 Task: Find connections with filter location Basmat with filter topic #linkedincoachwith filter profile language German with filter current company Consulting Engineers Group Ltd. with filter school Swami Vivekanand Subharti University(SVSU) with filter industry Public Health with filter service category SupportTechnical Writing with filter keywords title Foreman
Action: Mouse moved to (634, 84)
Screenshot: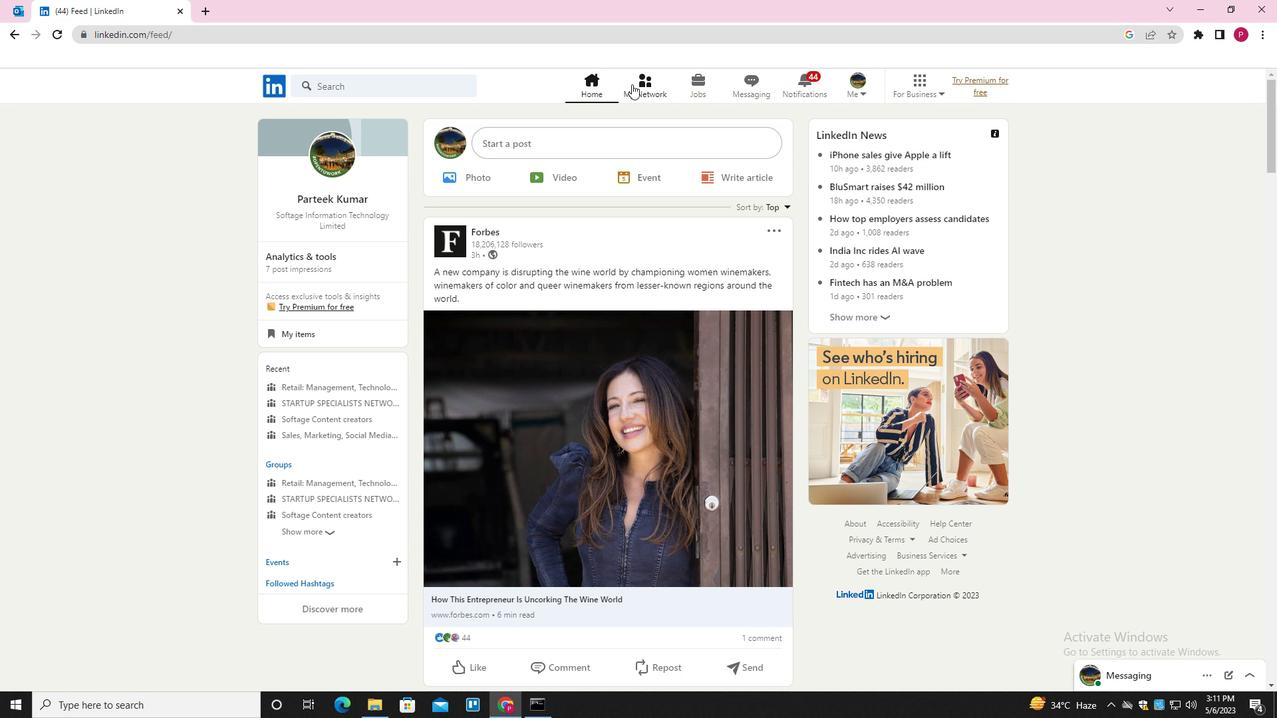 
Action: Mouse pressed left at (634, 84)
Screenshot: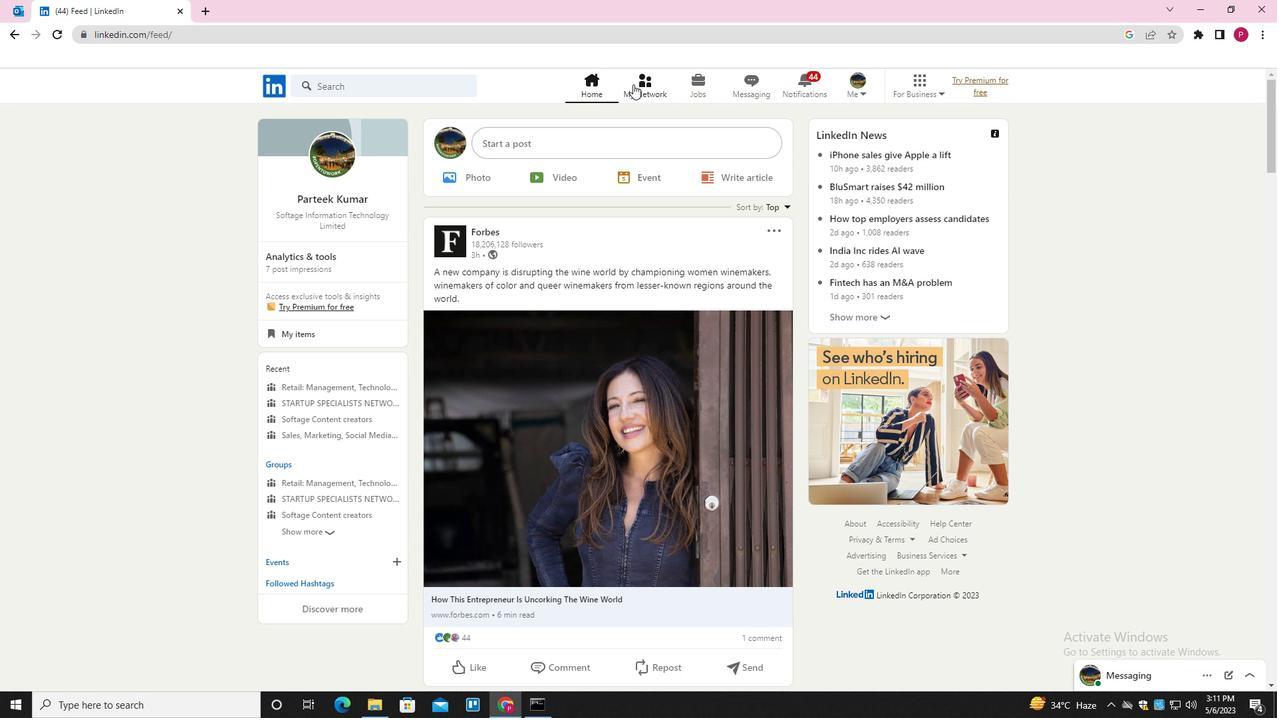 
Action: Mouse moved to (408, 151)
Screenshot: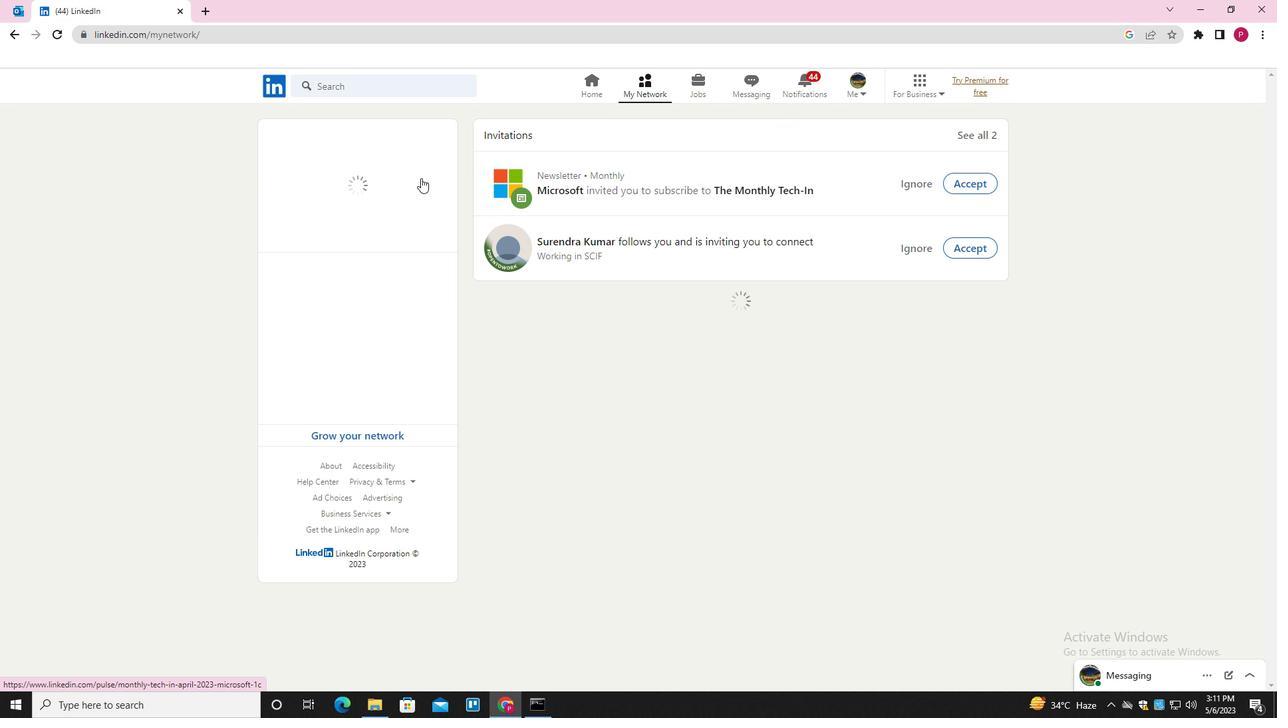 
Action: Mouse pressed left at (408, 151)
Screenshot: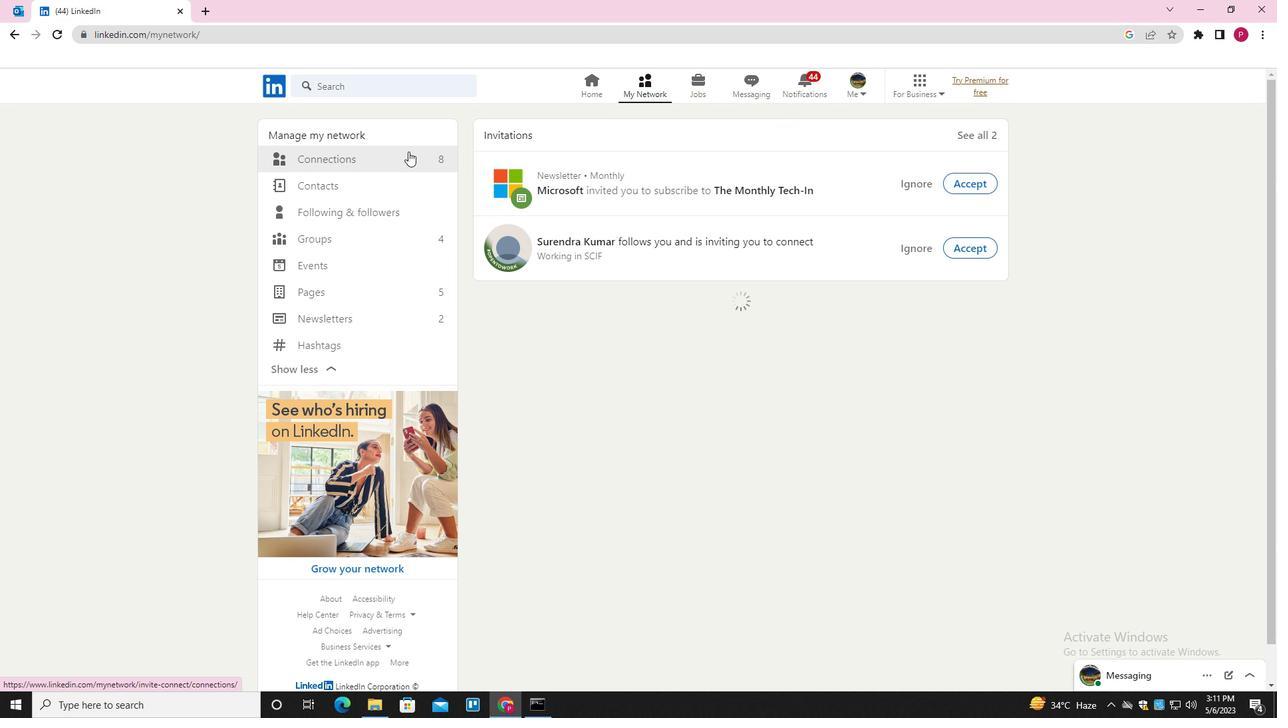 
Action: Mouse moved to (720, 159)
Screenshot: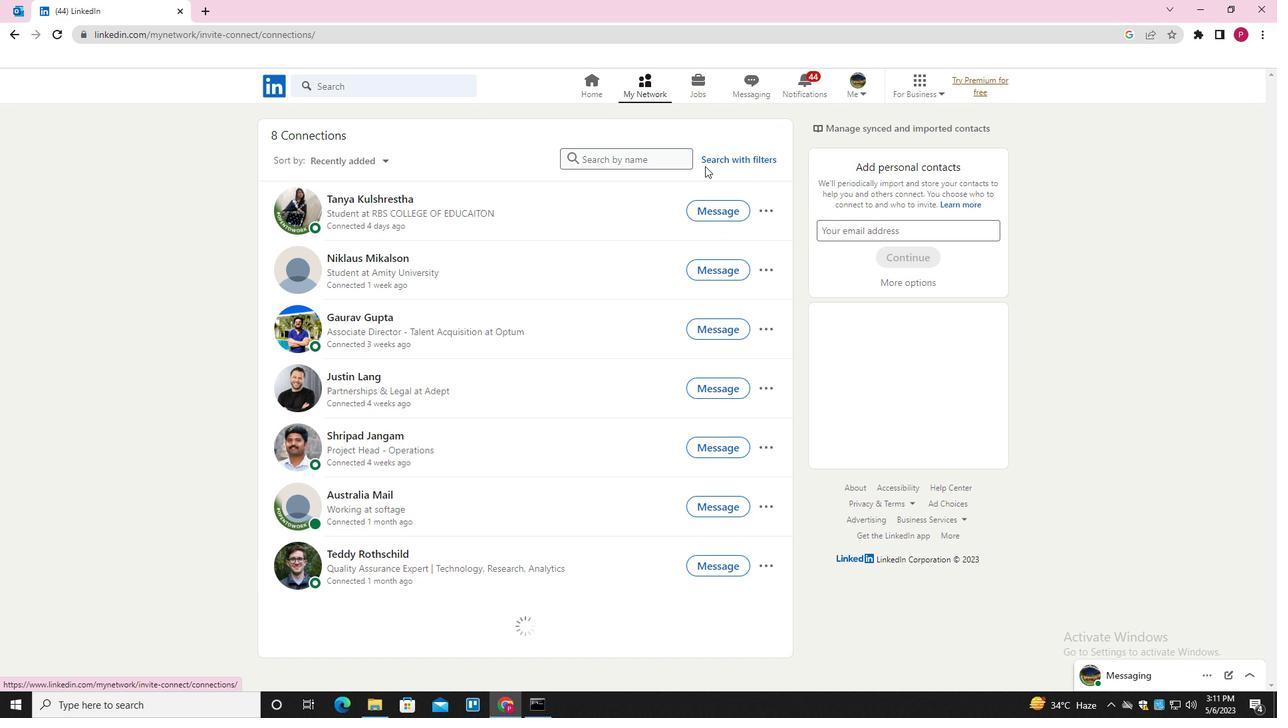 
Action: Mouse pressed left at (720, 159)
Screenshot: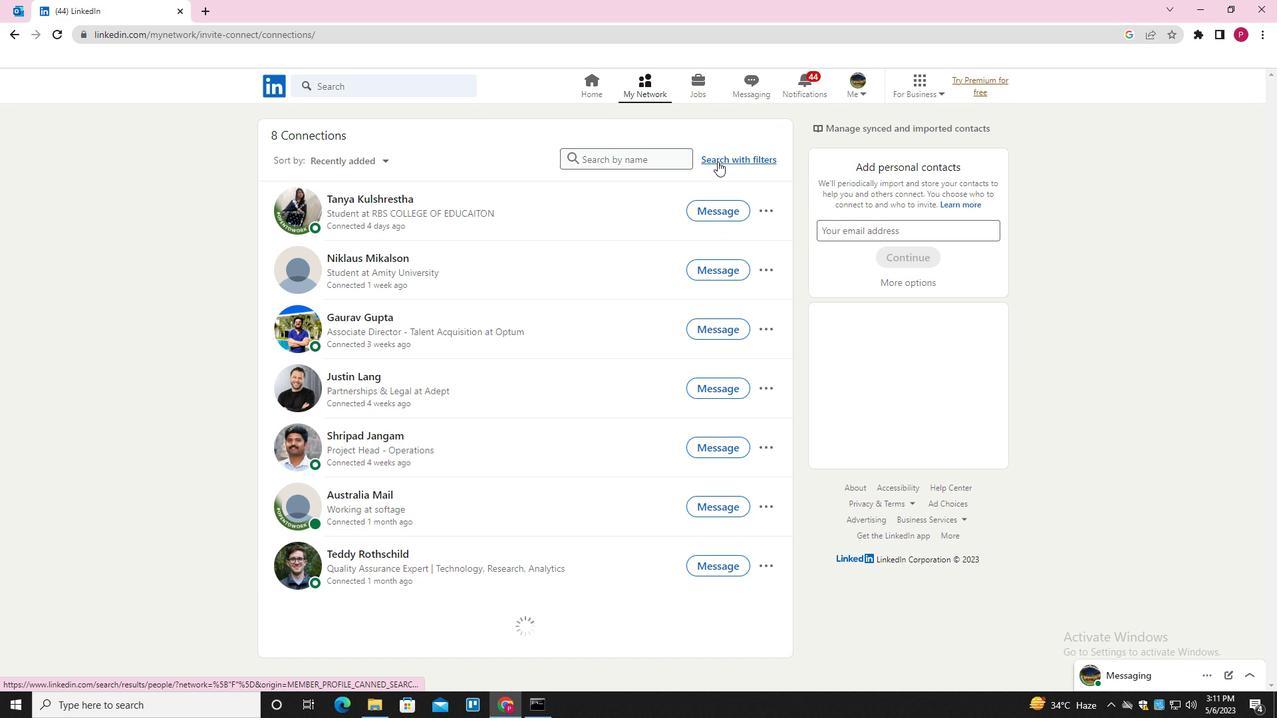 
Action: Mouse moved to (679, 124)
Screenshot: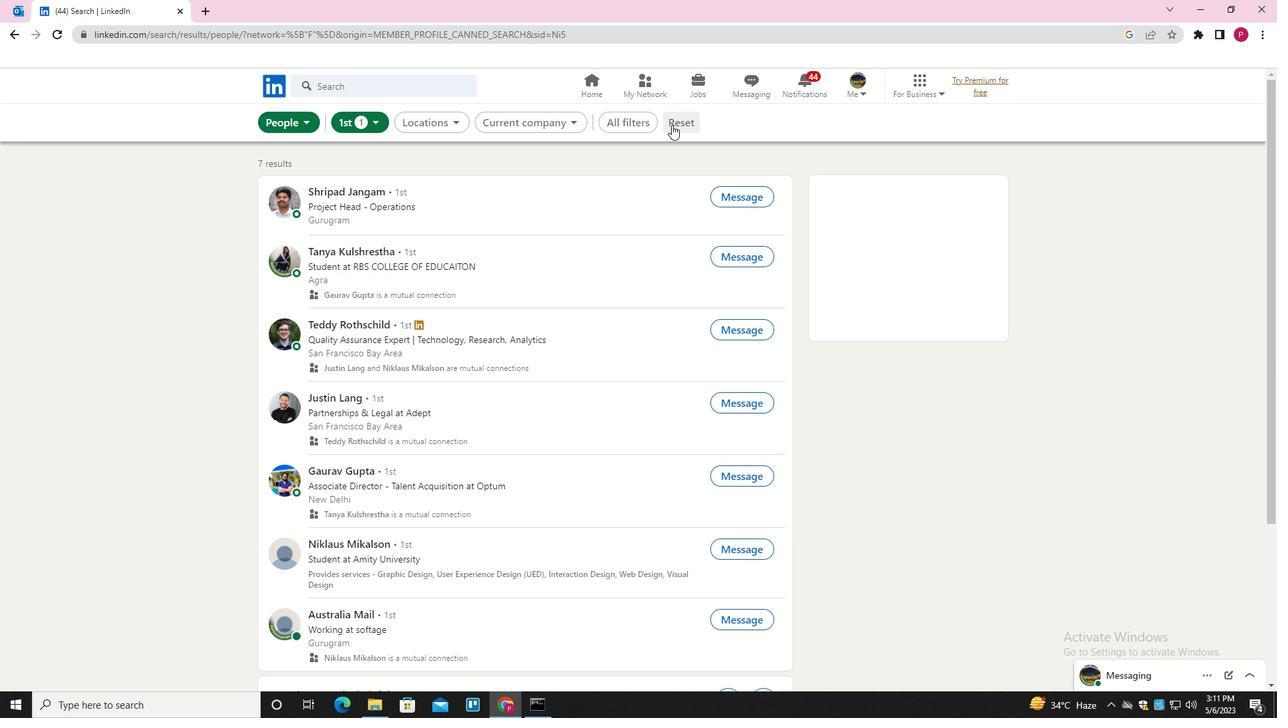 
Action: Mouse pressed left at (679, 124)
Screenshot: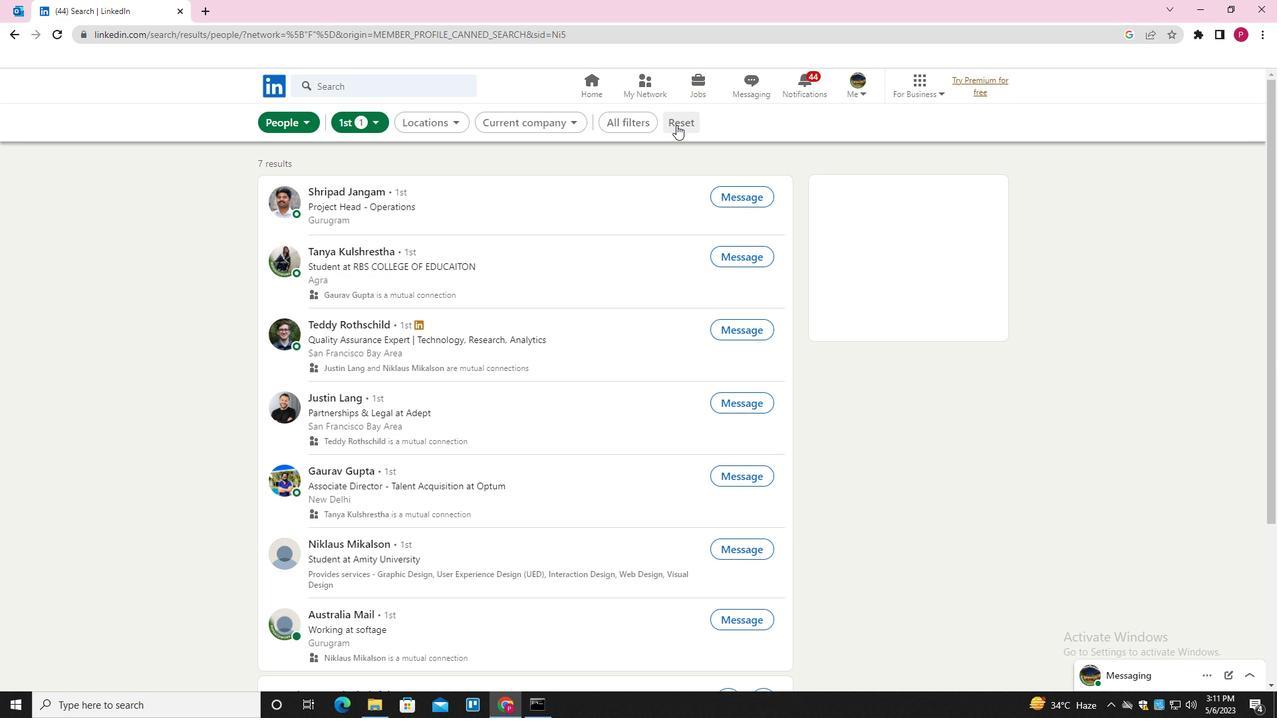 
Action: Mouse moved to (648, 123)
Screenshot: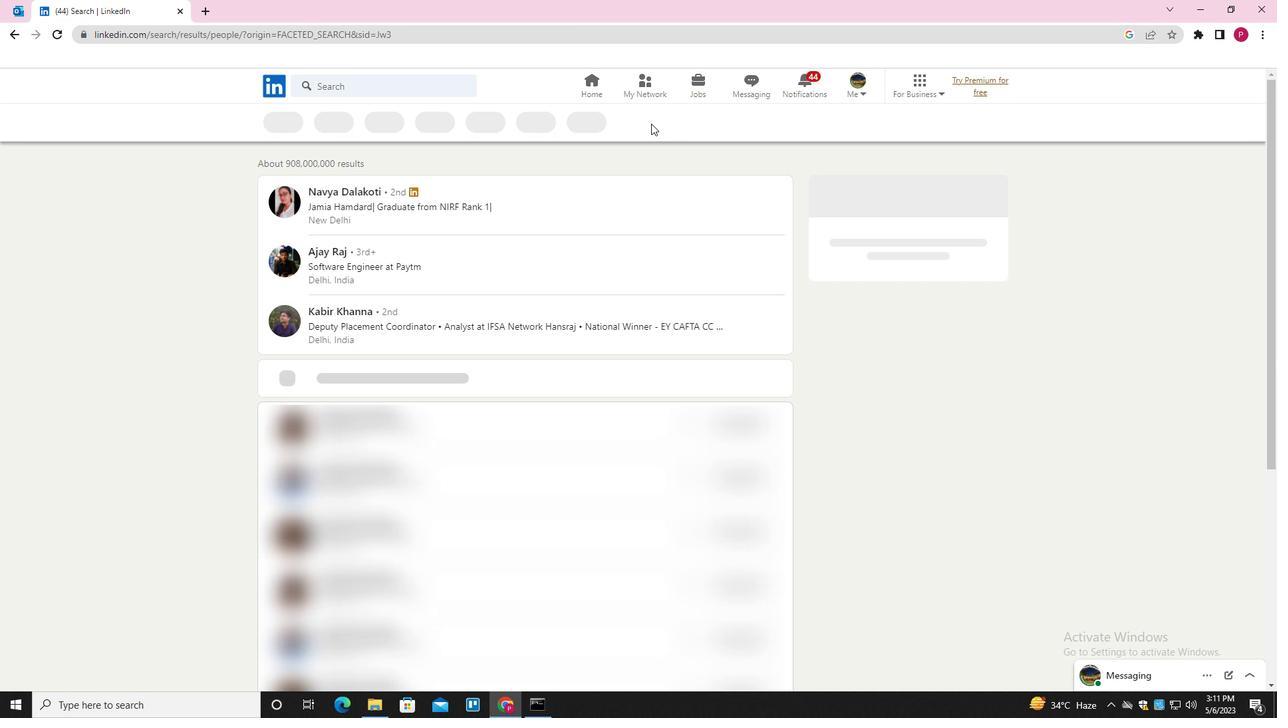 
Action: Mouse pressed left at (648, 123)
Screenshot: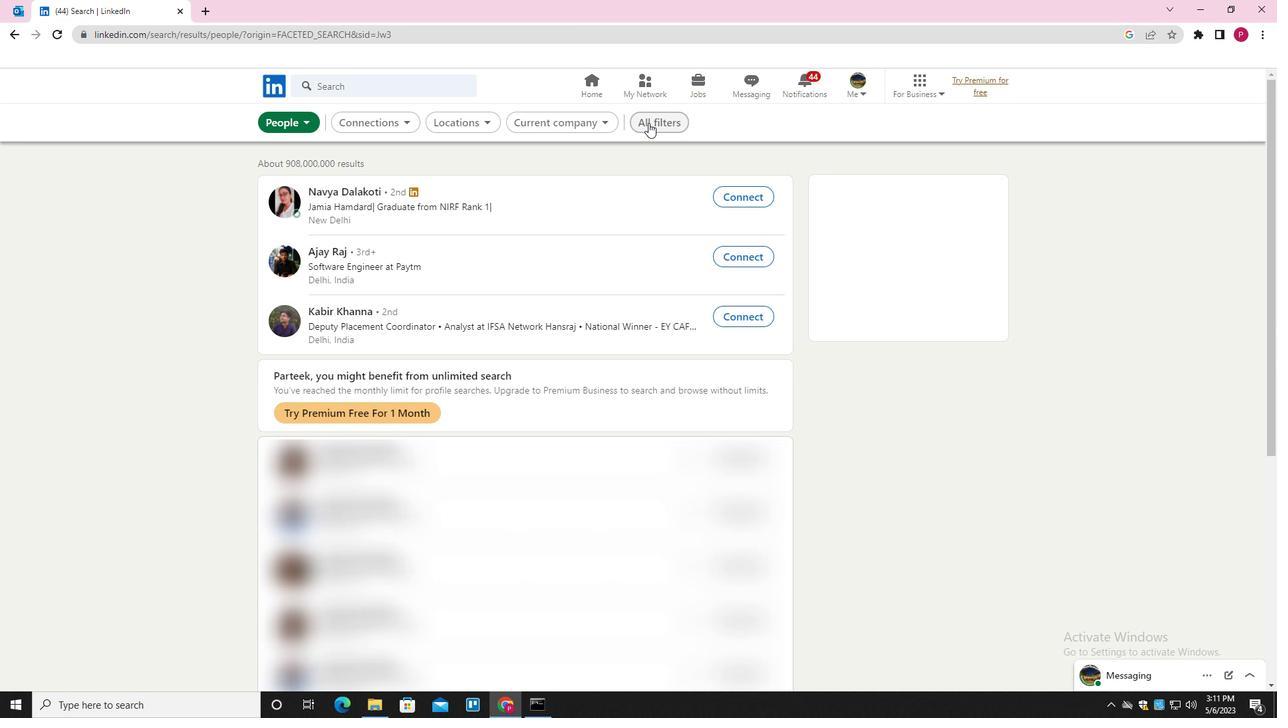 
Action: Mouse moved to (999, 364)
Screenshot: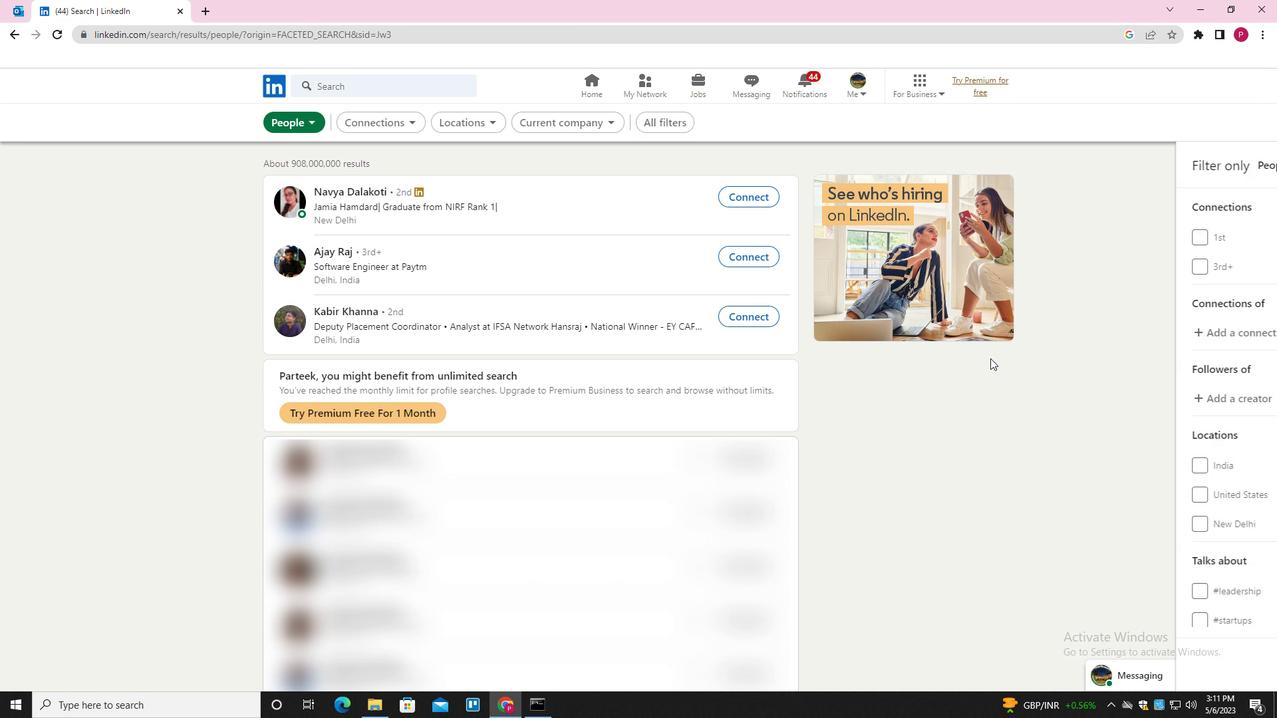 
Action: Mouse scrolled (999, 363) with delta (0, 0)
Screenshot: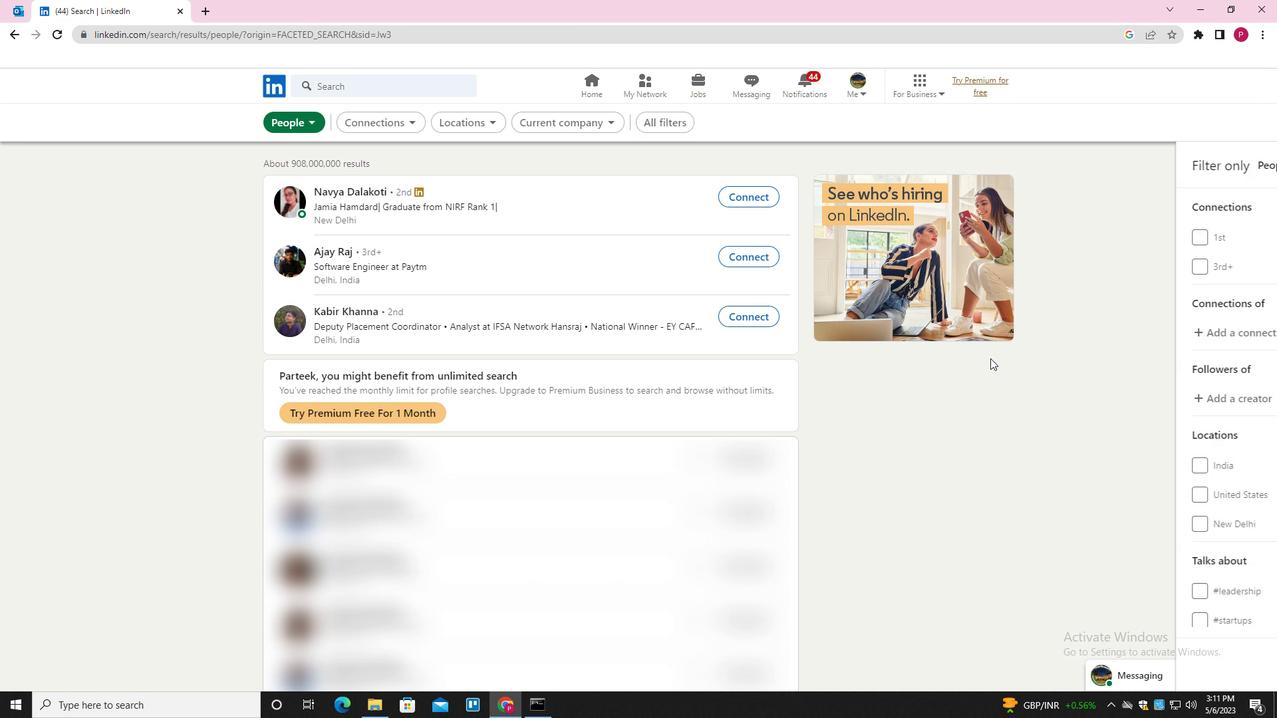 
Action: Mouse moved to (1025, 381)
Screenshot: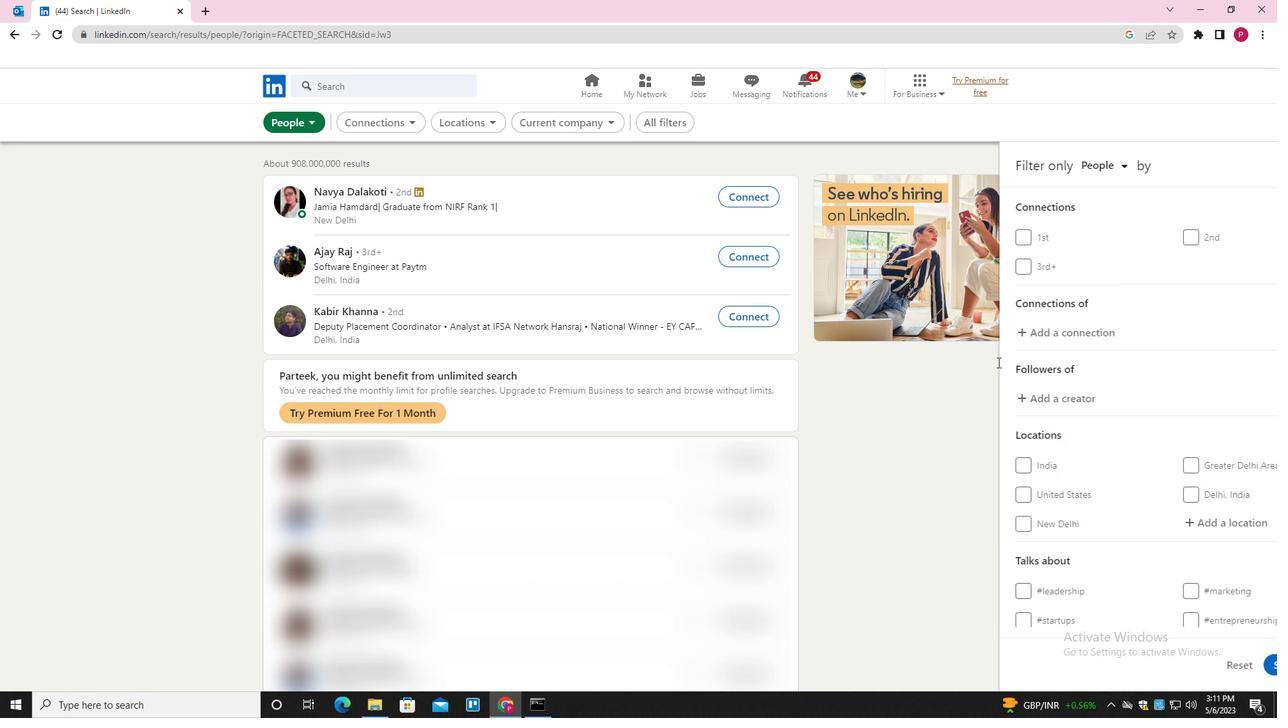 
Action: Mouse scrolled (1025, 380) with delta (0, 0)
Screenshot: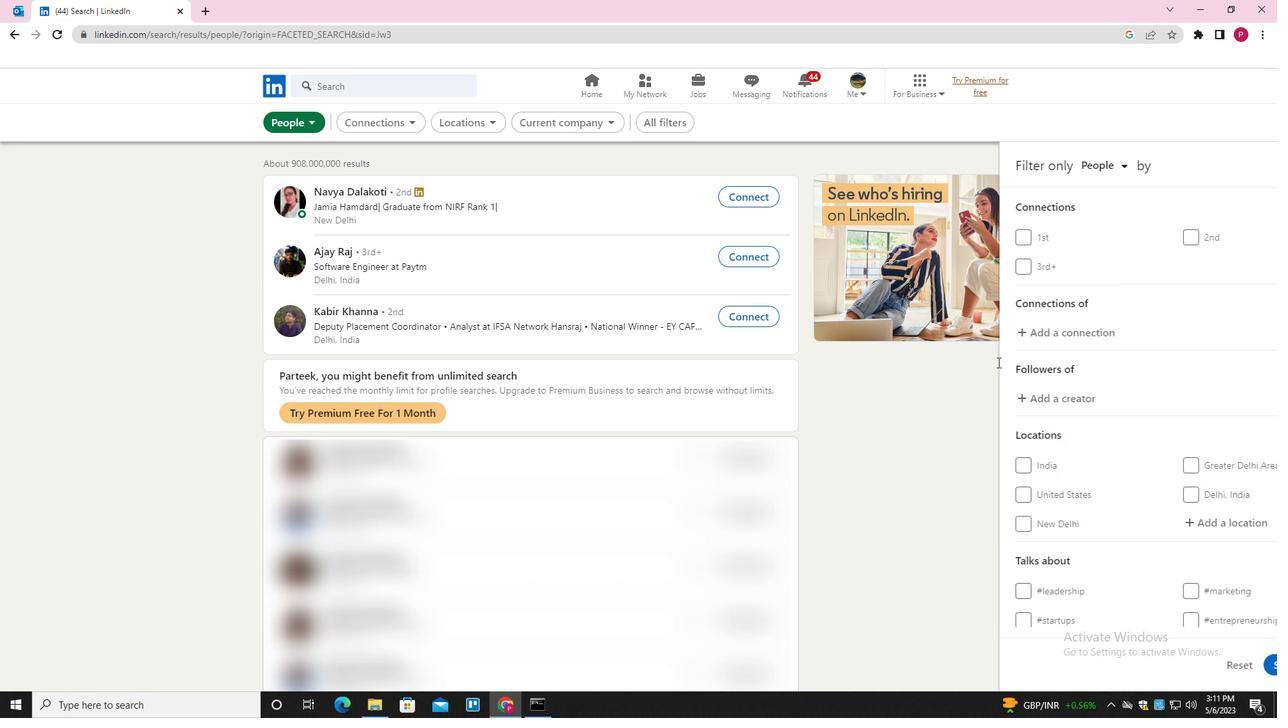 
Action: Mouse moved to (1039, 389)
Screenshot: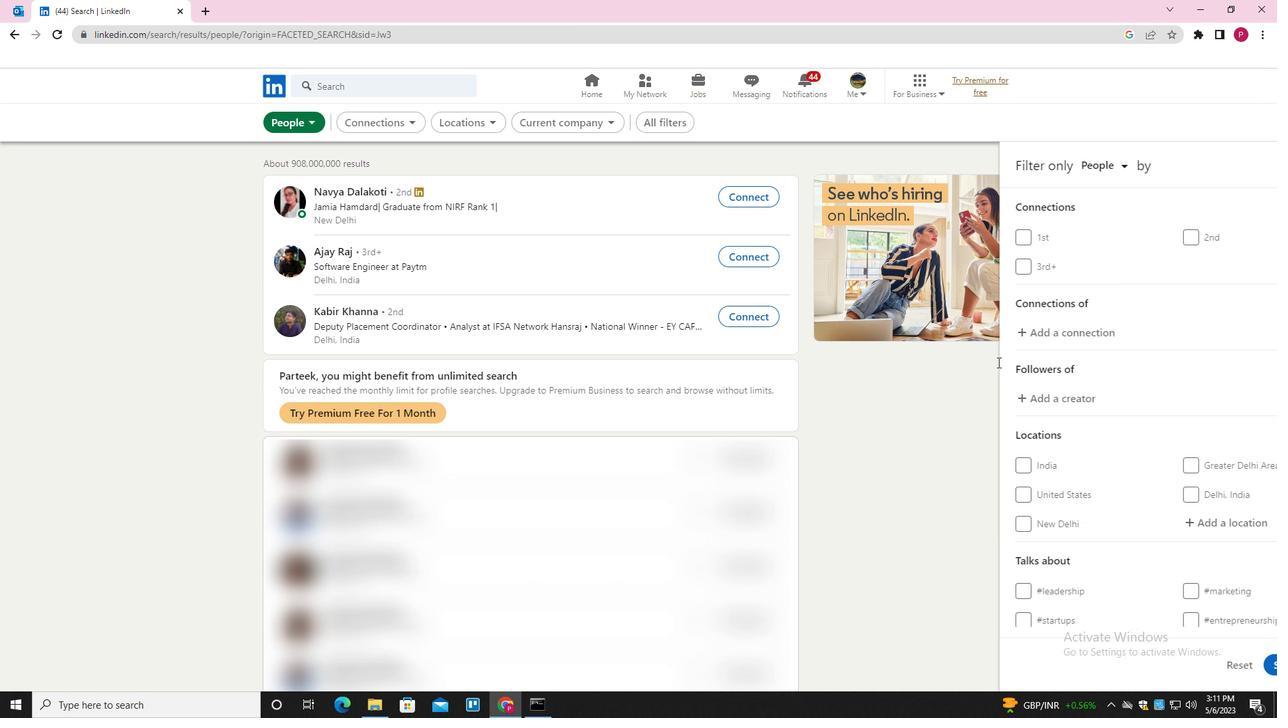 
Action: Mouse scrolled (1039, 388) with delta (0, 0)
Screenshot: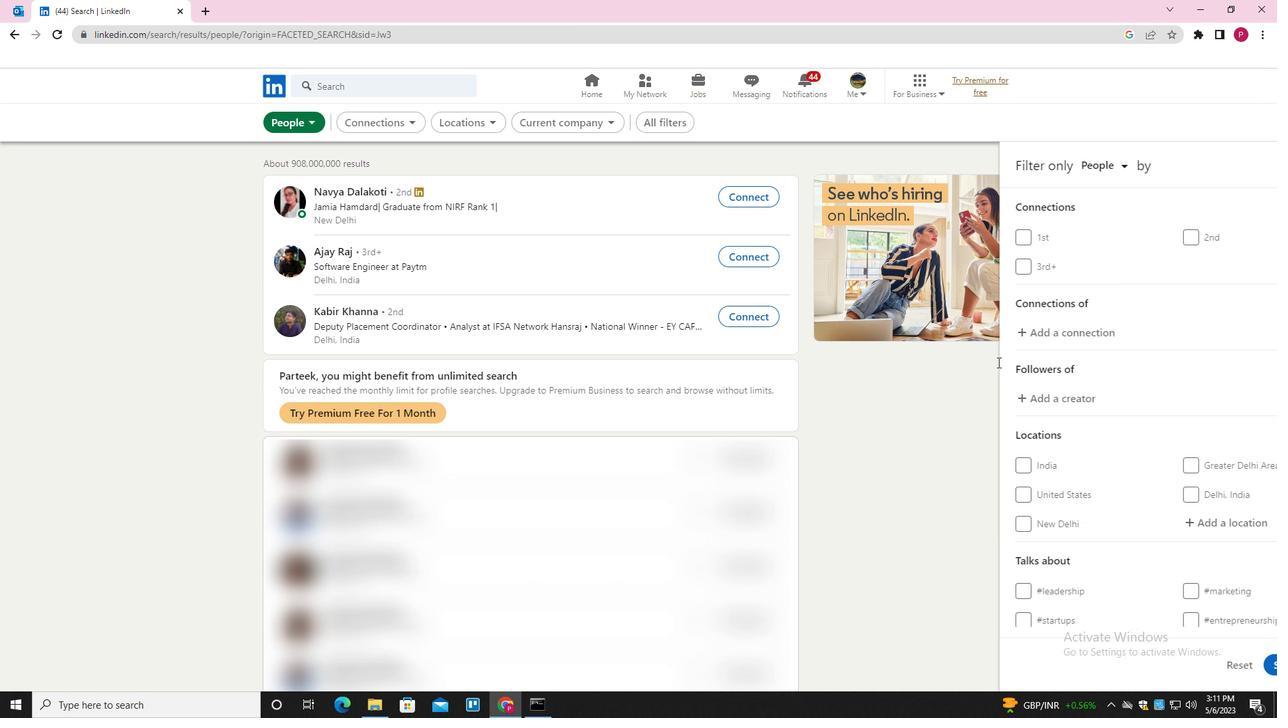
Action: Mouse moved to (1136, 330)
Screenshot: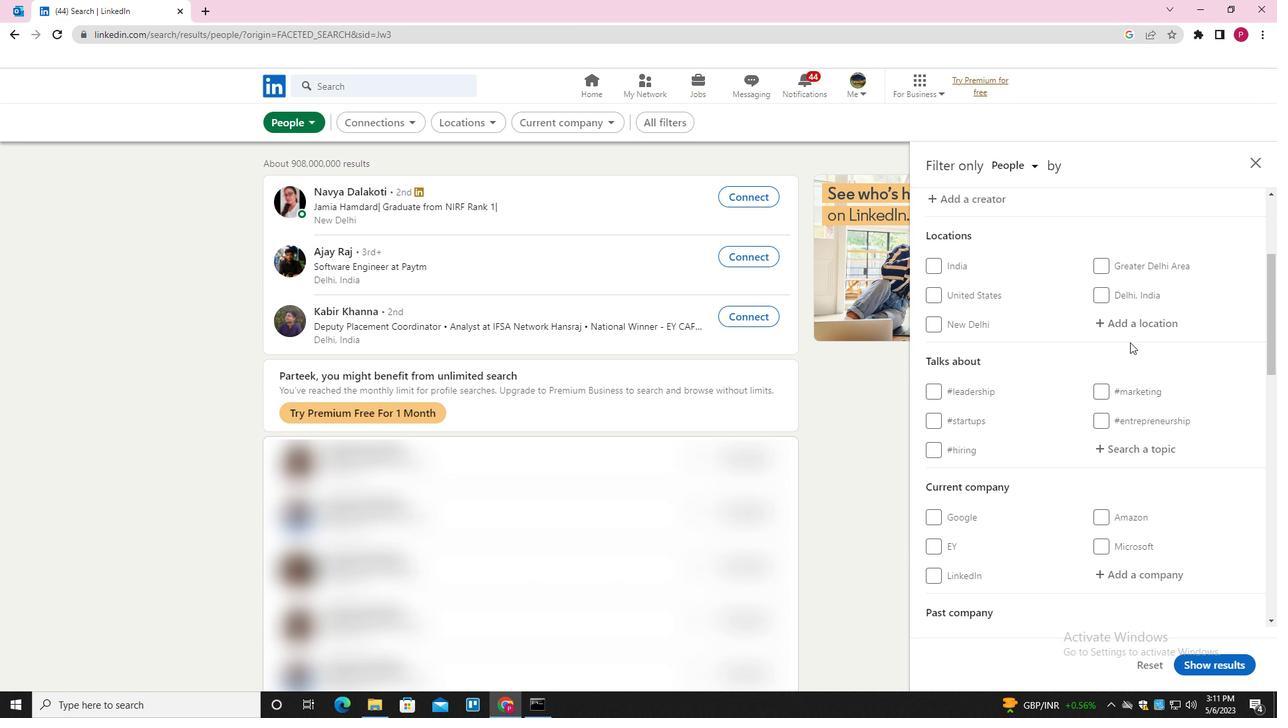 
Action: Mouse pressed left at (1136, 330)
Screenshot: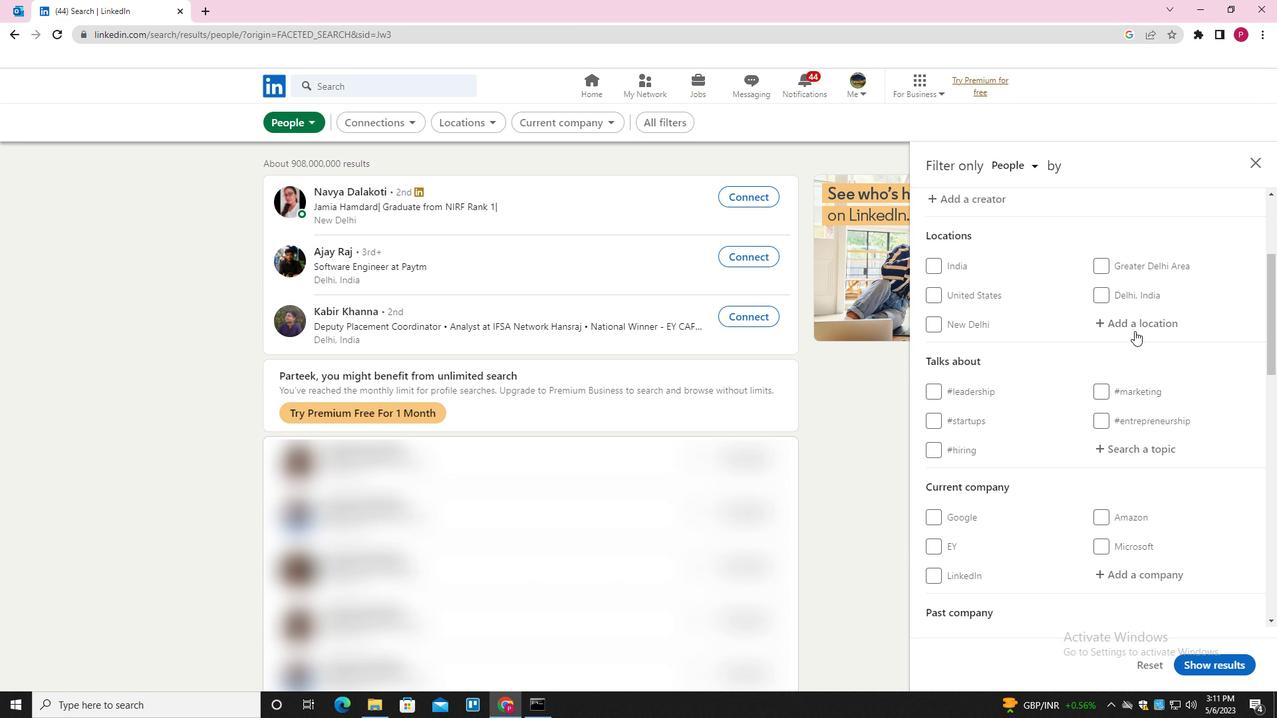 
Action: Key pressed <Key.shift>BASMAT<Key.down><Key.enter>
Screenshot: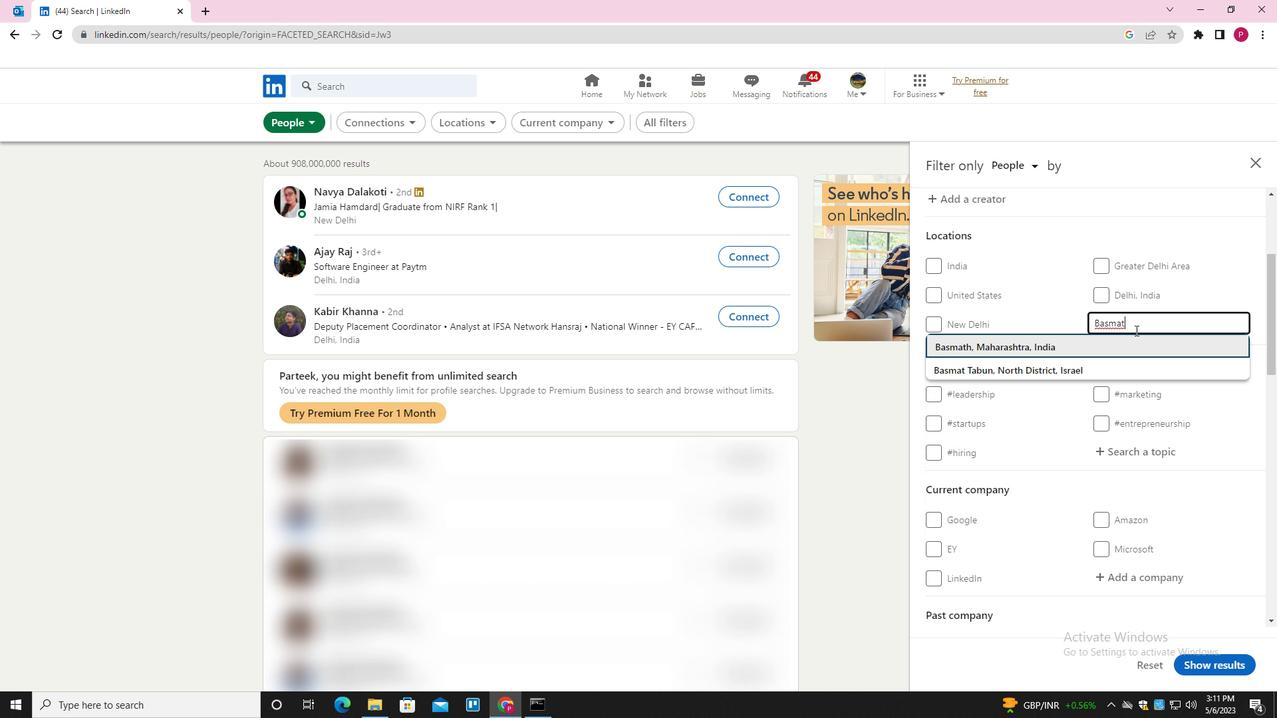 
Action: Mouse moved to (1106, 356)
Screenshot: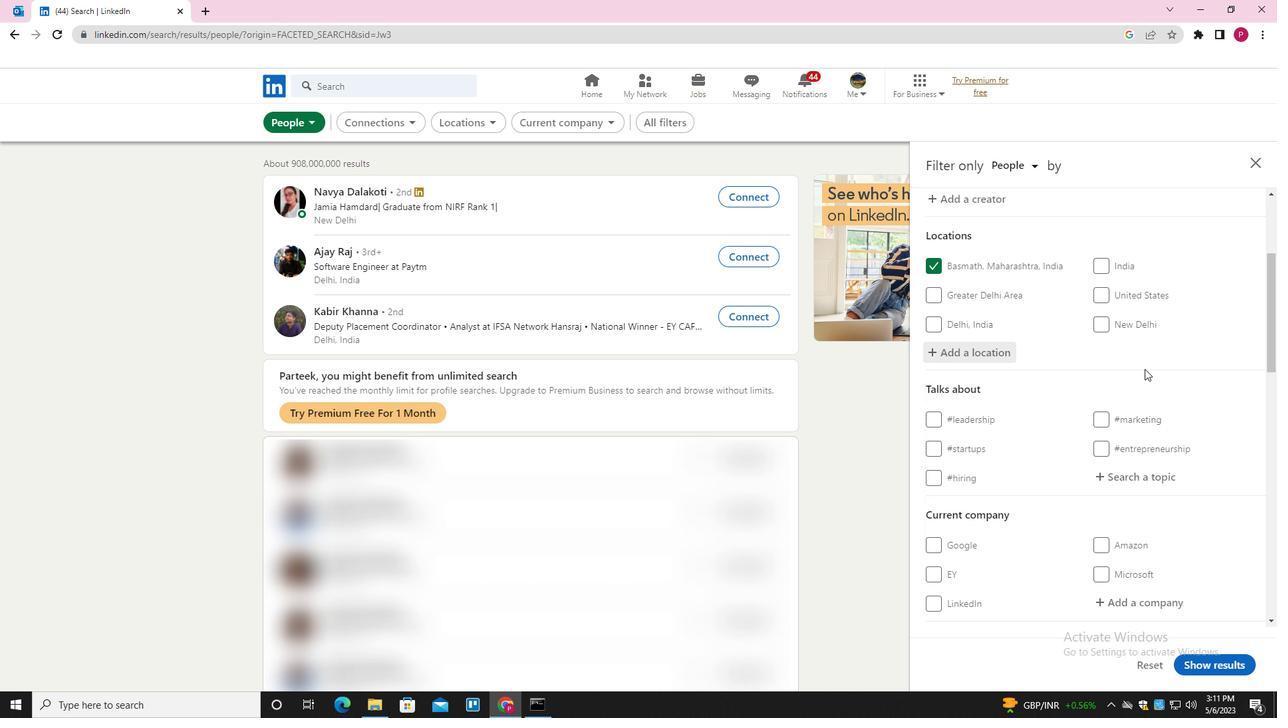 
Action: Mouse scrolled (1106, 356) with delta (0, 0)
Screenshot: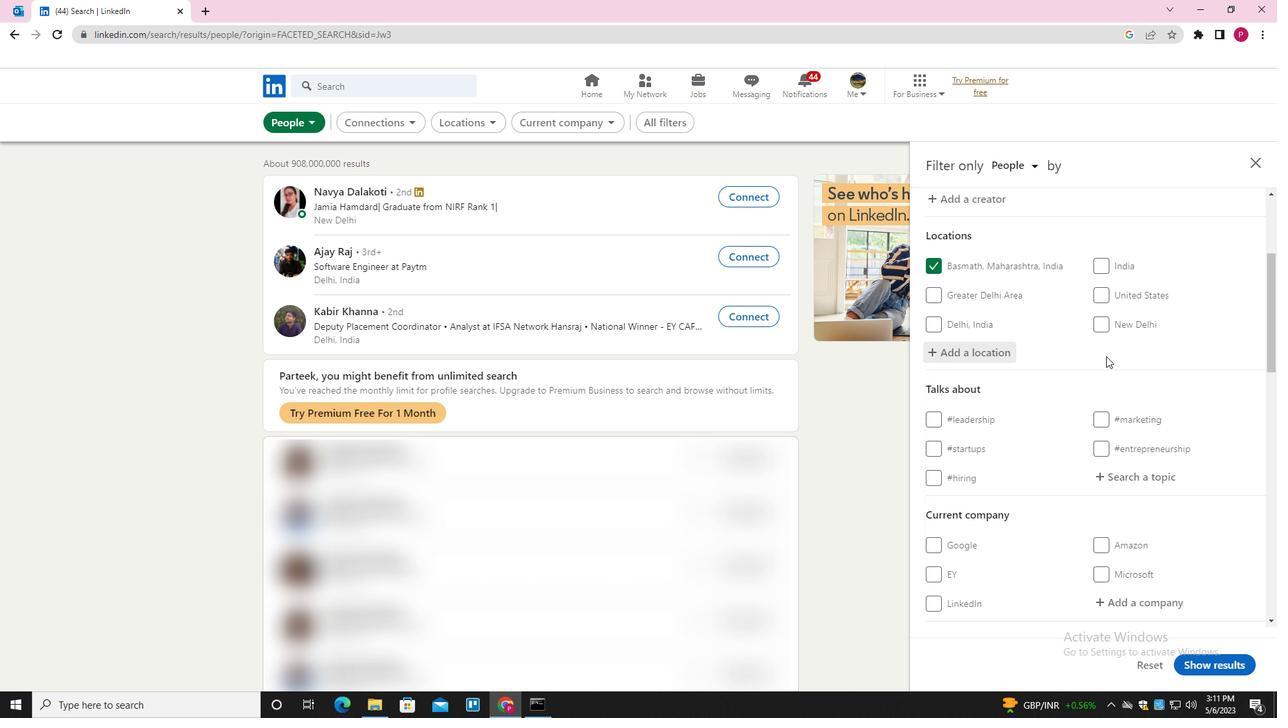 
Action: Mouse scrolled (1106, 356) with delta (0, 0)
Screenshot: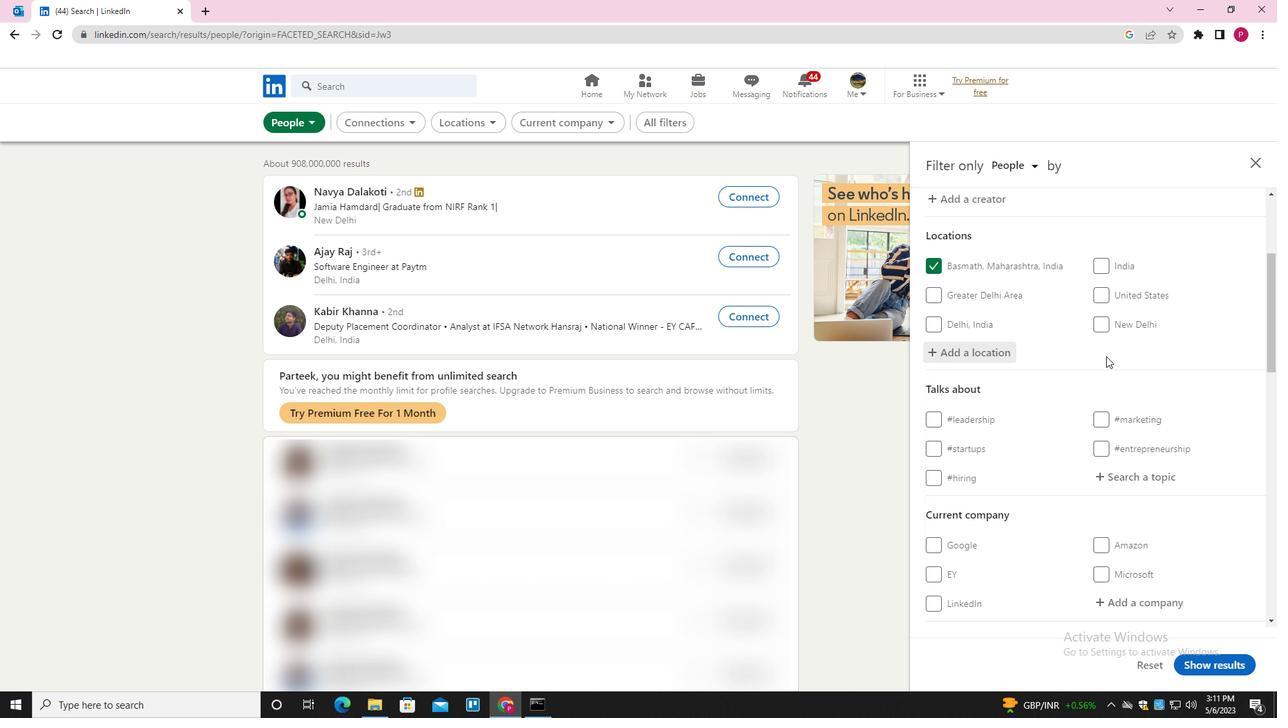 
Action: Mouse scrolled (1106, 356) with delta (0, 0)
Screenshot: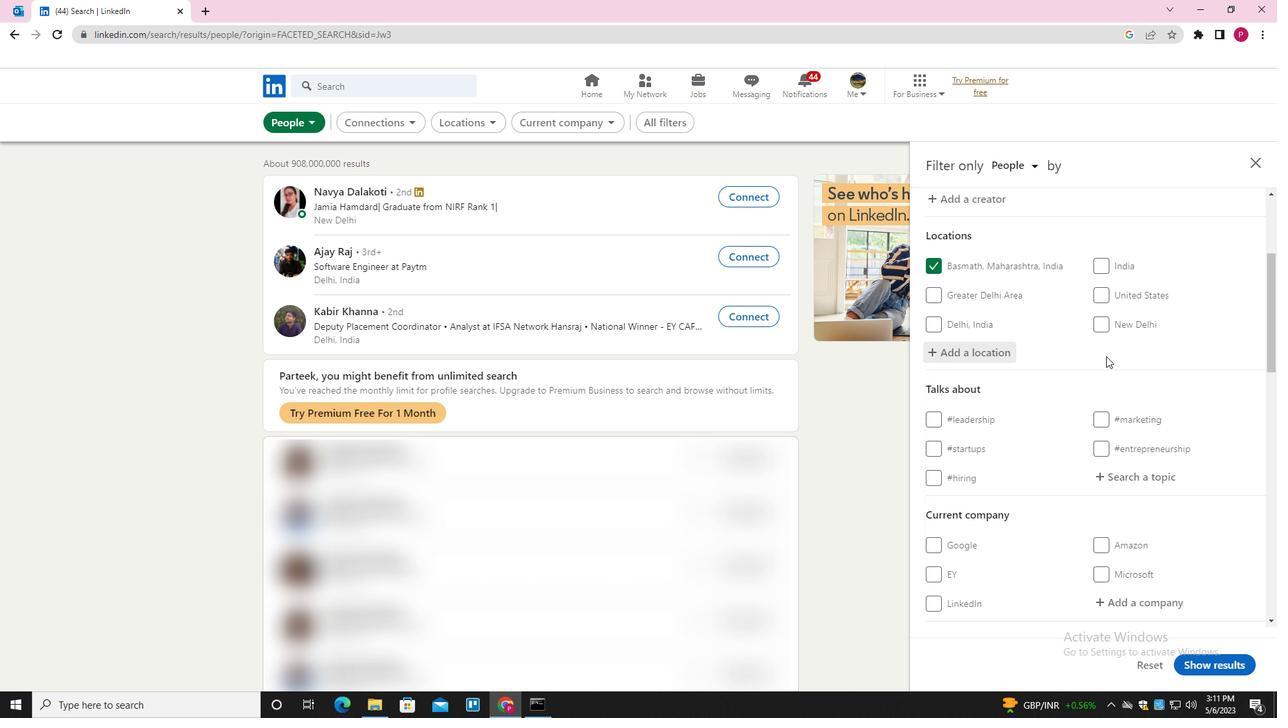 
Action: Mouse moved to (1142, 280)
Screenshot: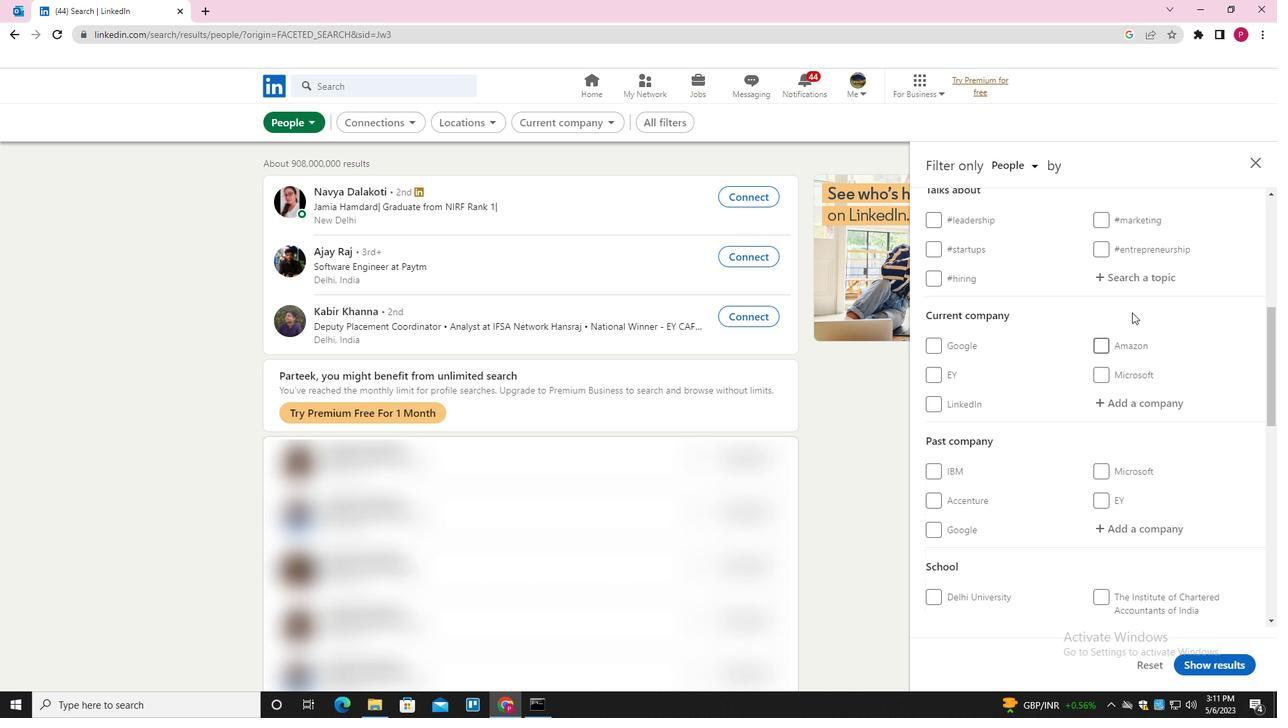 
Action: Mouse pressed left at (1142, 280)
Screenshot: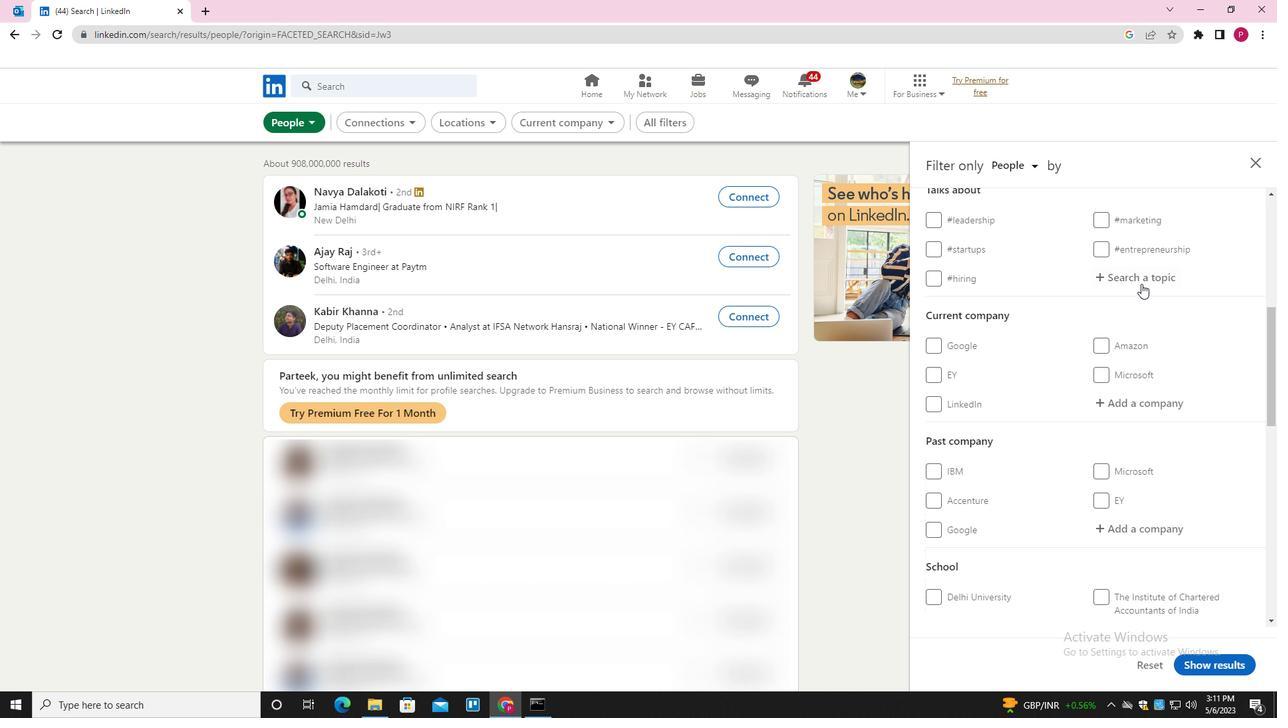 
Action: Key pressed LINKEDINCOACH<Key.down><Key.enter>
Screenshot: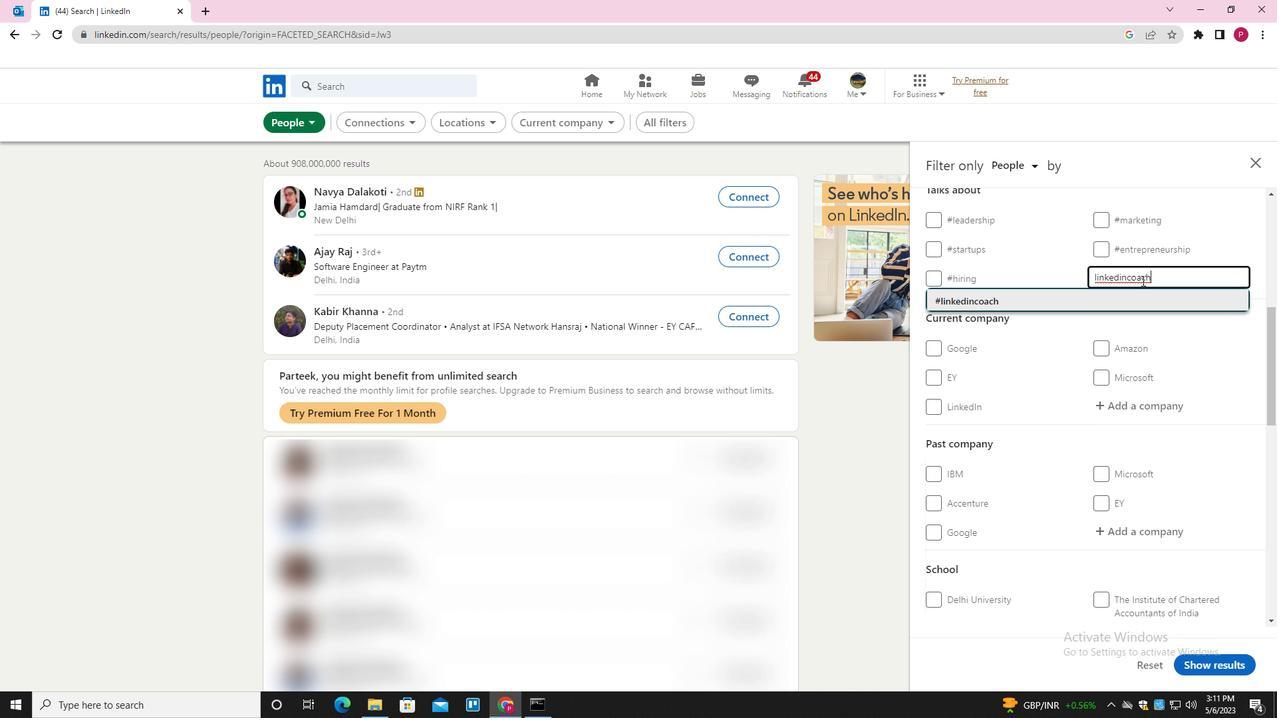 
Action: Mouse moved to (1035, 381)
Screenshot: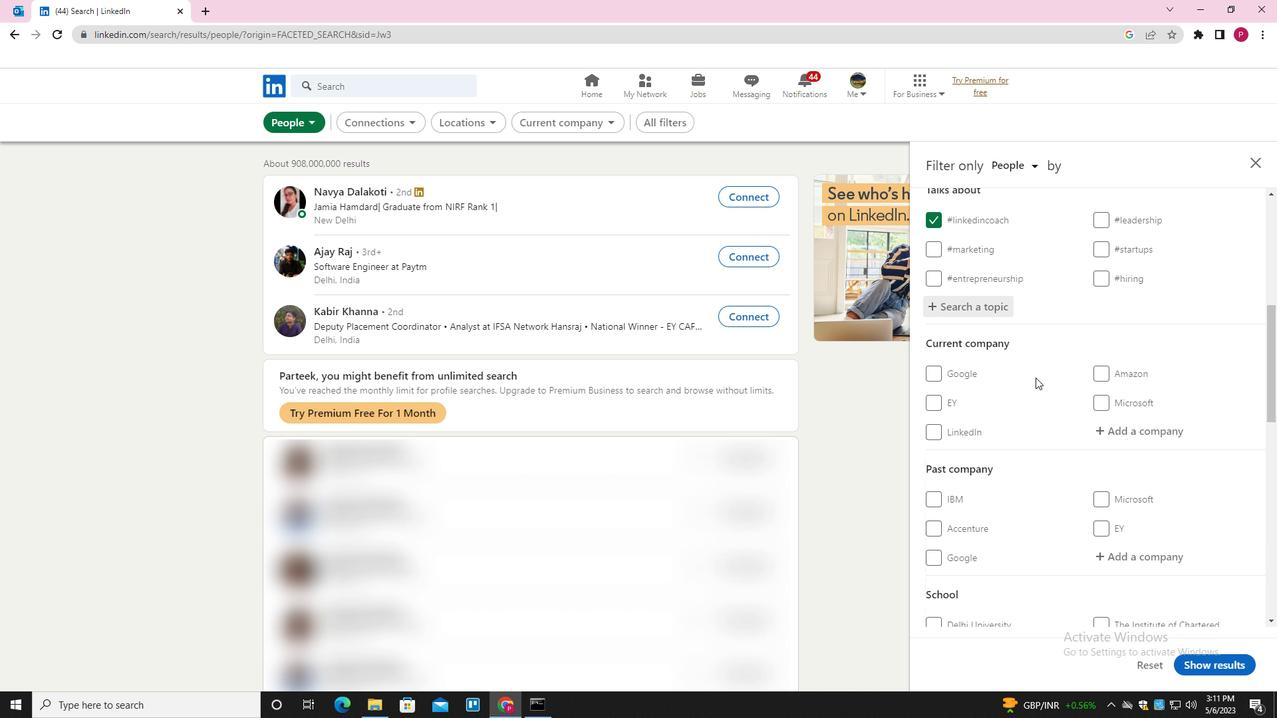 
Action: Mouse scrolled (1035, 380) with delta (0, 0)
Screenshot: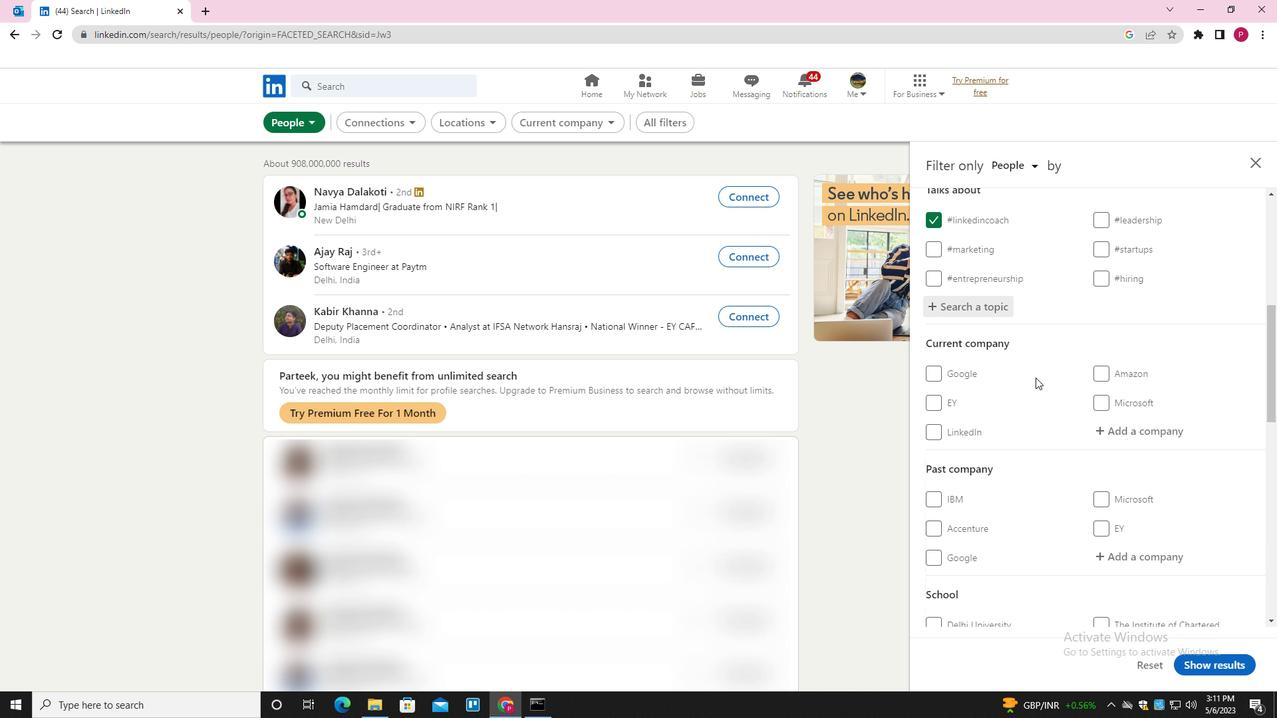 
Action: Mouse moved to (1035, 386)
Screenshot: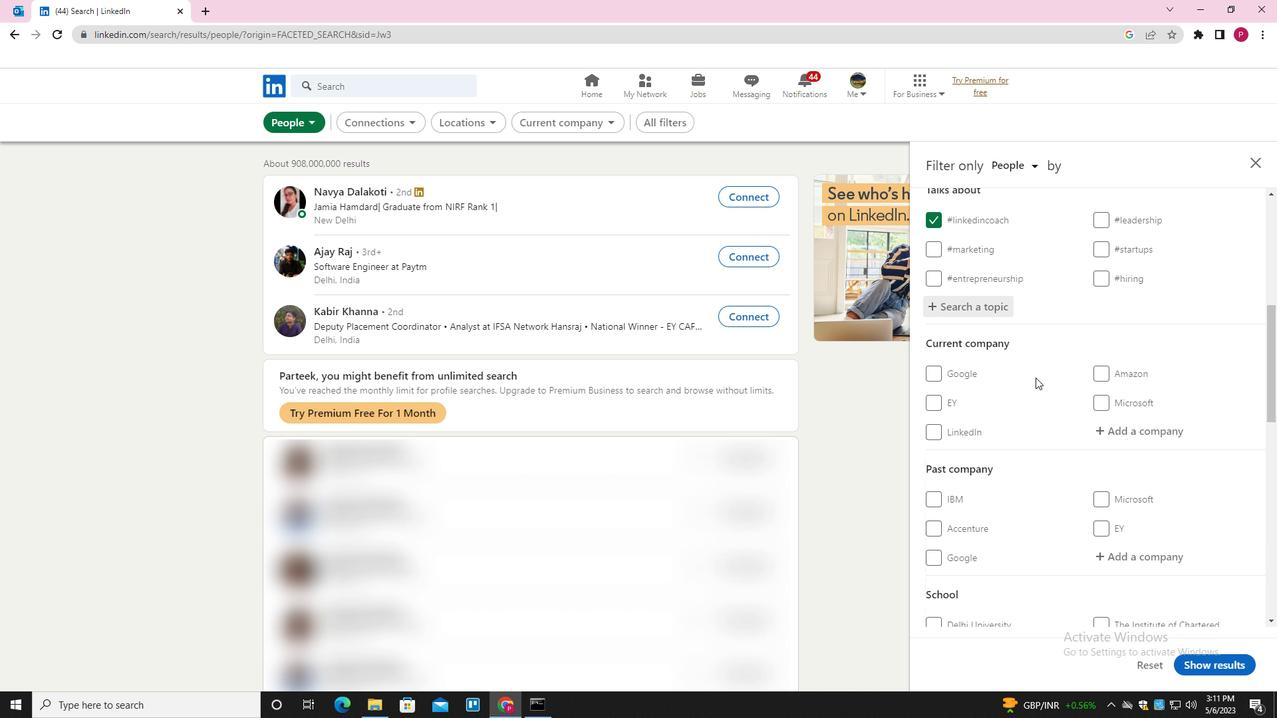 
Action: Mouse scrolled (1035, 385) with delta (0, 0)
Screenshot: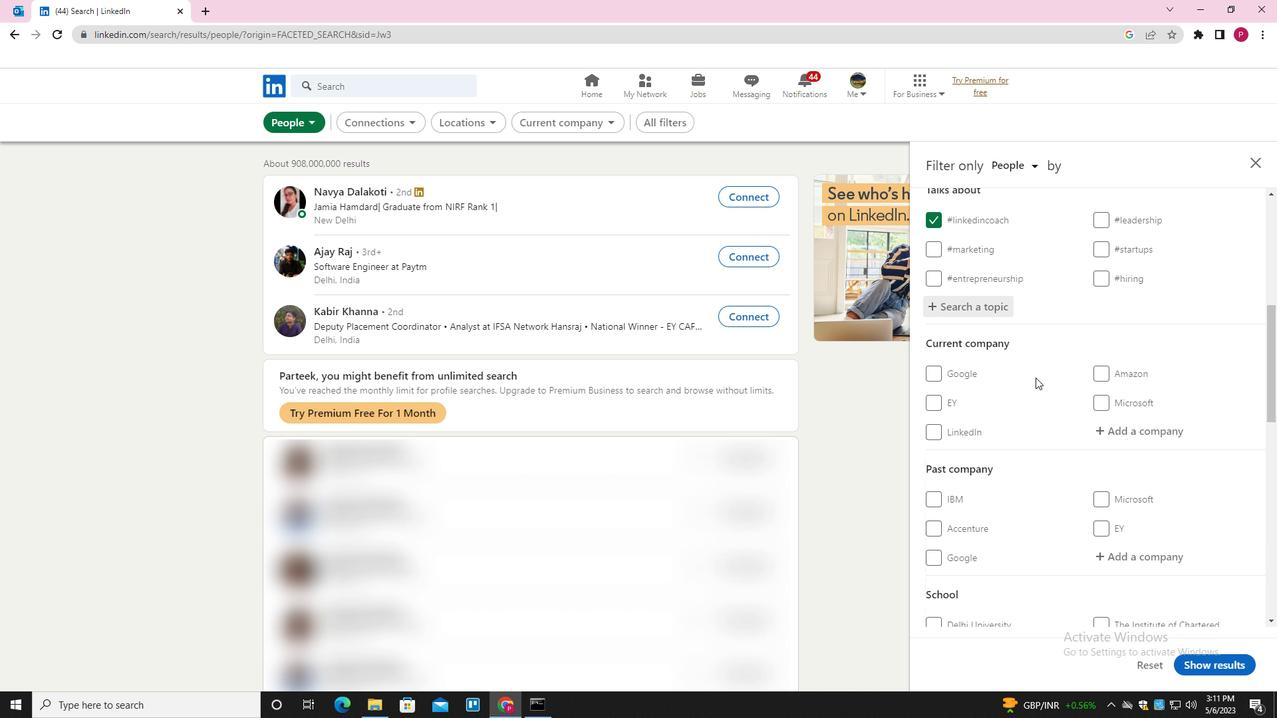 
Action: Mouse moved to (1035, 388)
Screenshot: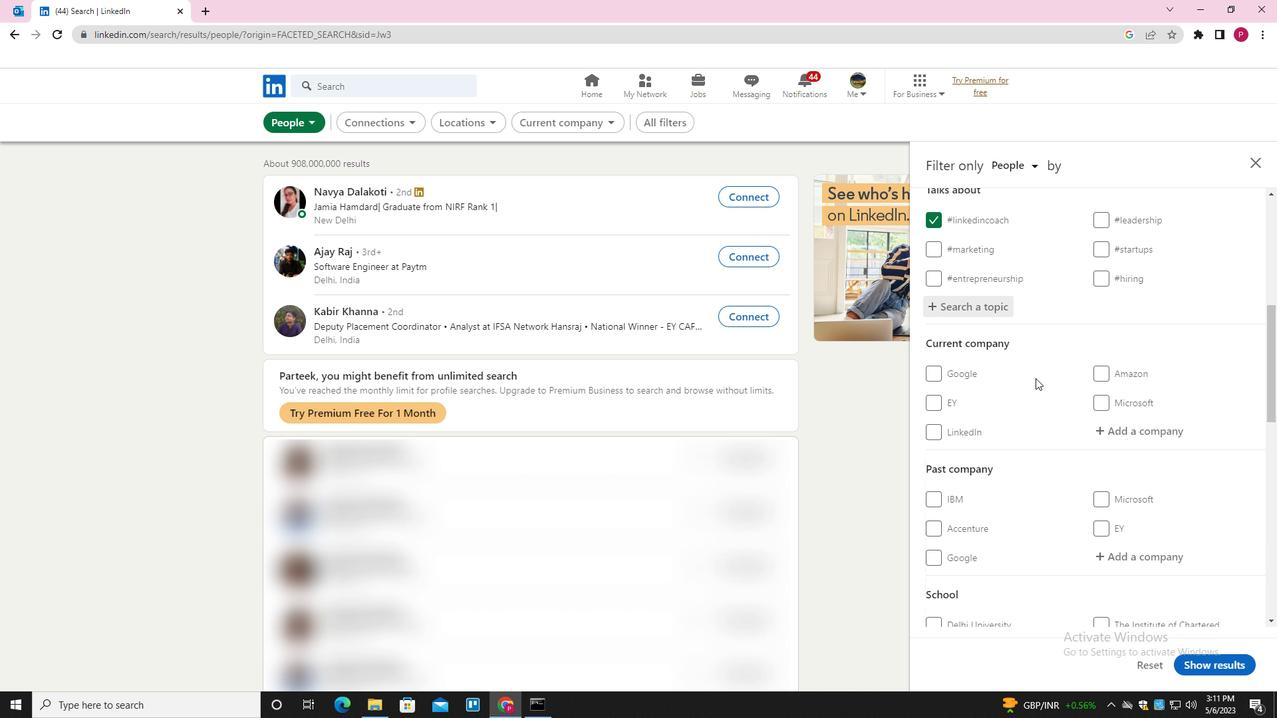 
Action: Mouse scrolled (1035, 388) with delta (0, 0)
Screenshot: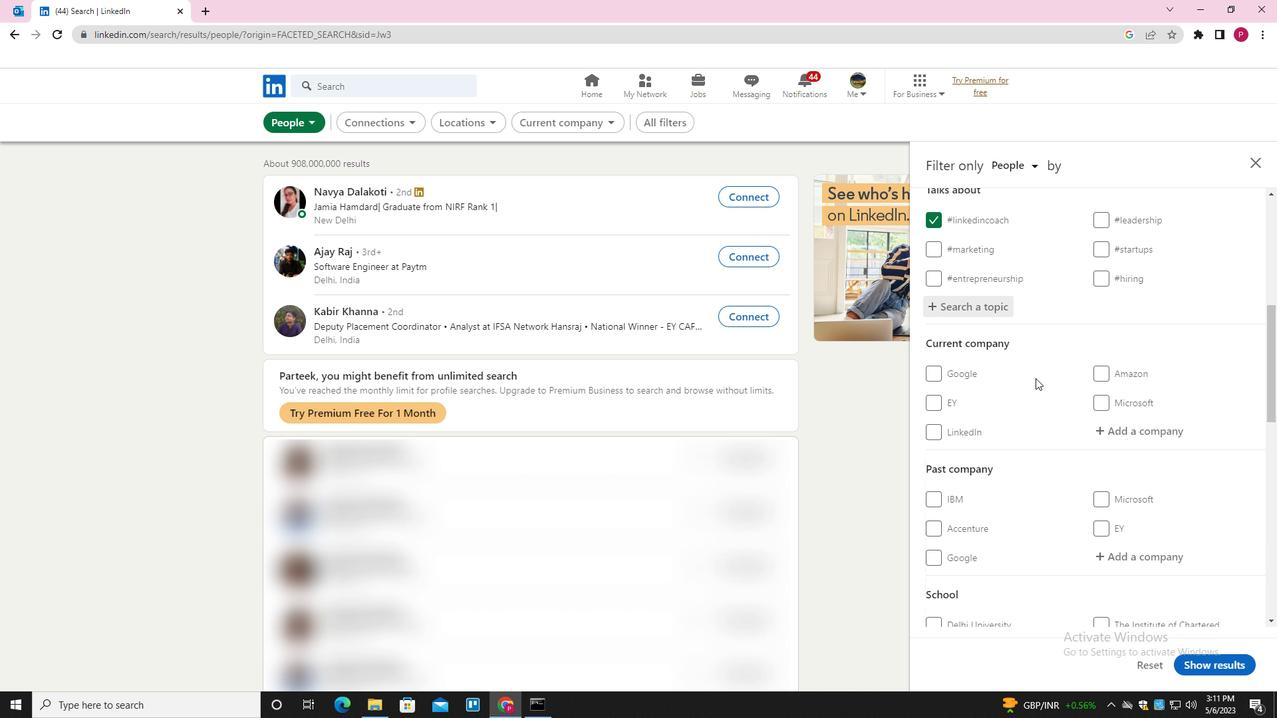 
Action: Mouse moved to (1035, 390)
Screenshot: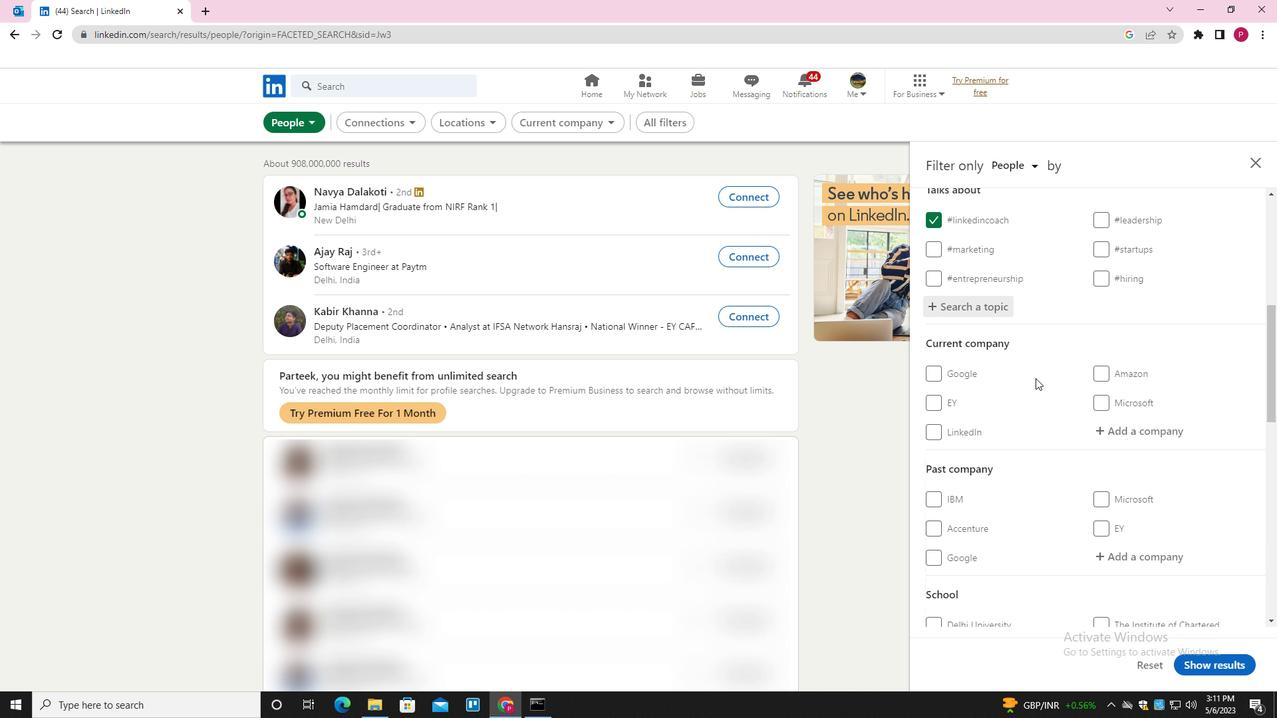 
Action: Mouse scrolled (1035, 390) with delta (0, 0)
Screenshot: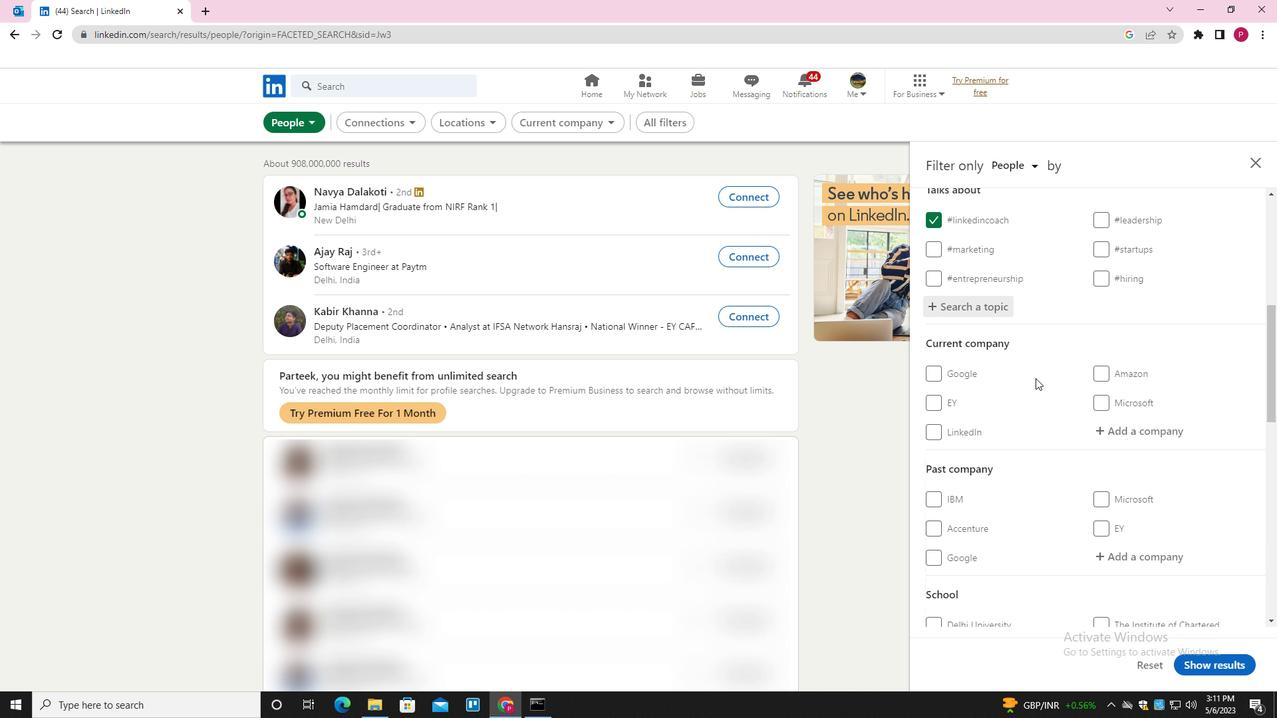 
Action: Mouse moved to (1036, 394)
Screenshot: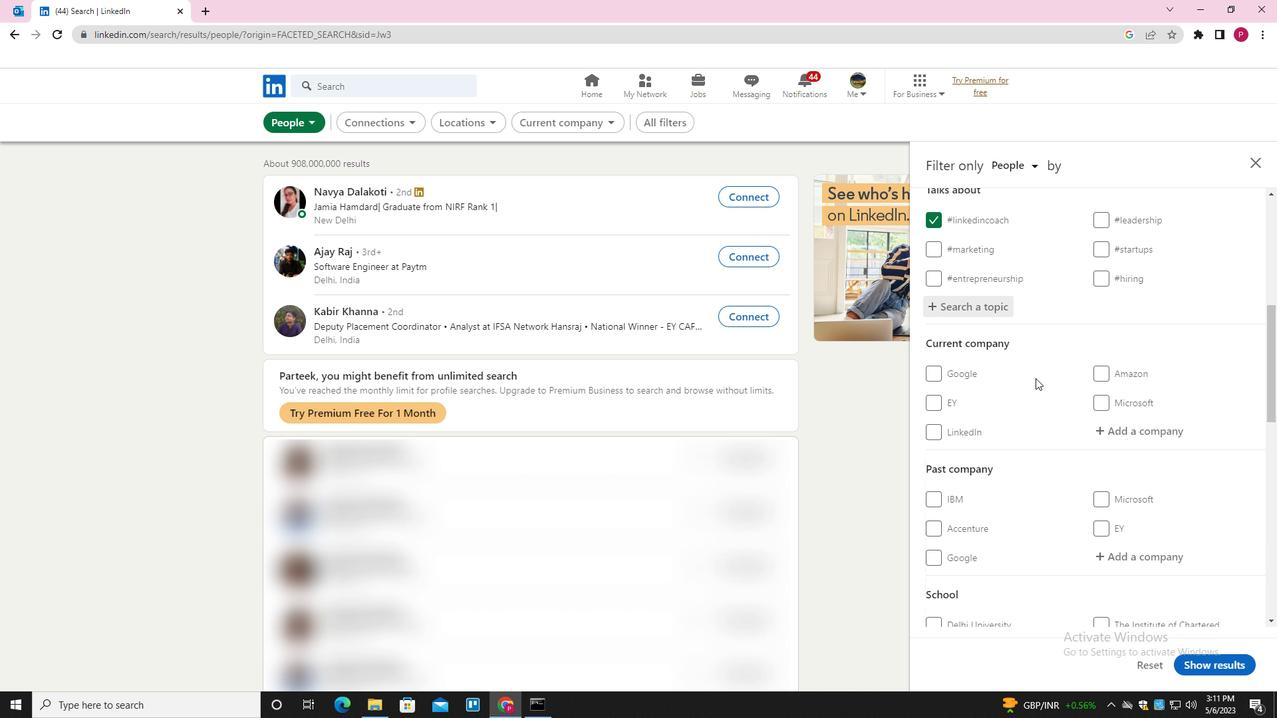 
Action: Mouse scrolled (1036, 394) with delta (0, 0)
Screenshot: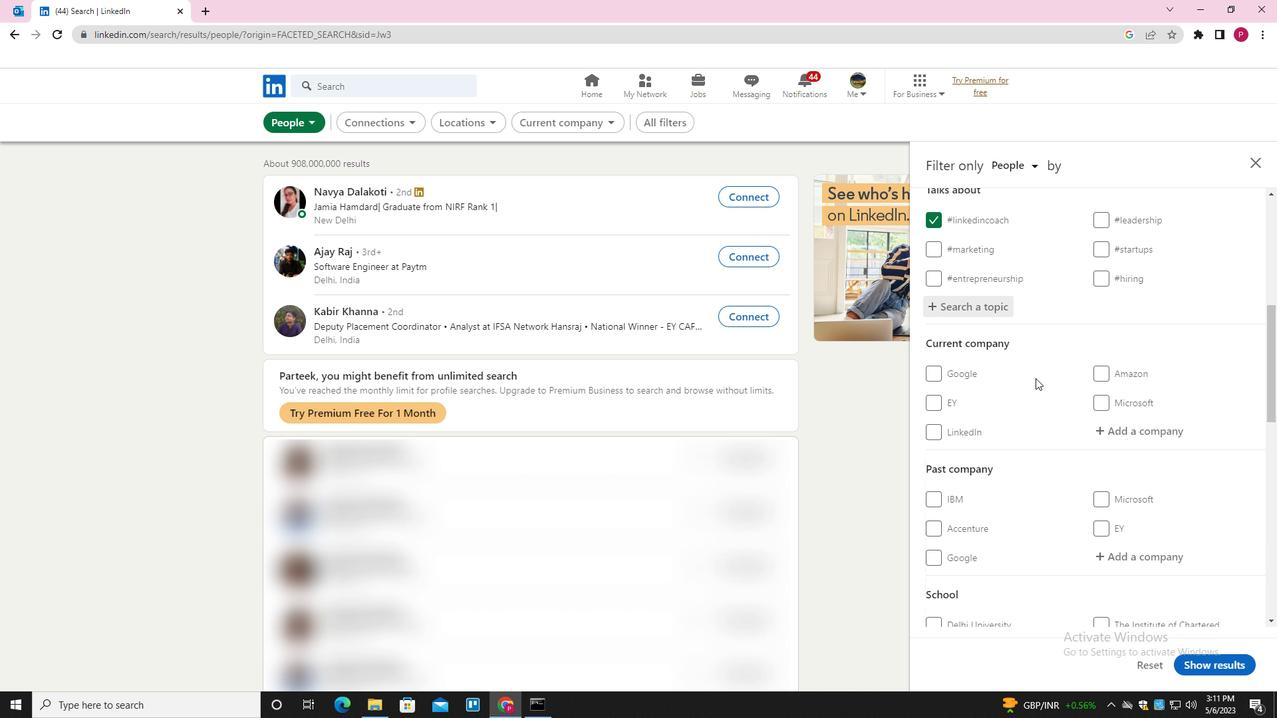 
Action: Mouse moved to (1036, 399)
Screenshot: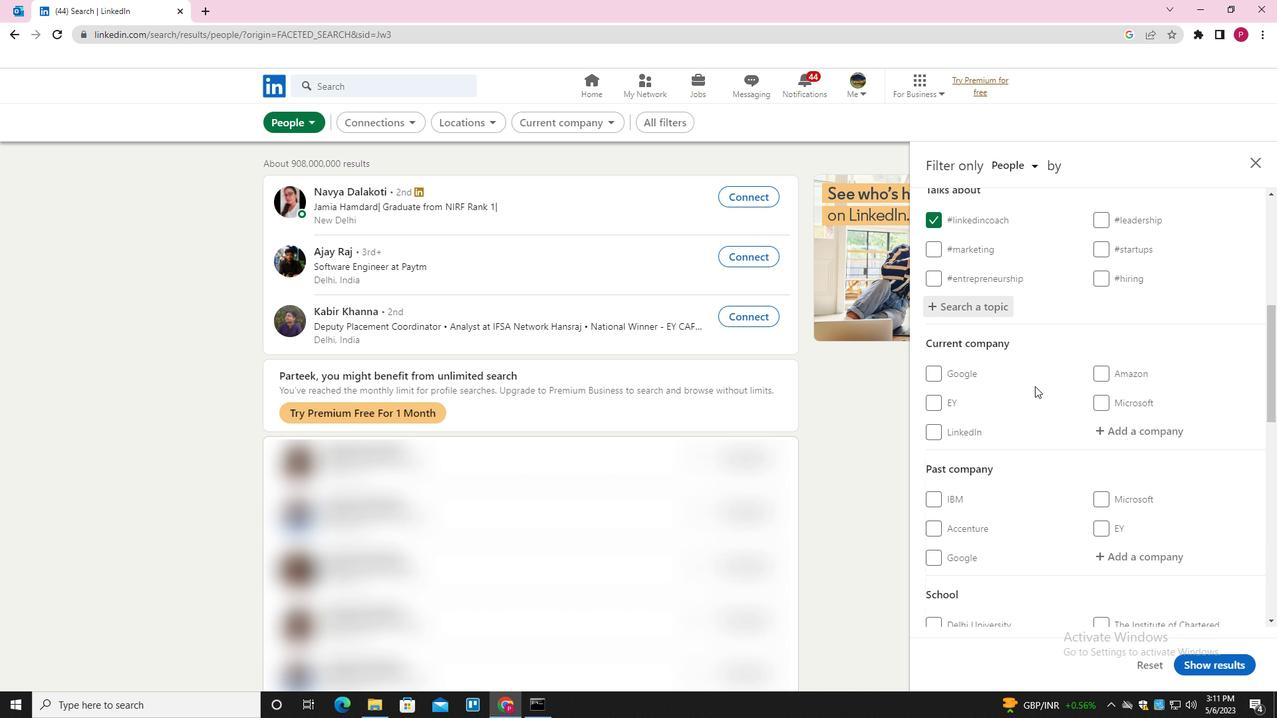 
Action: Mouse scrolled (1036, 398) with delta (0, 0)
Screenshot: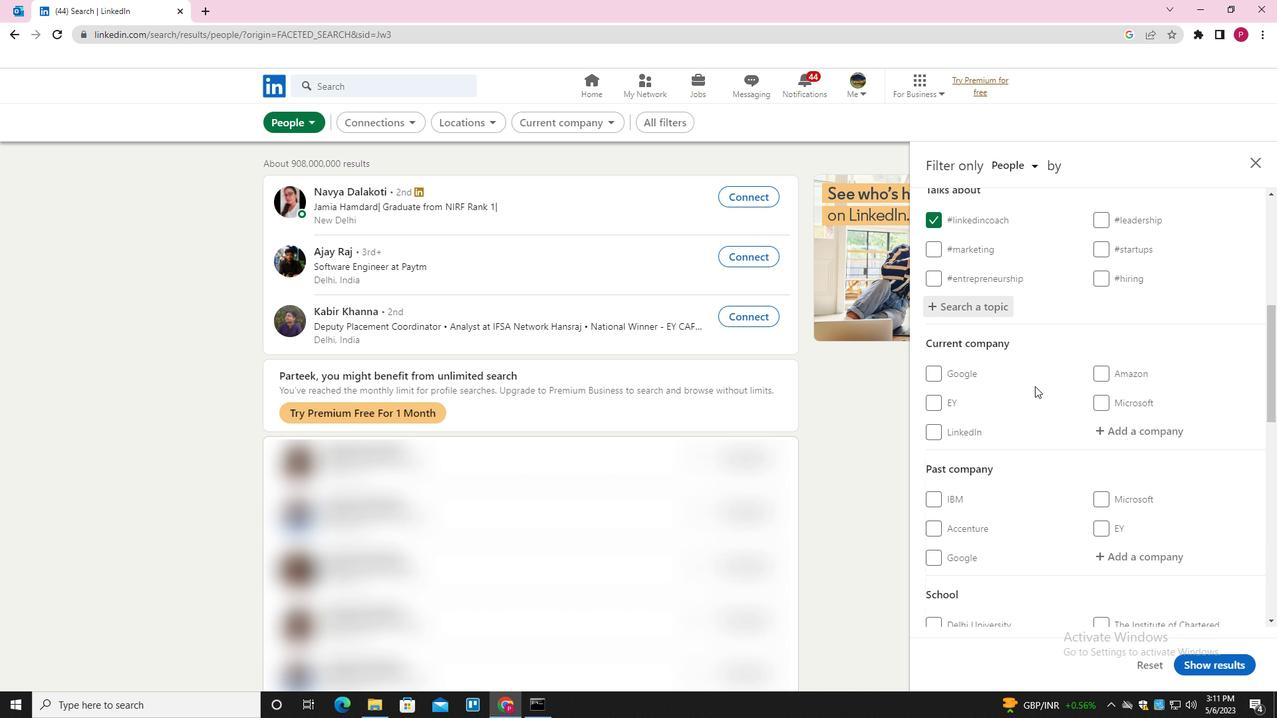 
Action: Mouse moved to (1035, 432)
Screenshot: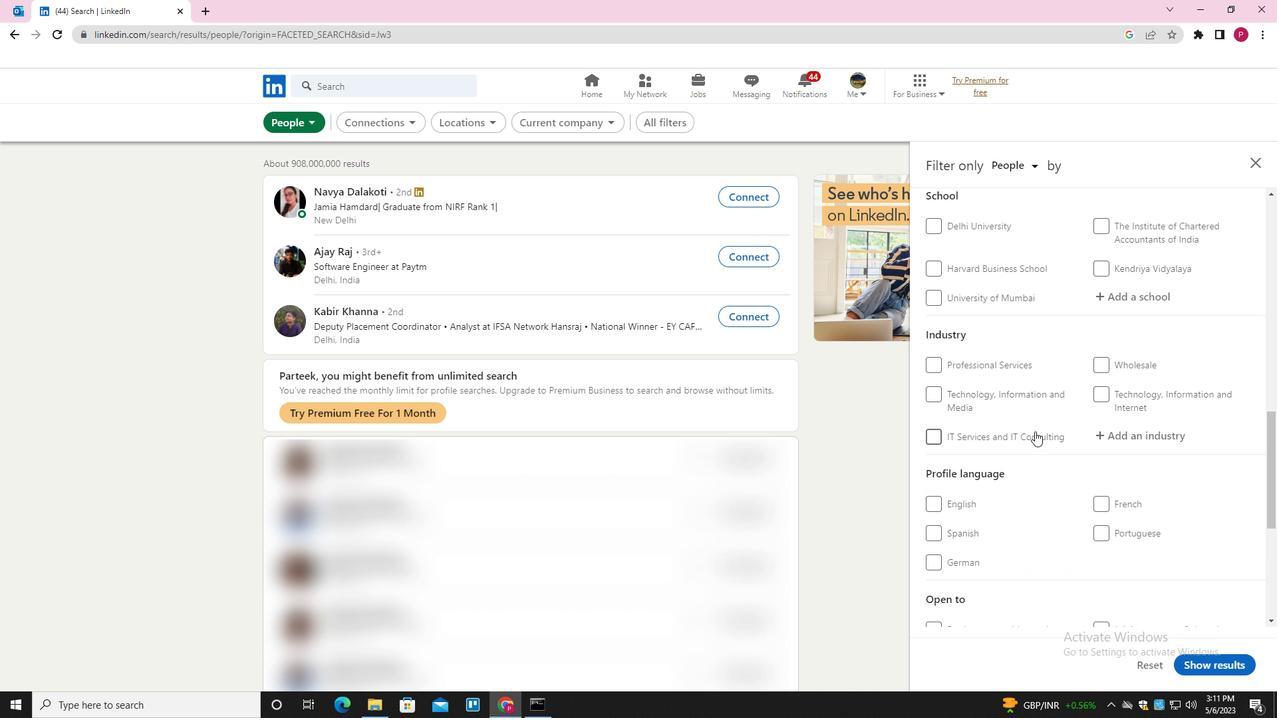 
Action: Mouse scrolled (1035, 431) with delta (0, 0)
Screenshot: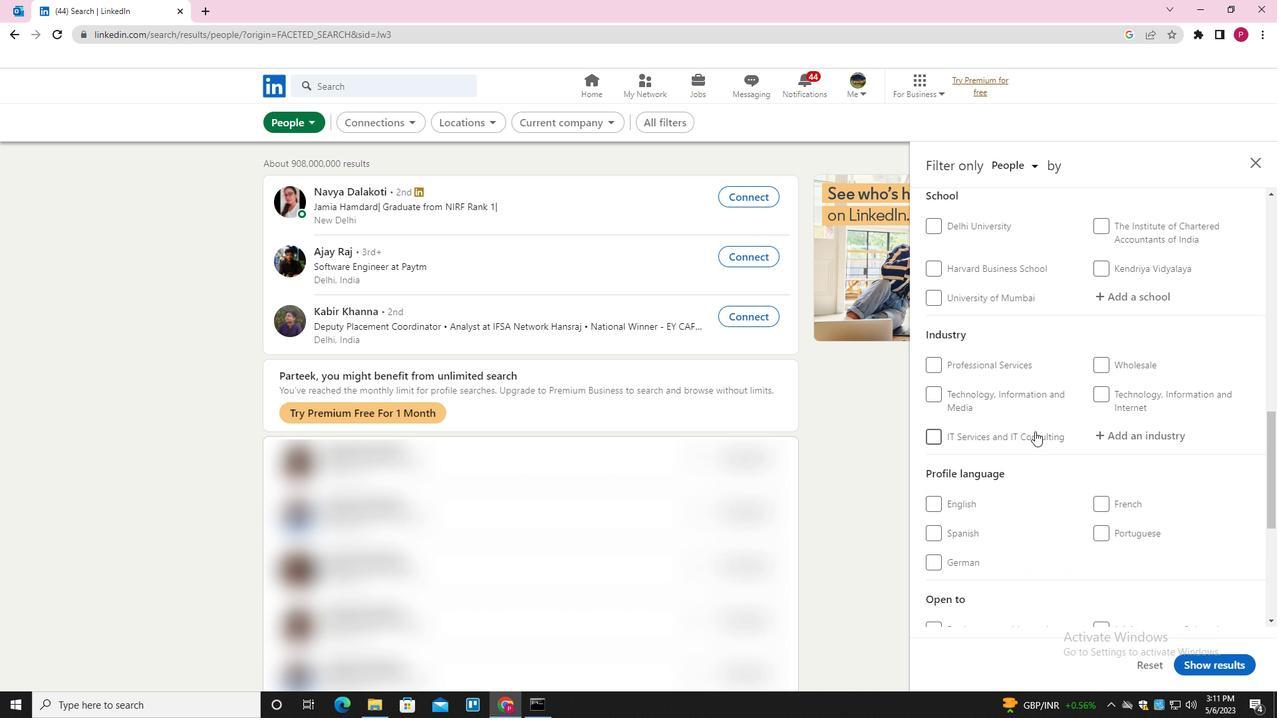 
Action: Mouse scrolled (1035, 431) with delta (0, 0)
Screenshot: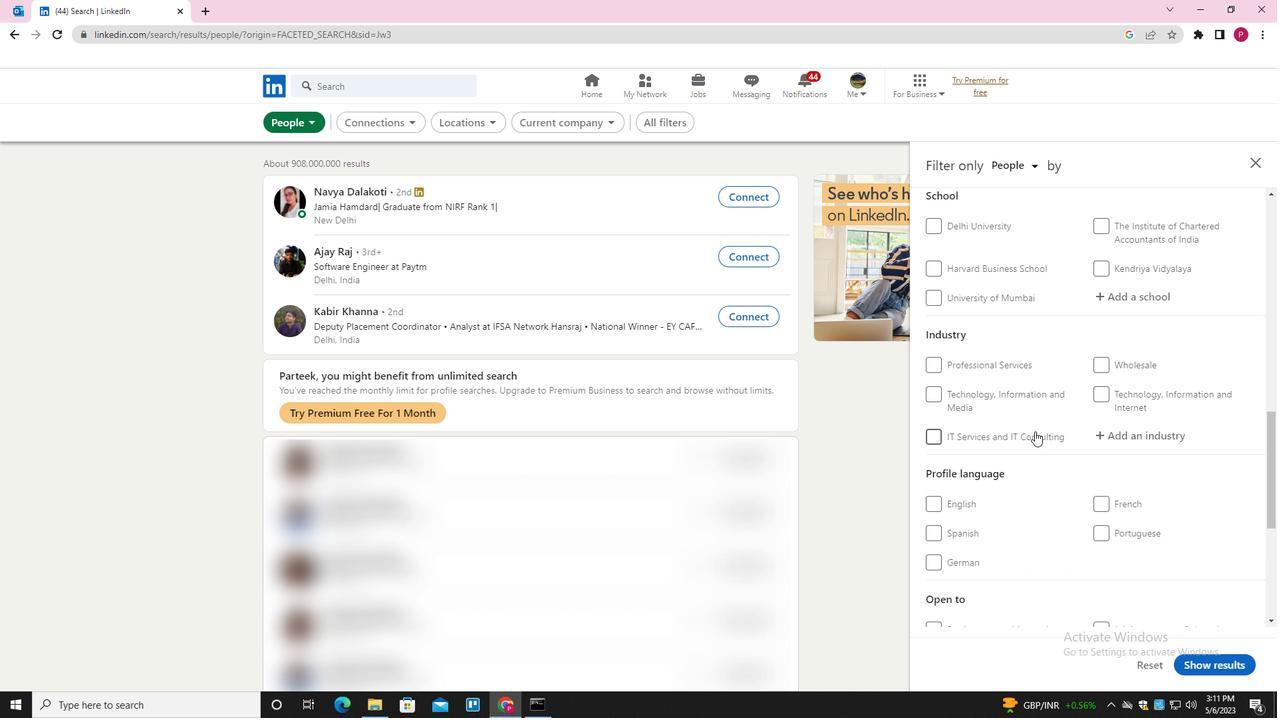 
Action: Mouse moved to (965, 427)
Screenshot: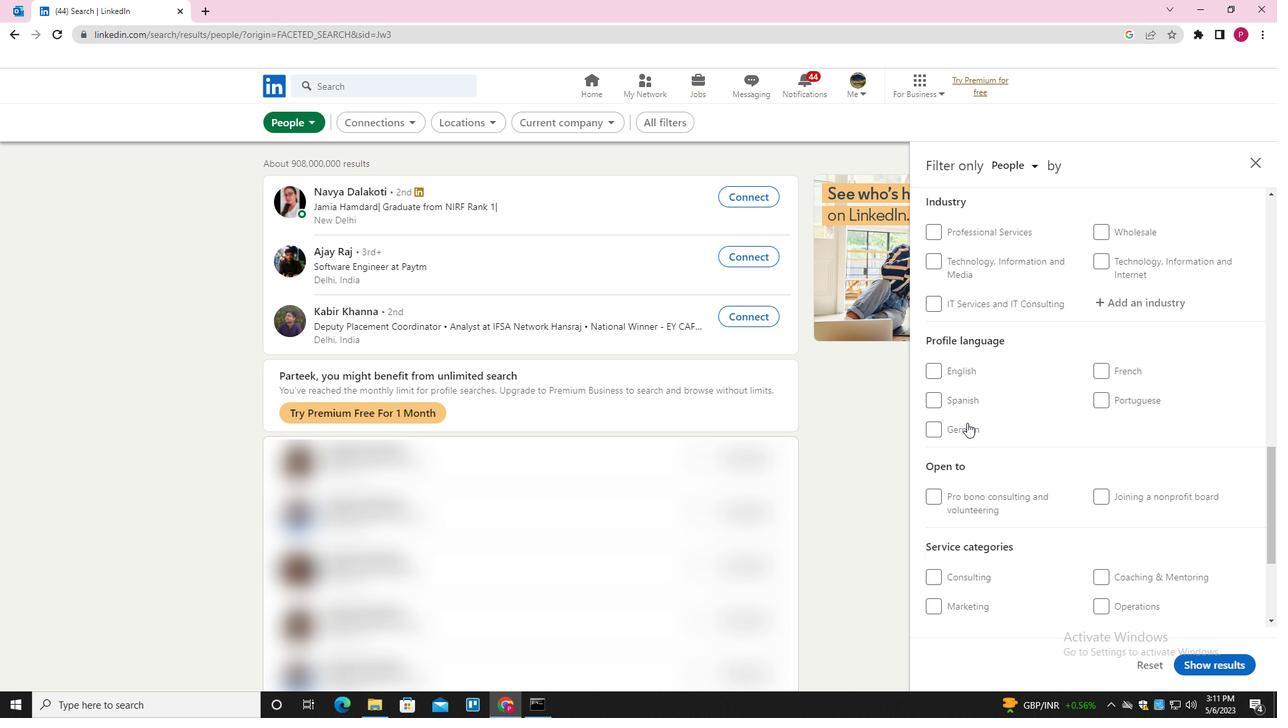 
Action: Mouse pressed left at (965, 427)
Screenshot: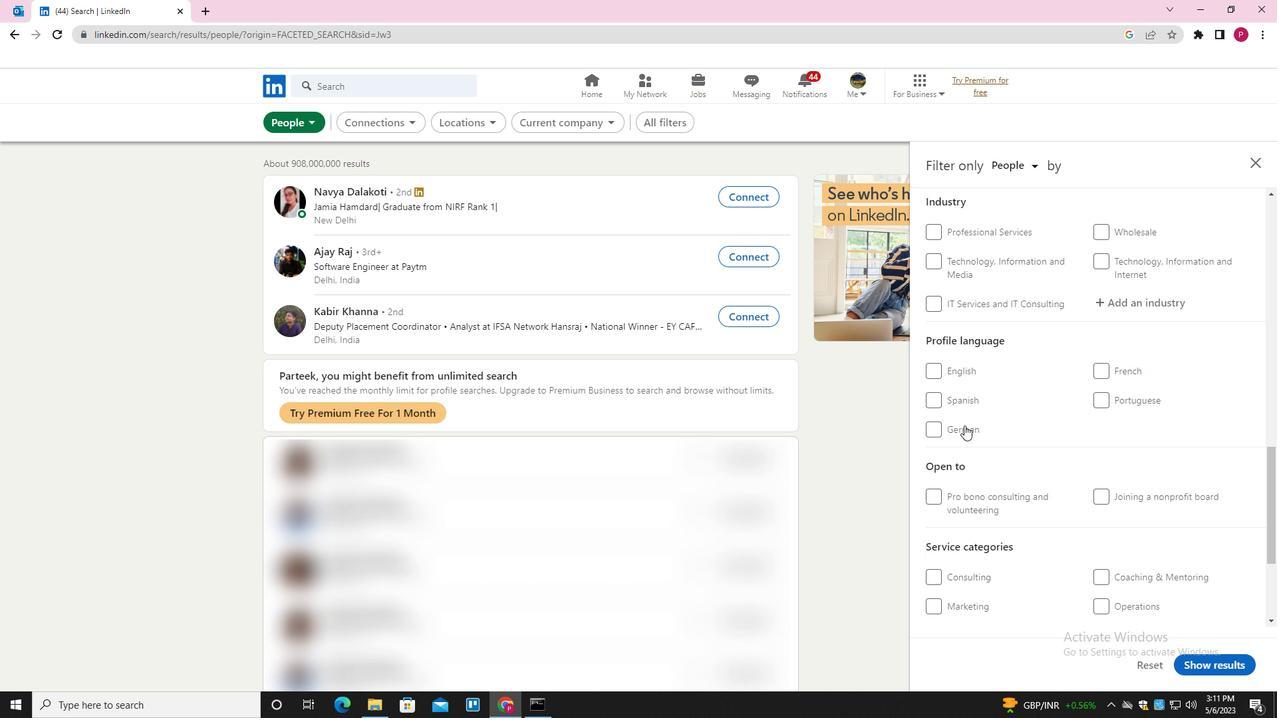 
Action: Mouse moved to (1037, 425)
Screenshot: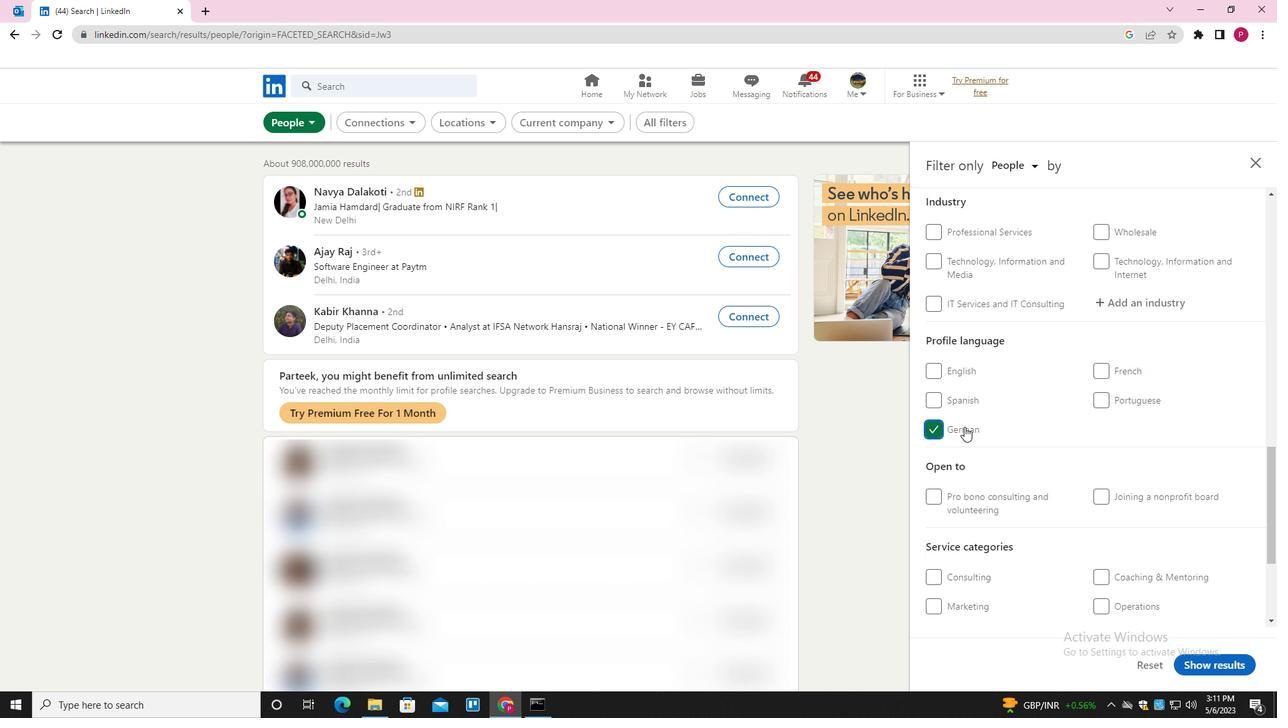 
Action: Mouse scrolled (1037, 426) with delta (0, 0)
Screenshot: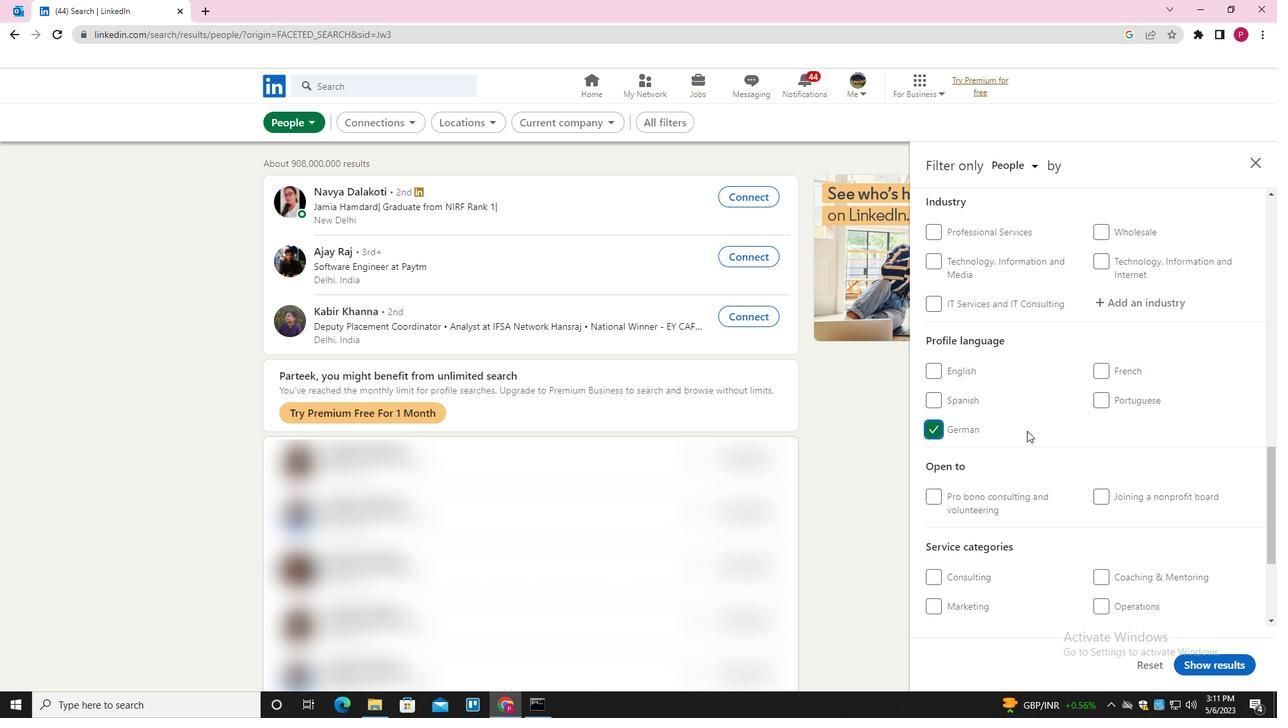 
Action: Mouse scrolled (1037, 426) with delta (0, 0)
Screenshot: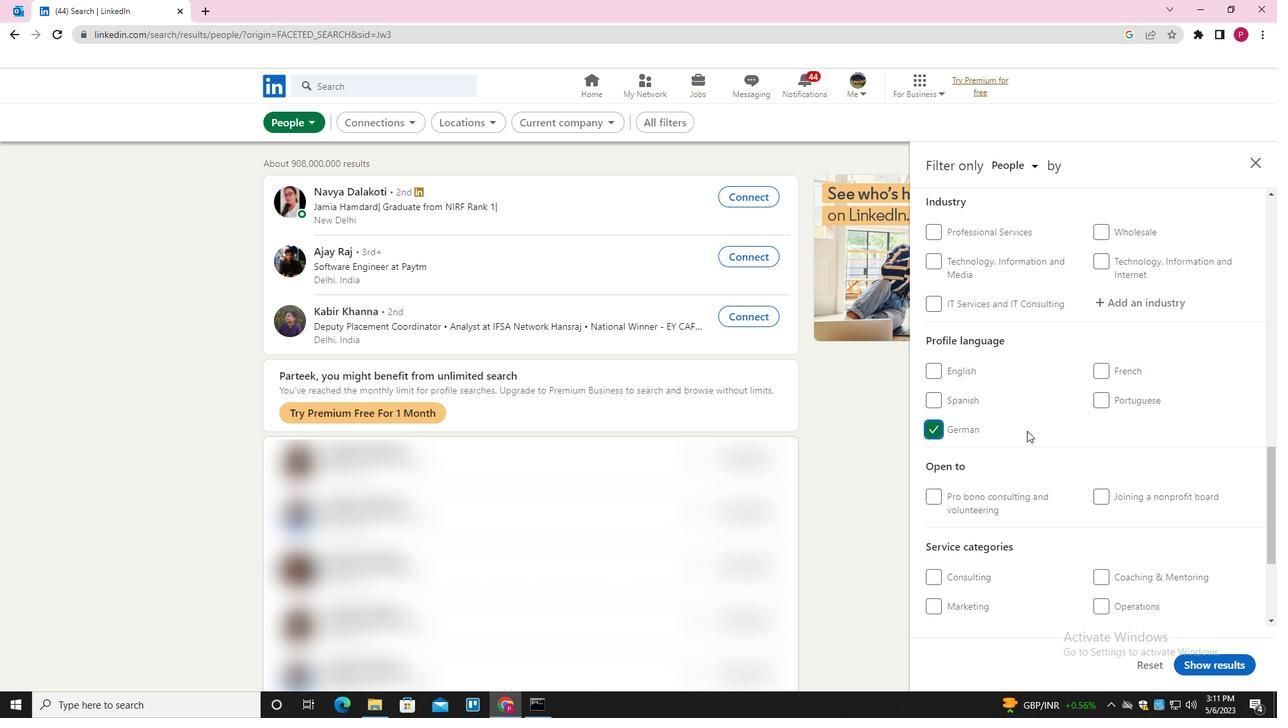 
Action: Mouse scrolled (1037, 426) with delta (0, 0)
Screenshot: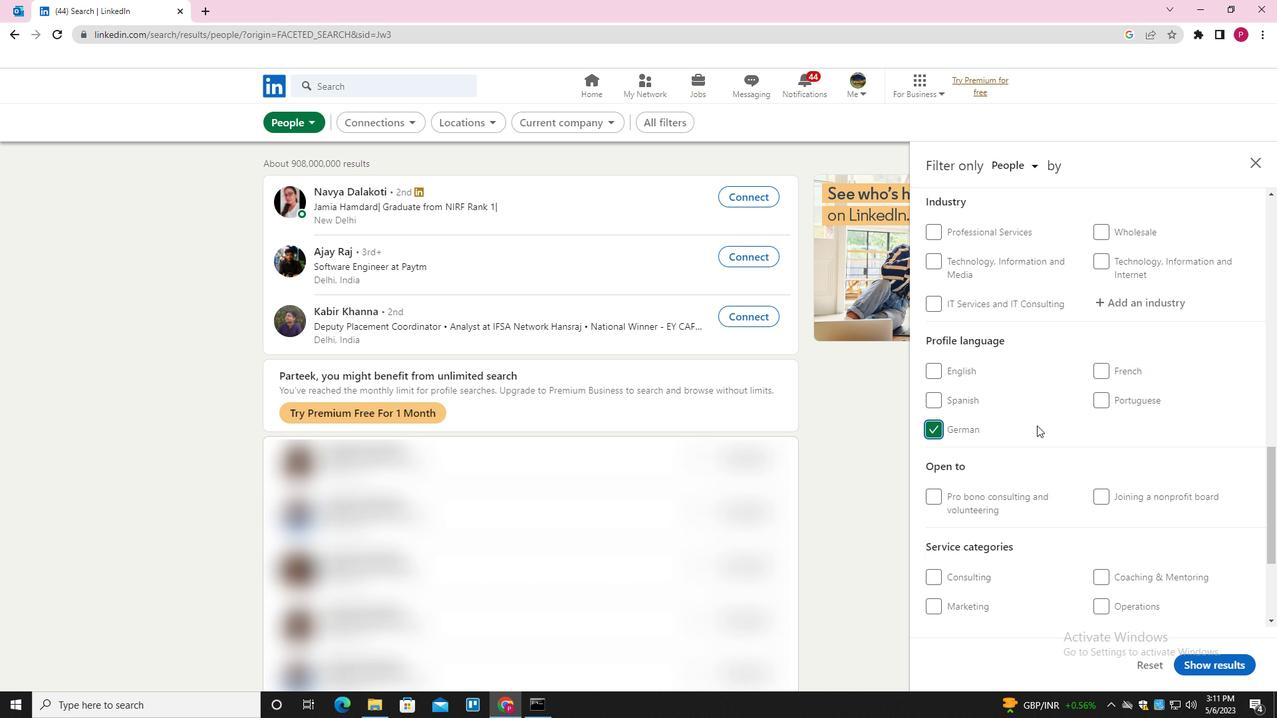 
Action: Mouse scrolled (1037, 426) with delta (0, 0)
Screenshot: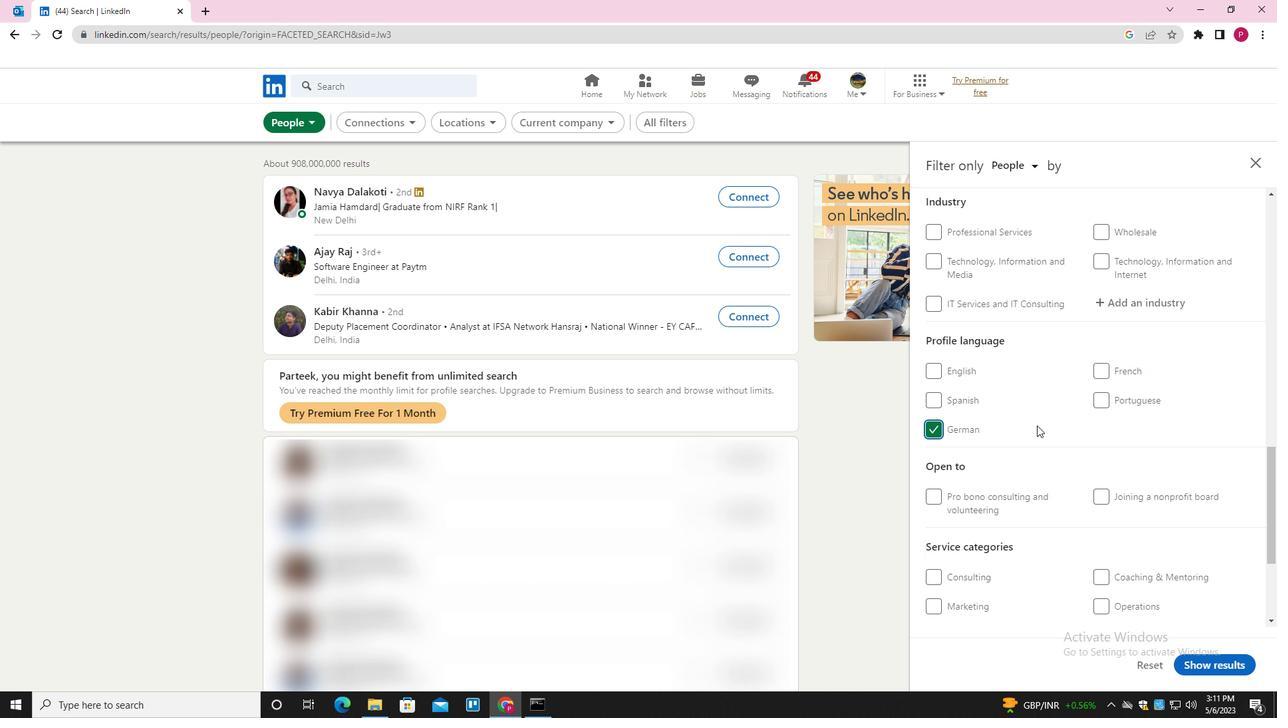 
Action: Mouse scrolled (1037, 426) with delta (0, 0)
Screenshot: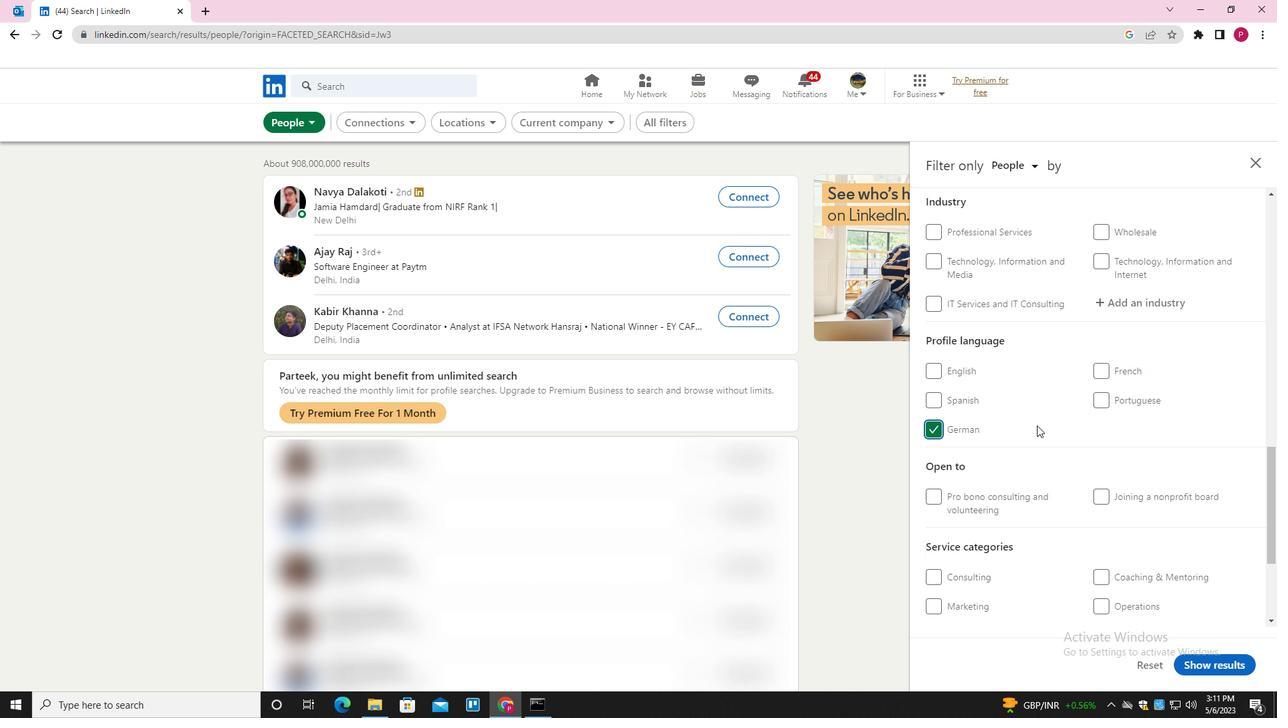 
Action: Mouse scrolled (1037, 426) with delta (0, 0)
Screenshot: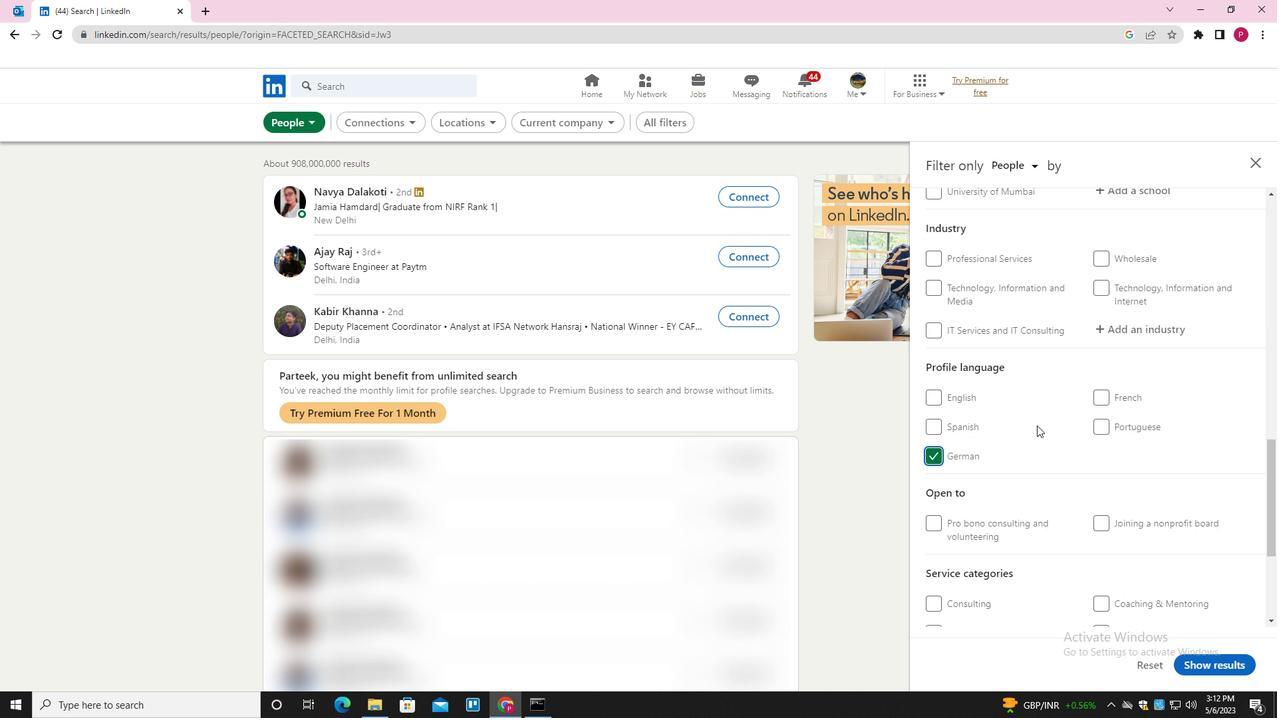 
Action: Mouse moved to (1141, 297)
Screenshot: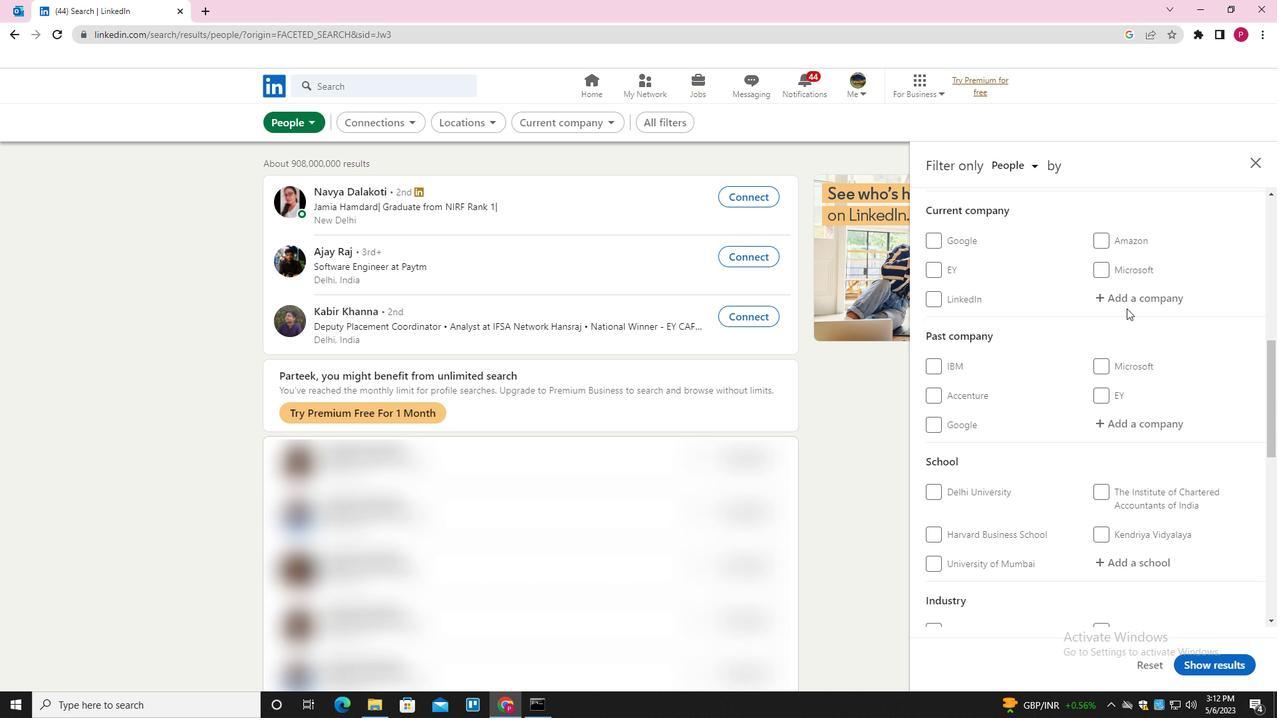 
Action: Mouse pressed left at (1141, 297)
Screenshot: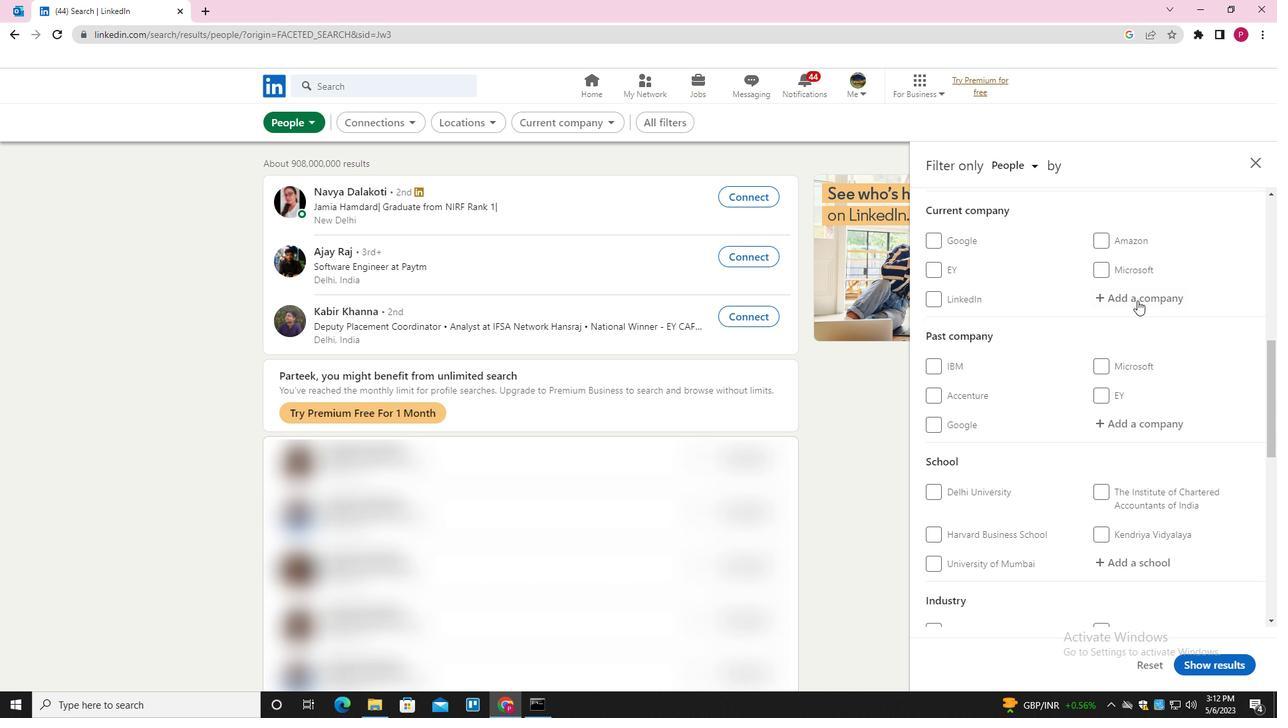 
Action: Key pressed <Key.shift>CONSULTING<Key.space><Key.shift><Key.shift><Key.shift><Key.shift><Key.shift>ENGINEERS<Key.space><Key.down><Key.enter>
Screenshot: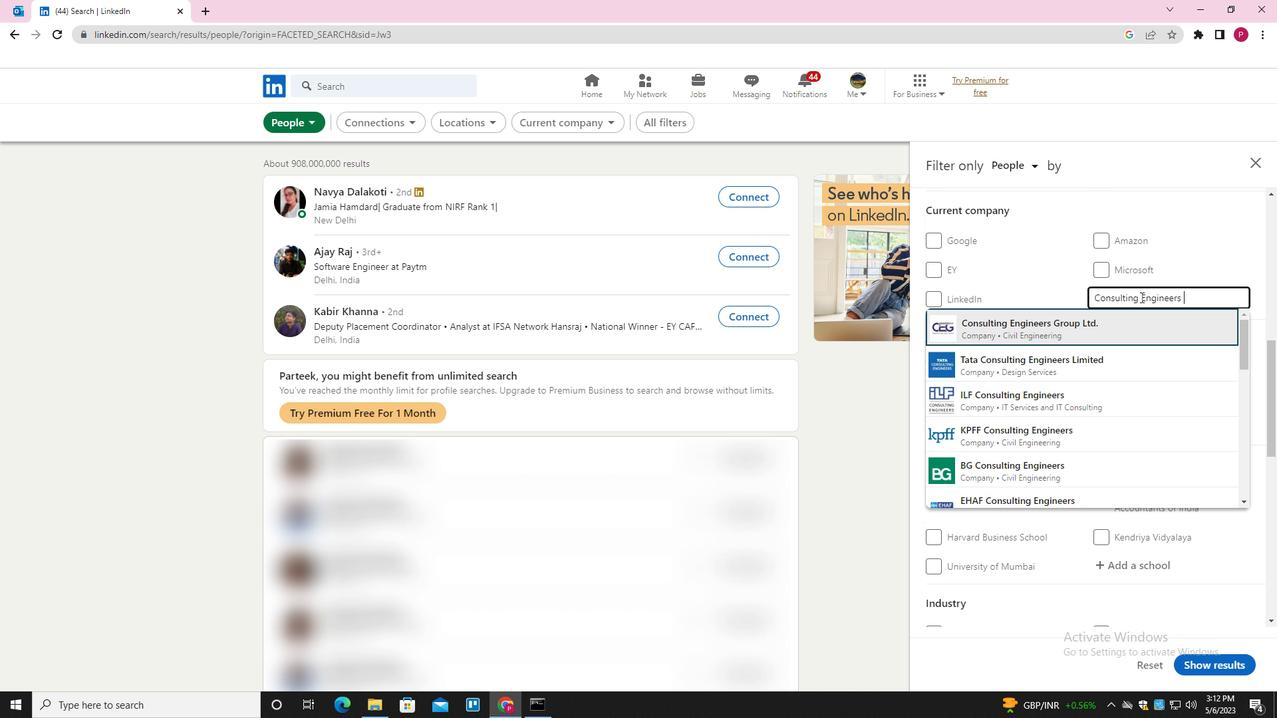 
Action: Mouse moved to (1082, 380)
Screenshot: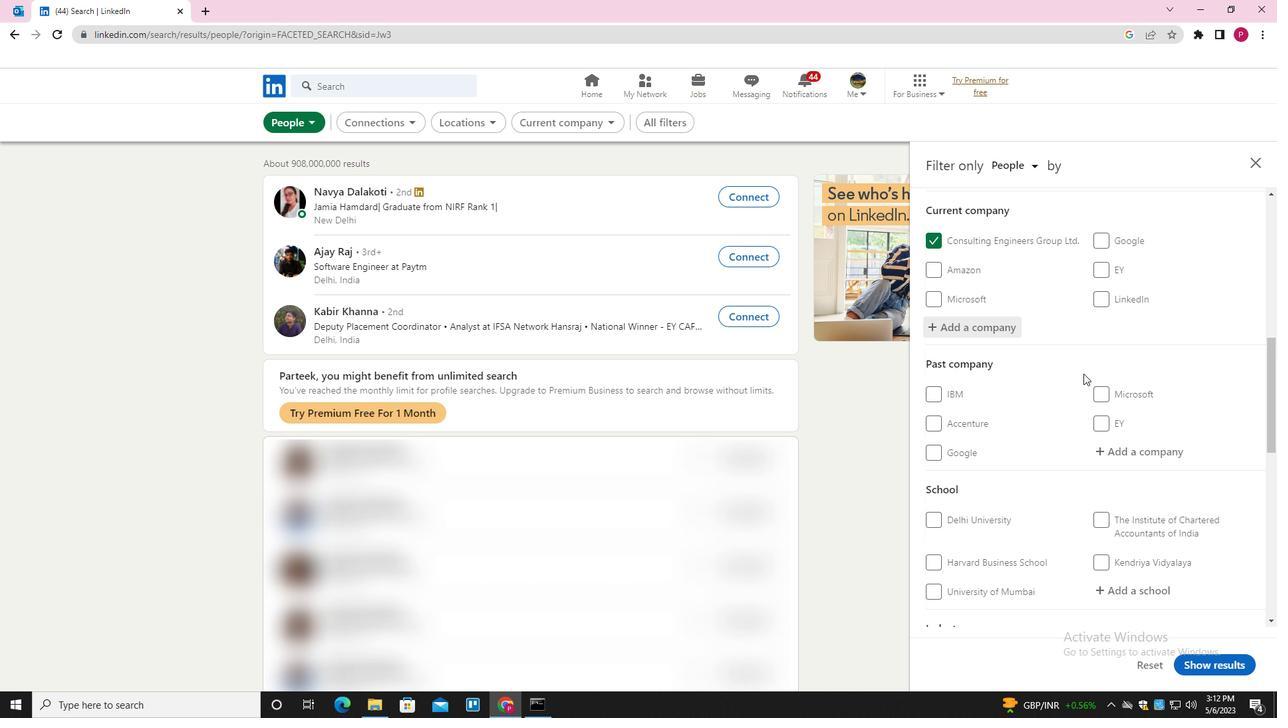 
Action: Mouse scrolled (1082, 379) with delta (0, 0)
Screenshot: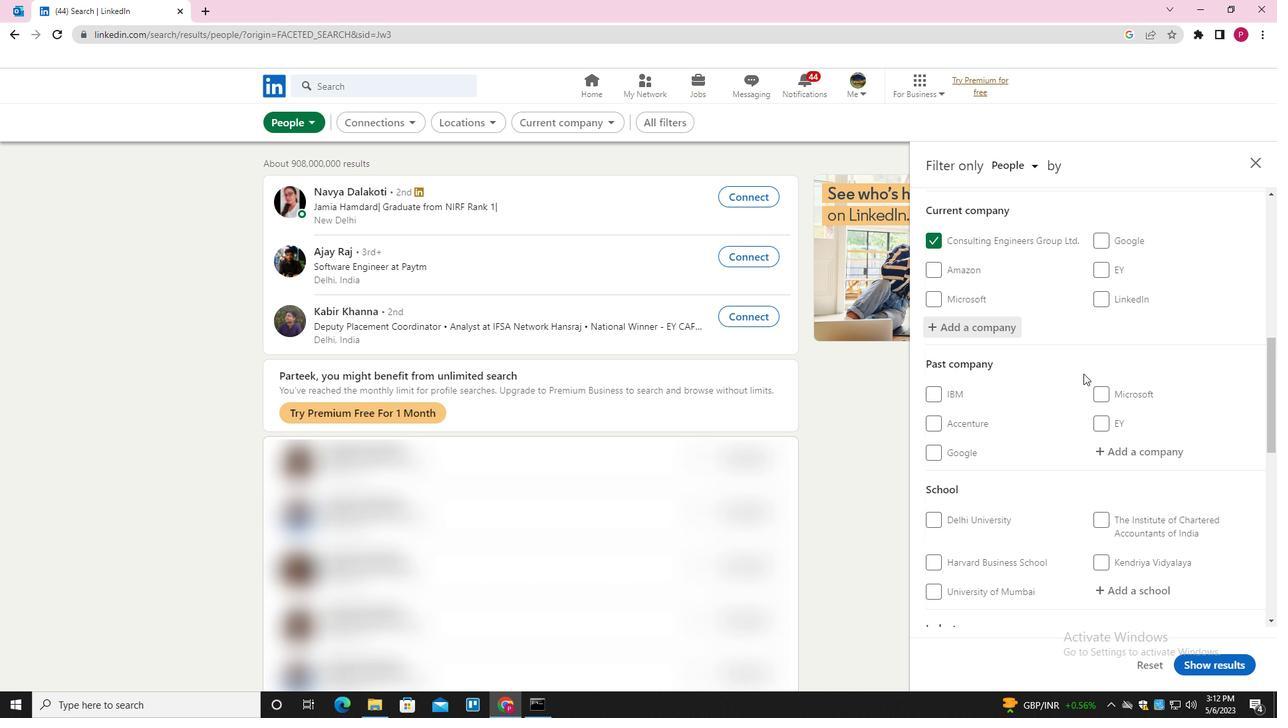 
Action: Mouse moved to (1082, 381)
Screenshot: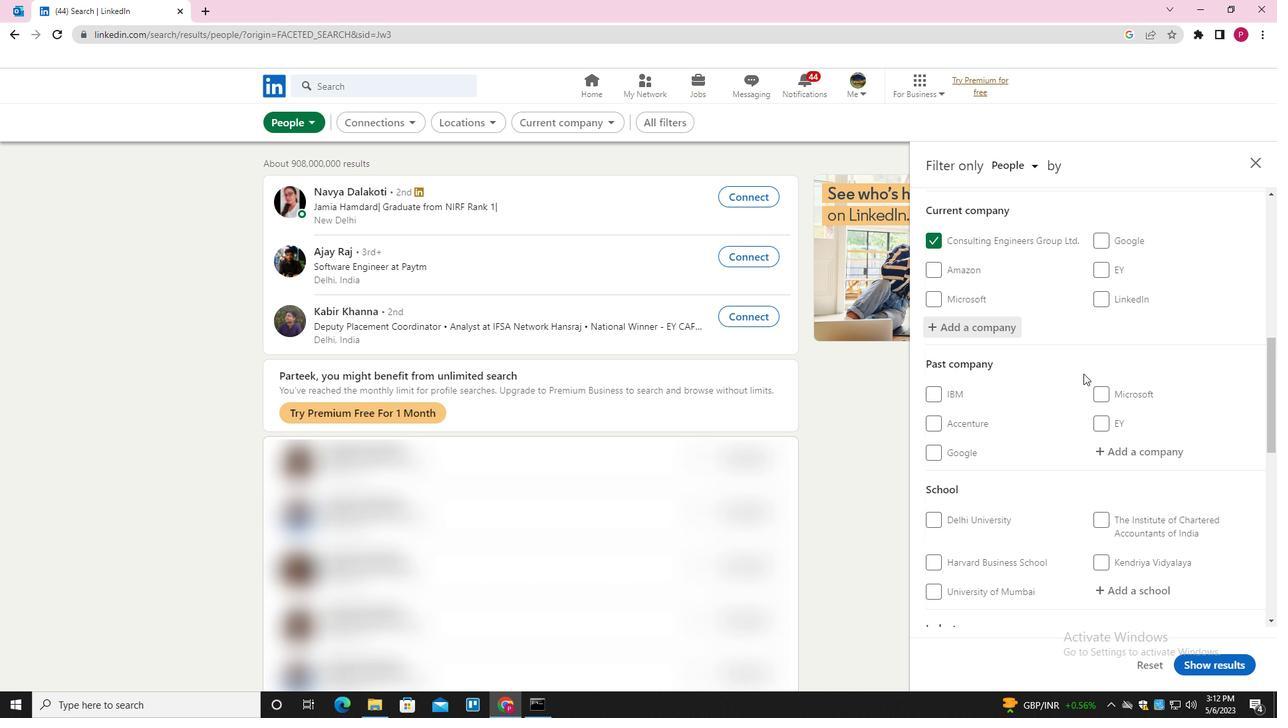 
Action: Mouse scrolled (1082, 380) with delta (0, 0)
Screenshot: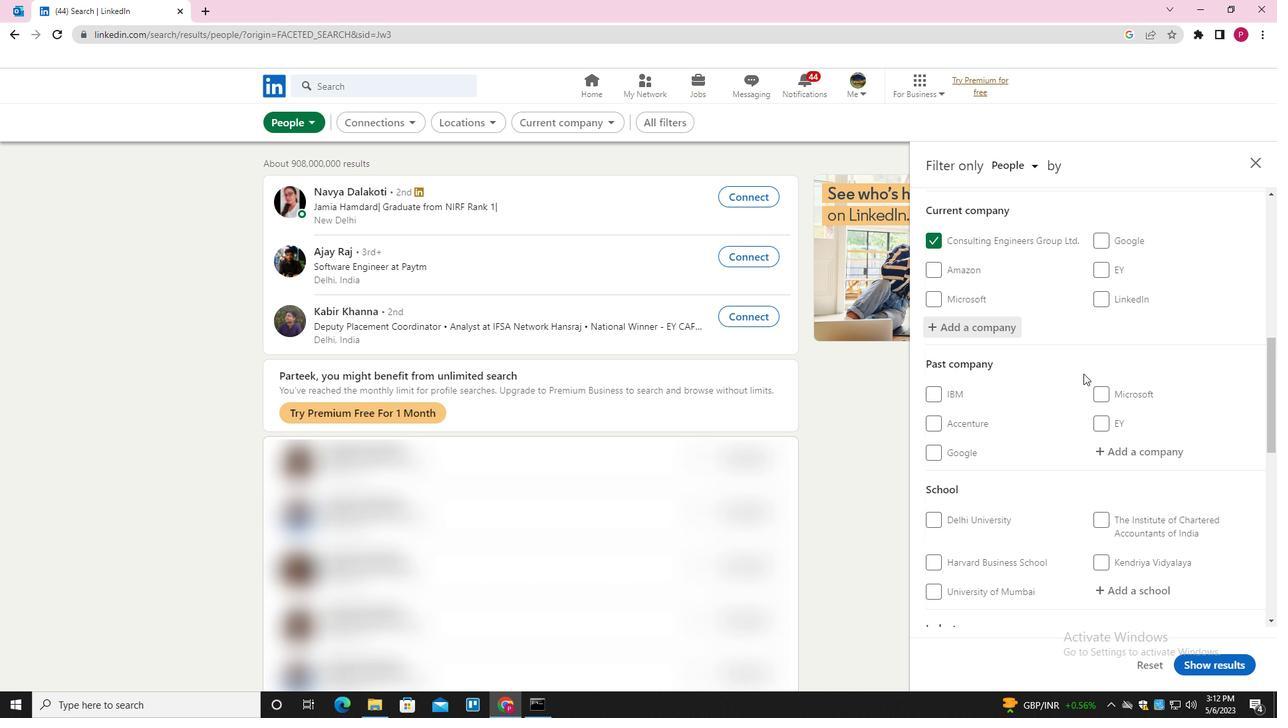 
Action: Mouse moved to (1082, 382)
Screenshot: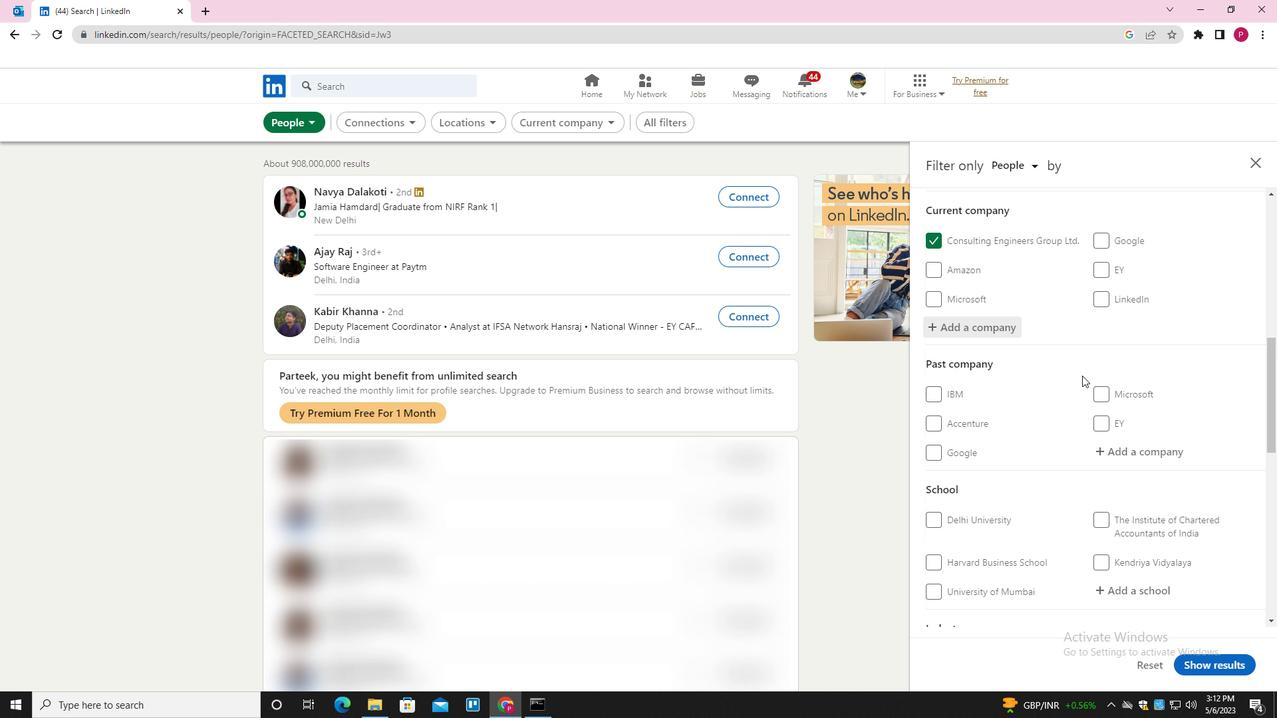
Action: Mouse scrolled (1082, 381) with delta (0, 0)
Screenshot: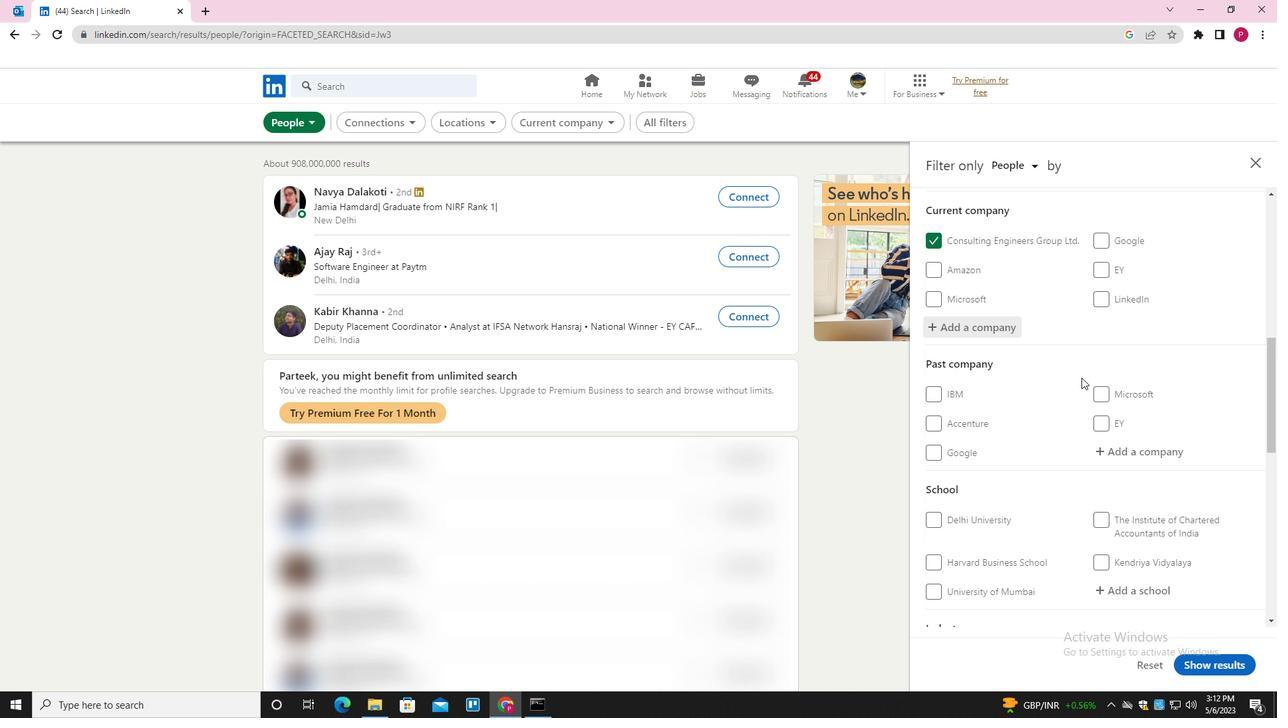 
Action: Mouse moved to (1082, 383)
Screenshot: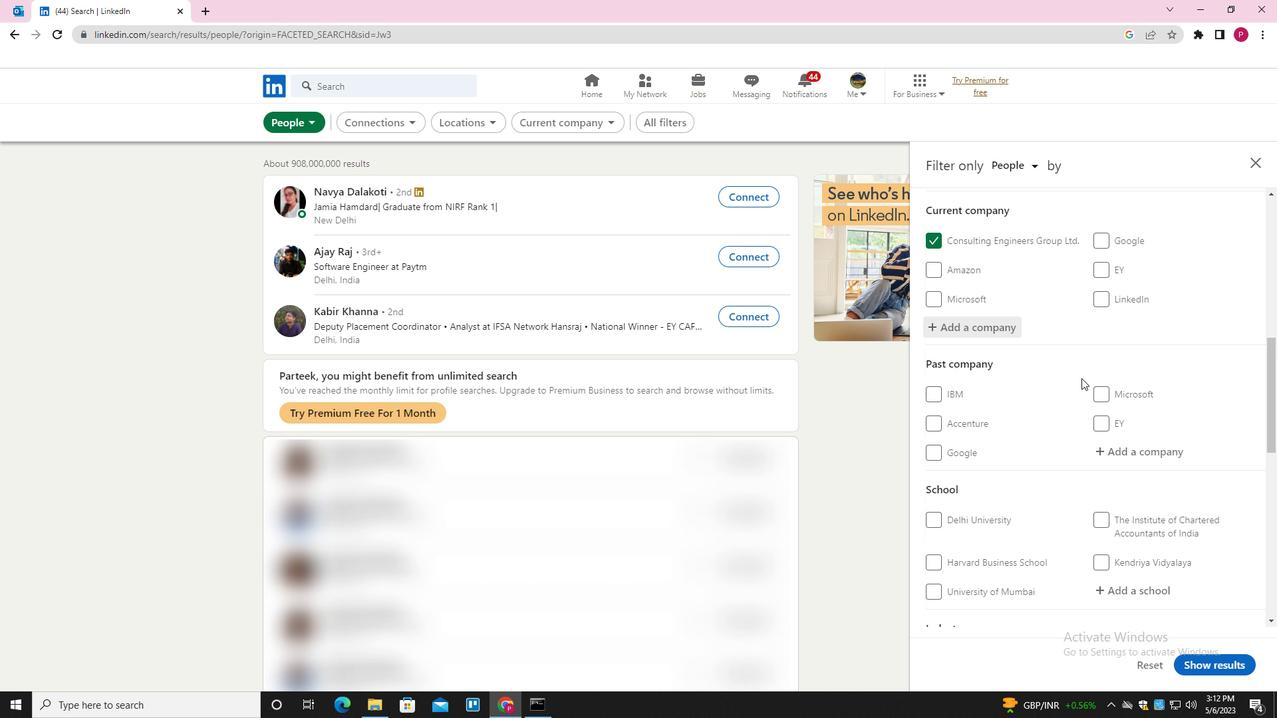 
Action: Mouse scrolled (1082, 382) with delta (0, 0)
Screenshot: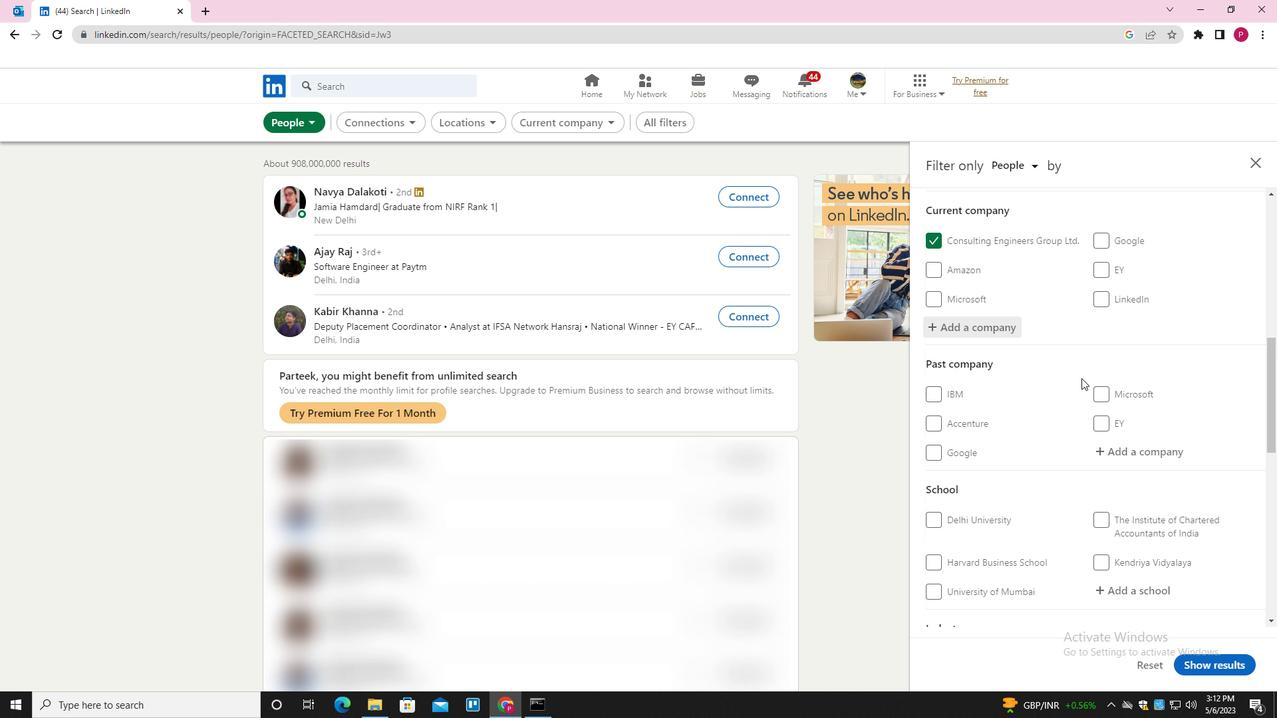
Action: Mouse moved to (1138, 324)
Screenshot: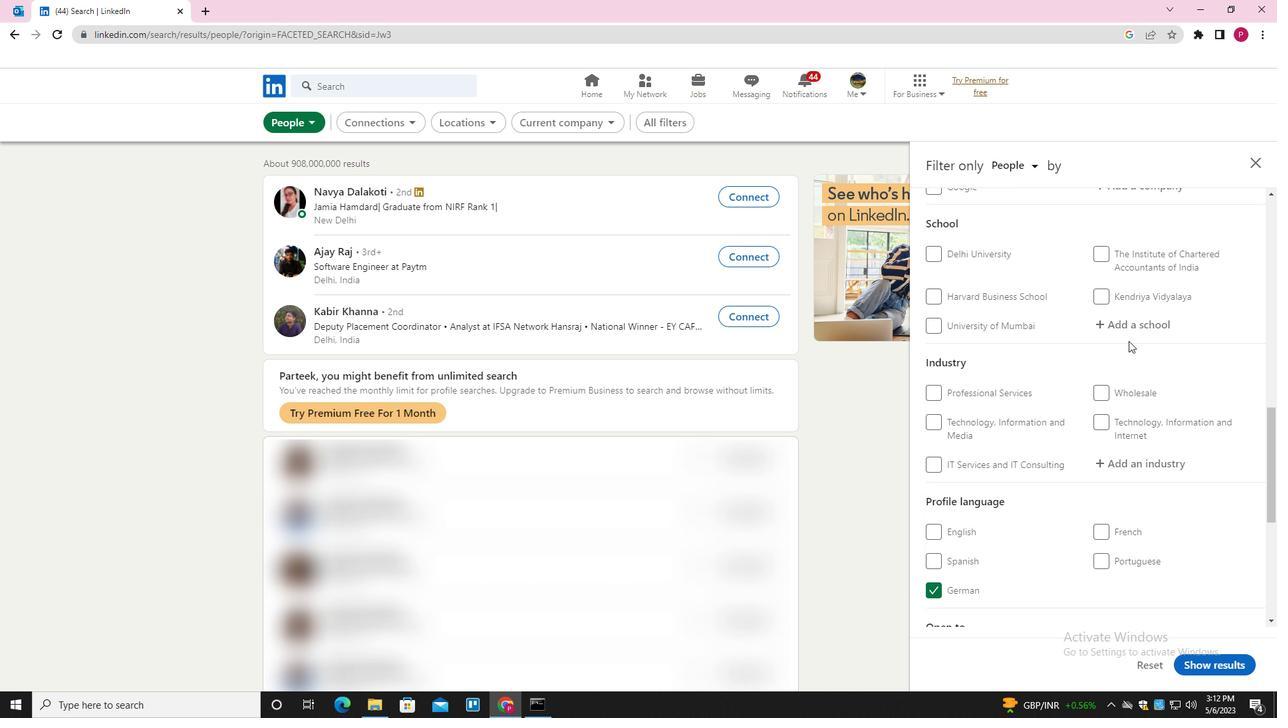 
Action: Mouse pressed left at (1138, 324)
Screenshot: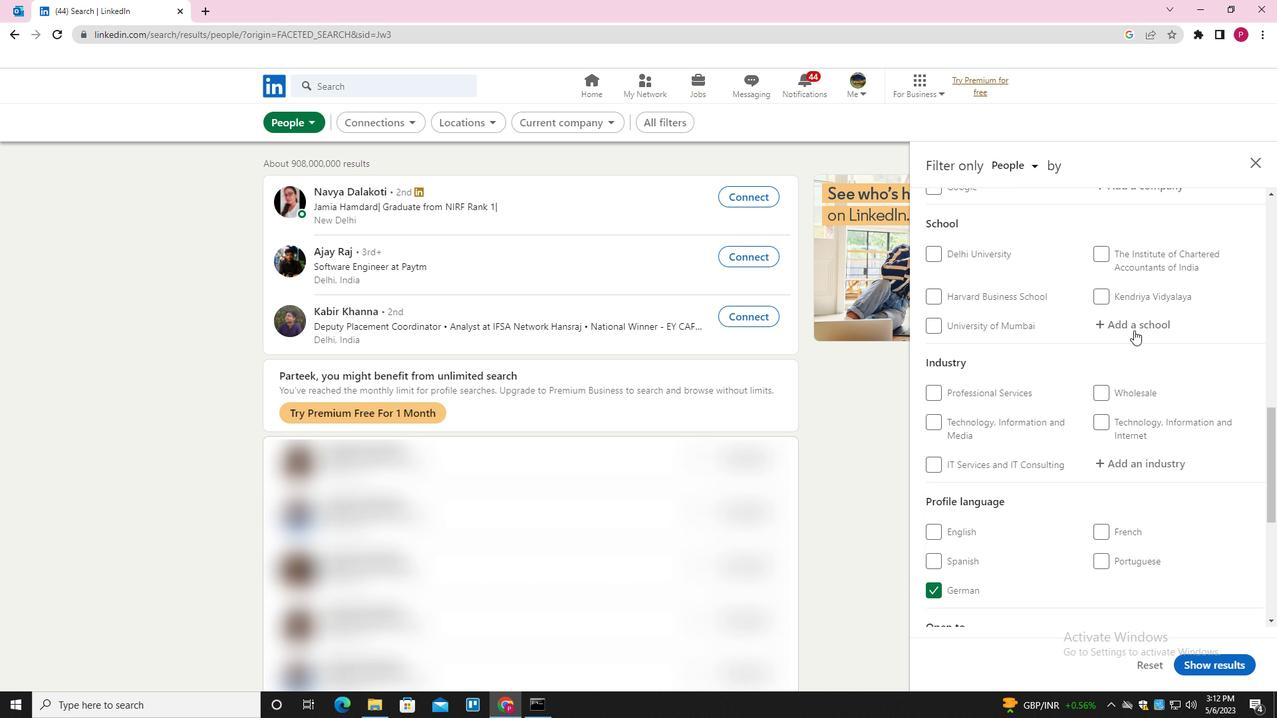 
Action: Key pressed <Key.shift><Key.shift><Key.shift><Key.shift>SWAMI<Key.space><Key.shift><Key.shift><Key.shift><Key.shift><Key.shift><Key.shift><Key.shift><Key.shift><Key.shift><Key.shift><Key.shift>VIVEJ<Key.backspace>KANANDA<Key.space><Key.shift><Key.down><Key.down><Key.down><Key.down><Key.down><Key.down><Key.down><Key.down><Key.down><Key.down><Key.down><Key.down><Key.down><Key.down><Key.down><Key.down><Key.down><Key.down><Key.down><Key.backspace><Key.backspace><Key.down><Key.down><Key.down><Key.enter>
Screenshot: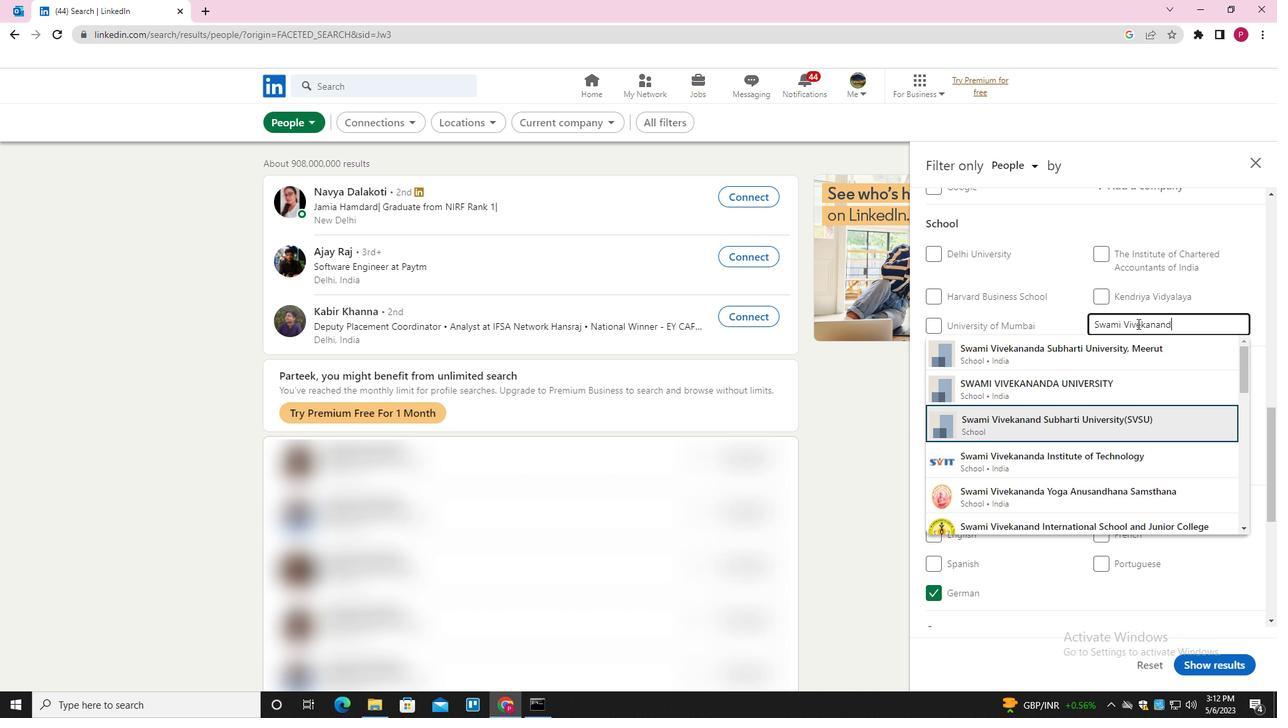 
Action: Mouse moved to (1136, 348)
Screenshot: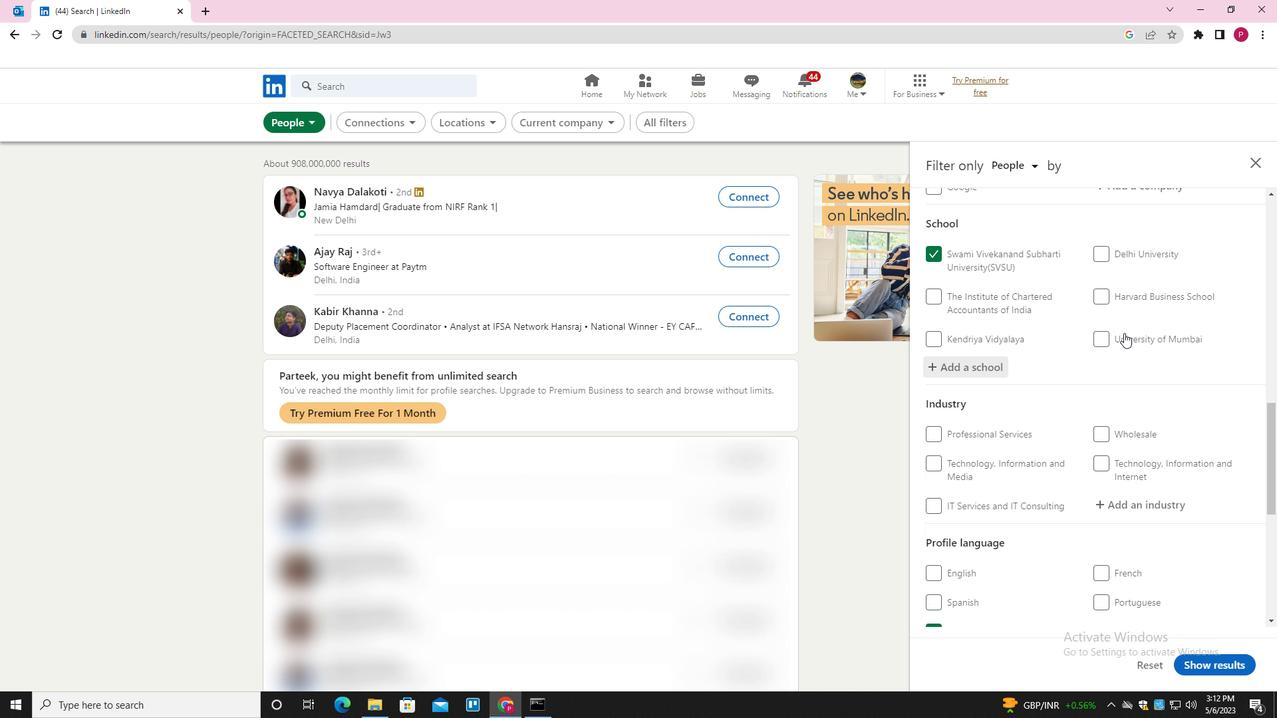 
Action: Mouse scrolled (1136, 347) with delta (0, 0)
Screenshot: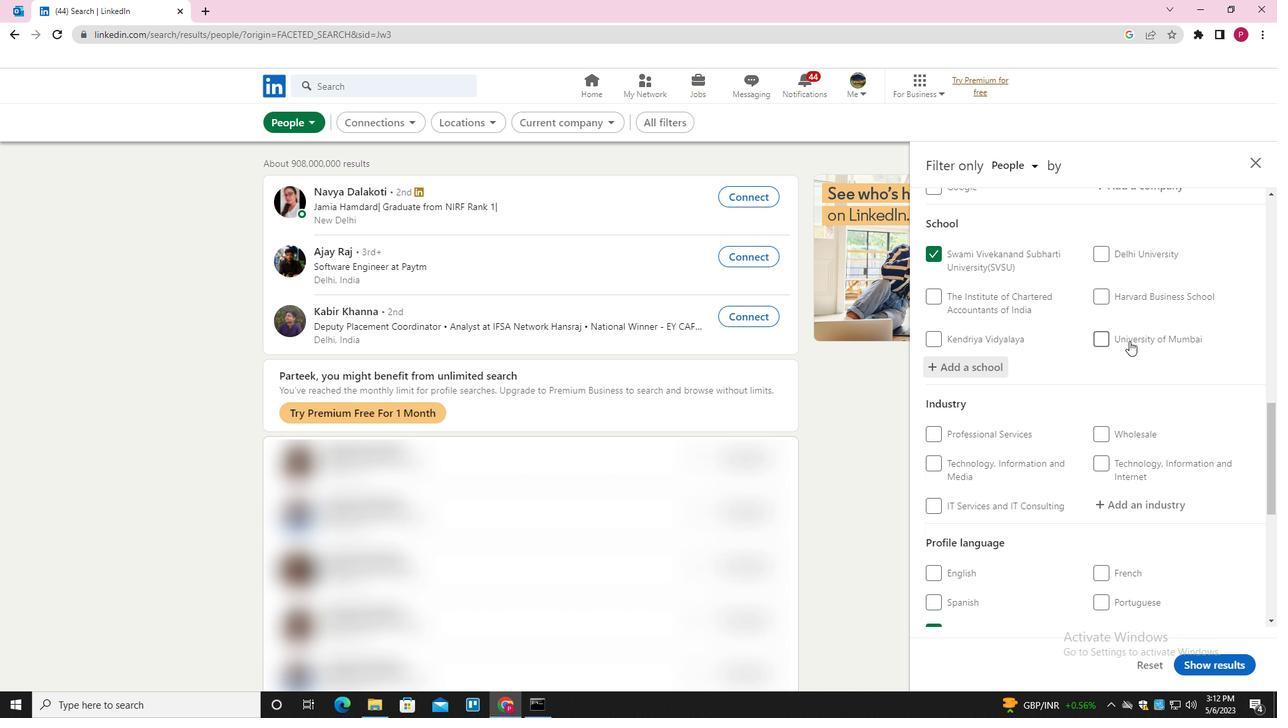 
Action: Mouse scrolled (1136, 347) with delta (0, 0)
Screenshot: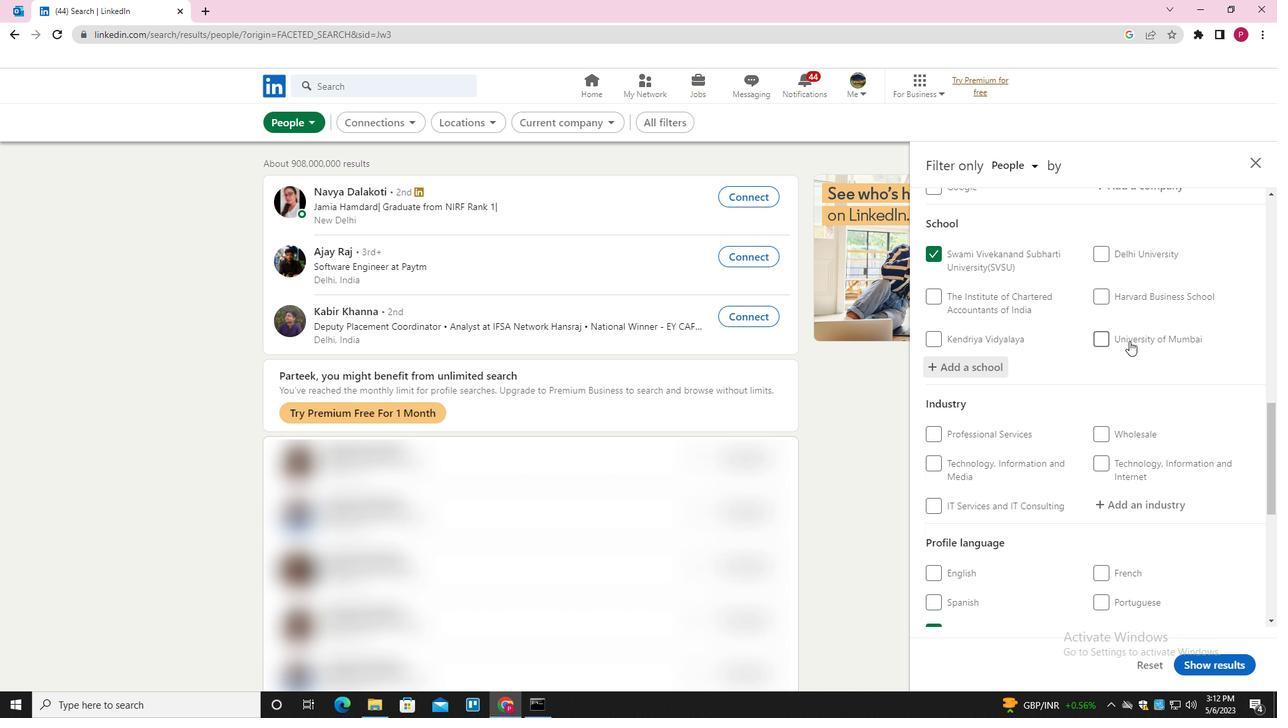 
Action: Mouse moved to (1136, 348)
Screenshot: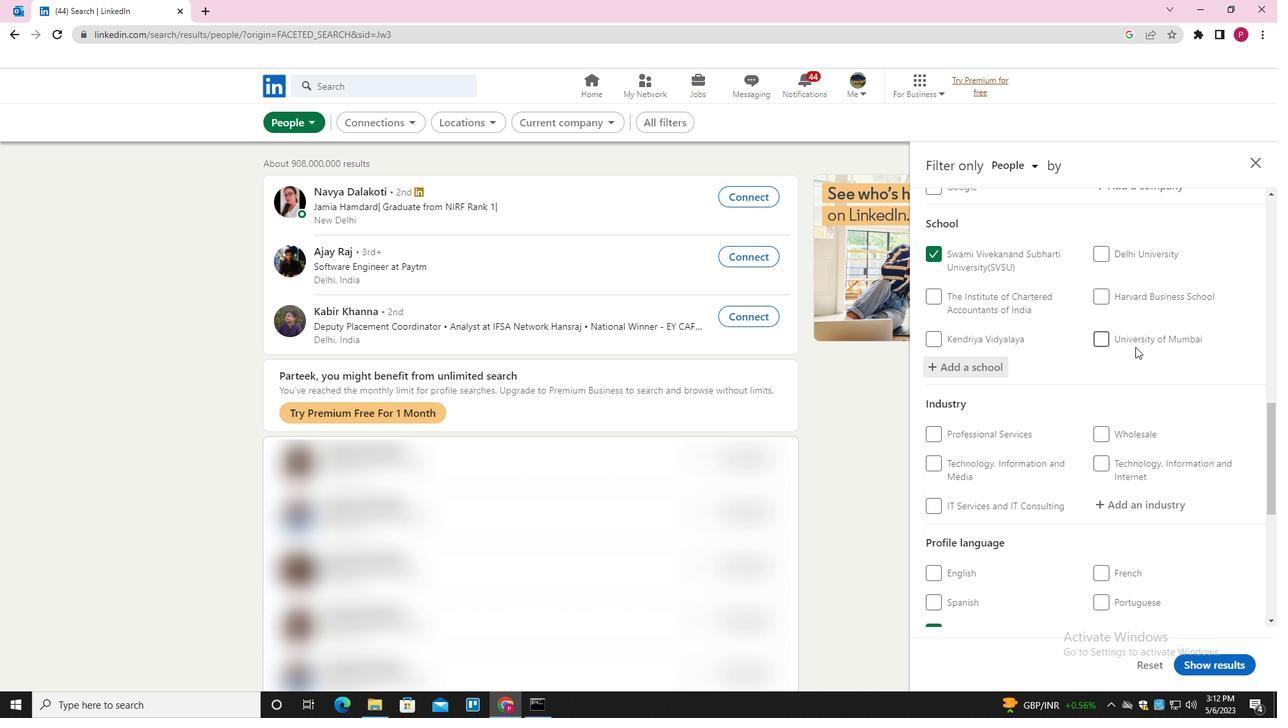 
Action: Mouse scrolled (1136, 347) with delta (0, 0)
Screenshot: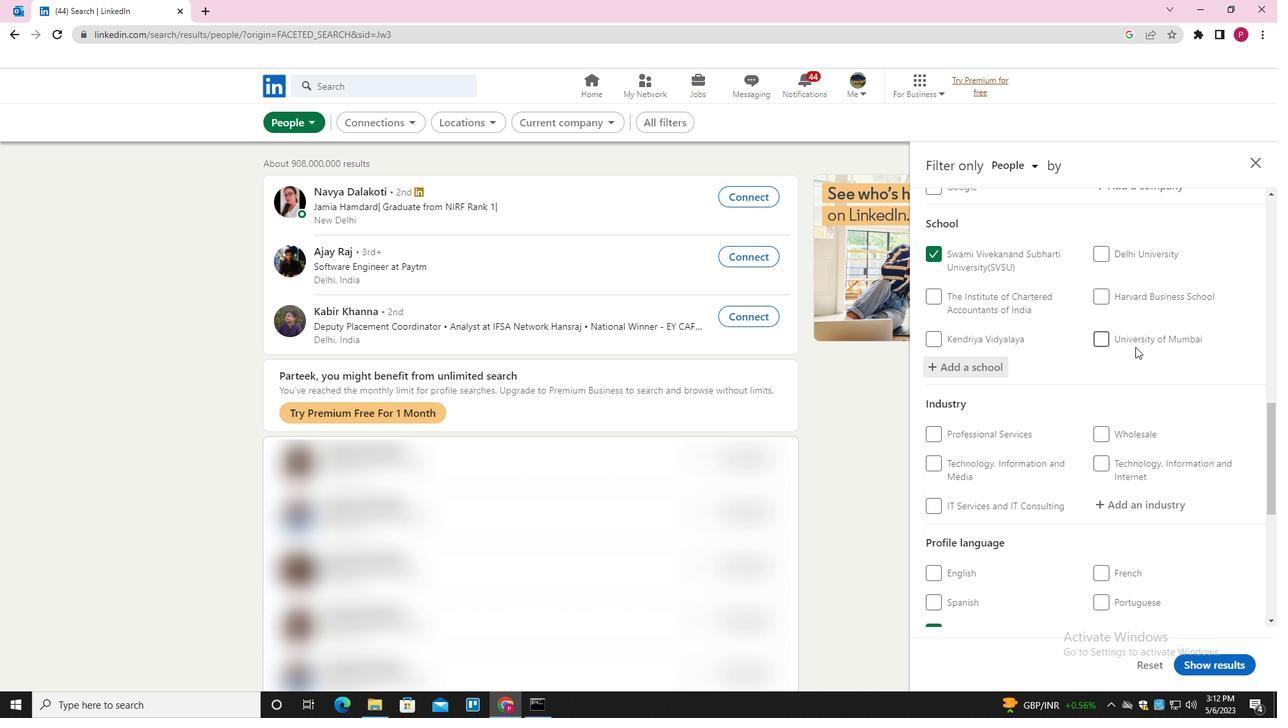 
Action: Mouse moved to (1146, 305)
Screenshot: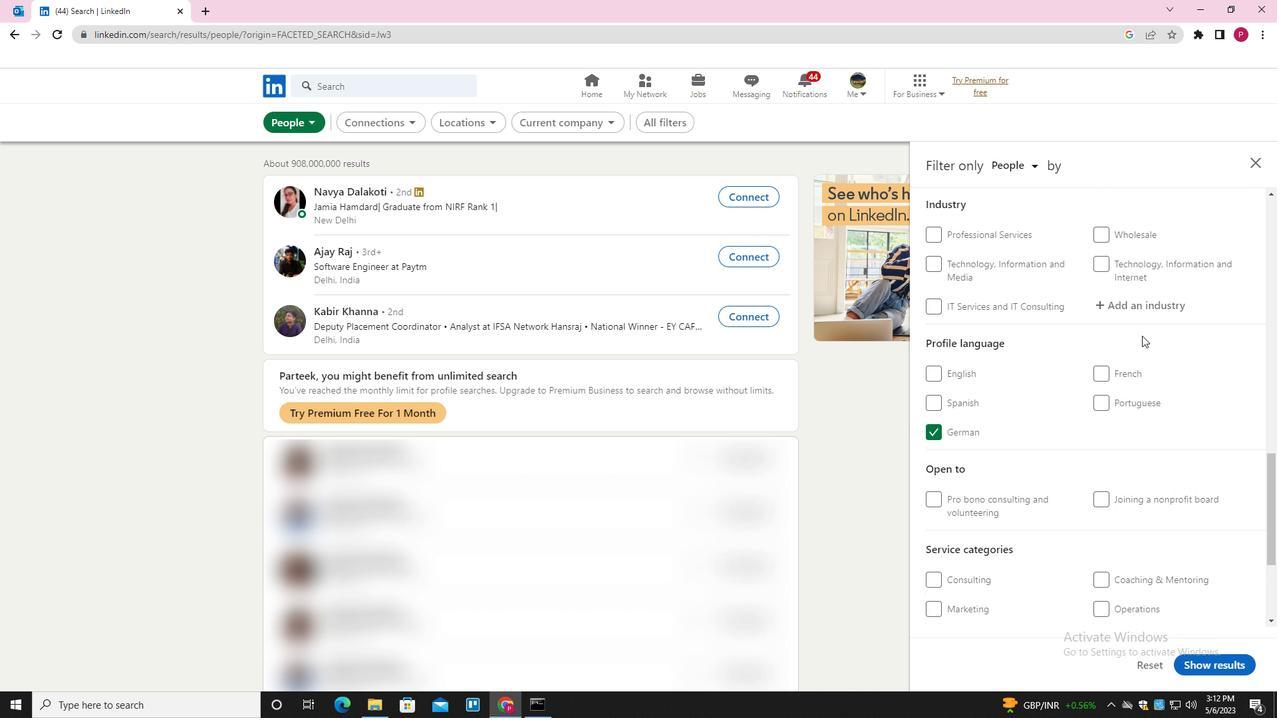 
Action: Mouse pressed left at (1146, 305)
Screenshot: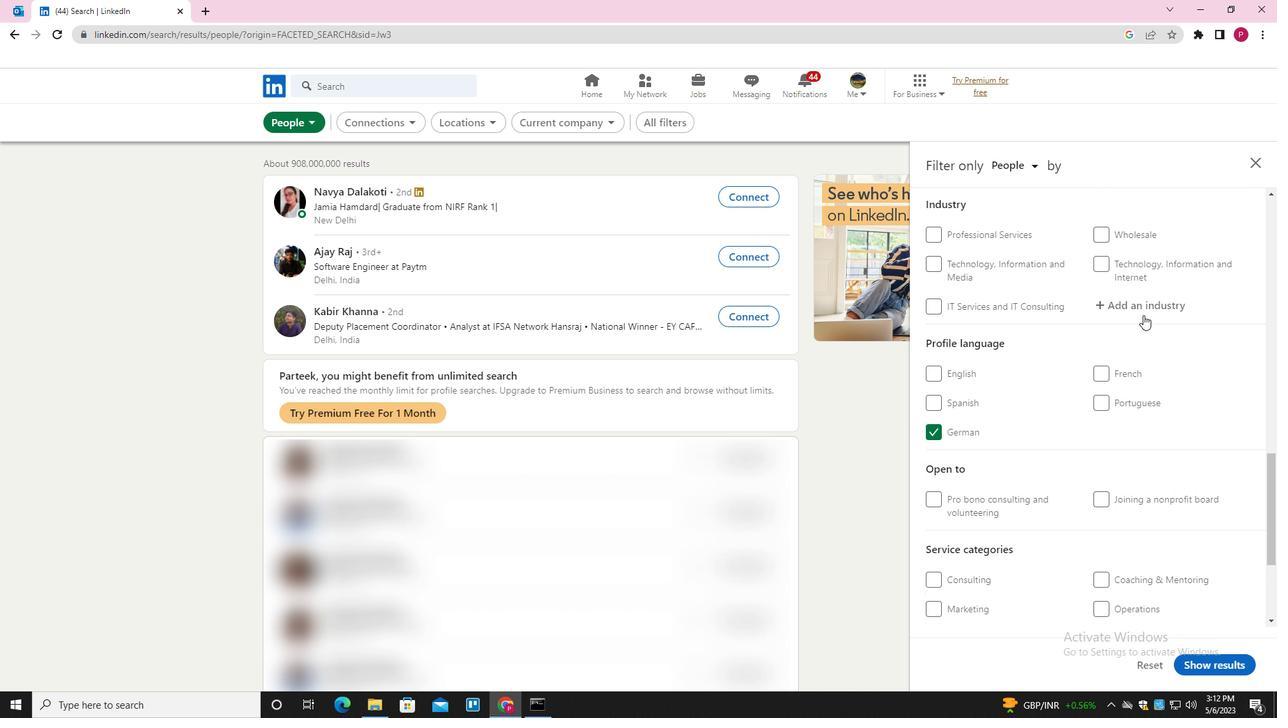 
Action: Key pressed <Key.shift>PUBLIC<Key.space><Key.shift>HEALTH<Key.down><Key.enter>
Screenshot: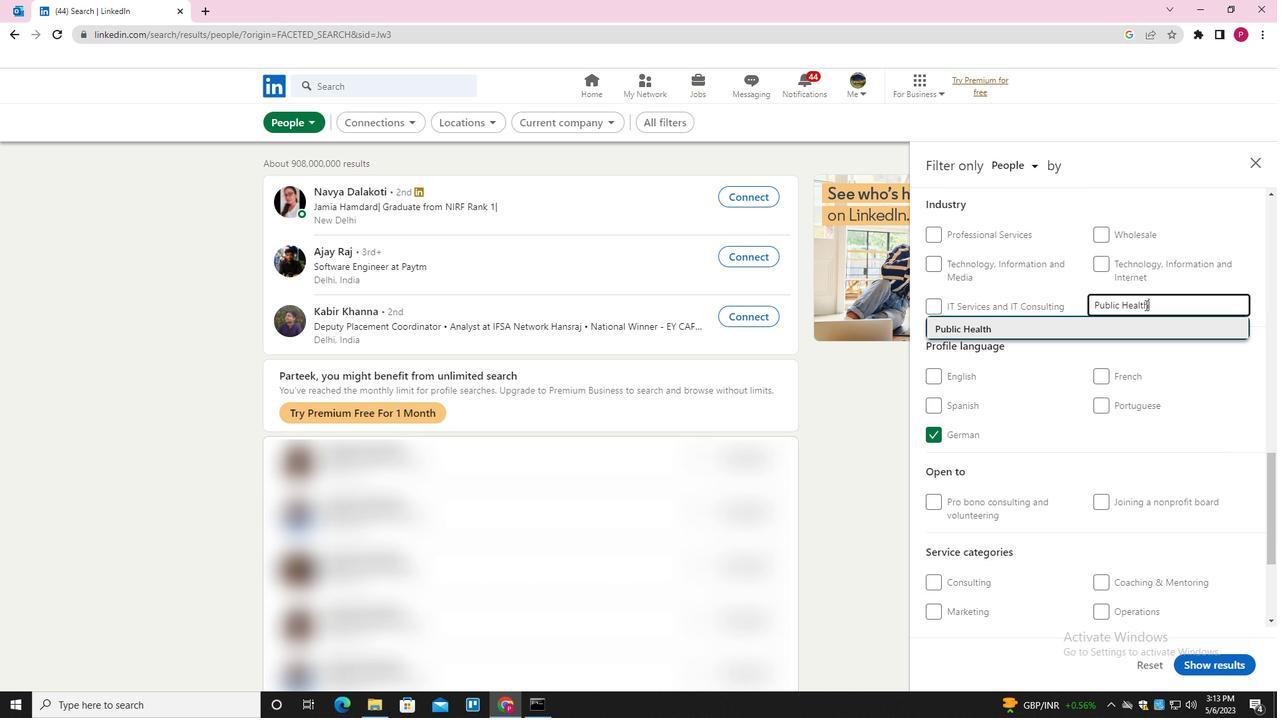 
Action: Mouse moved to (1123, 376)
Screenshot: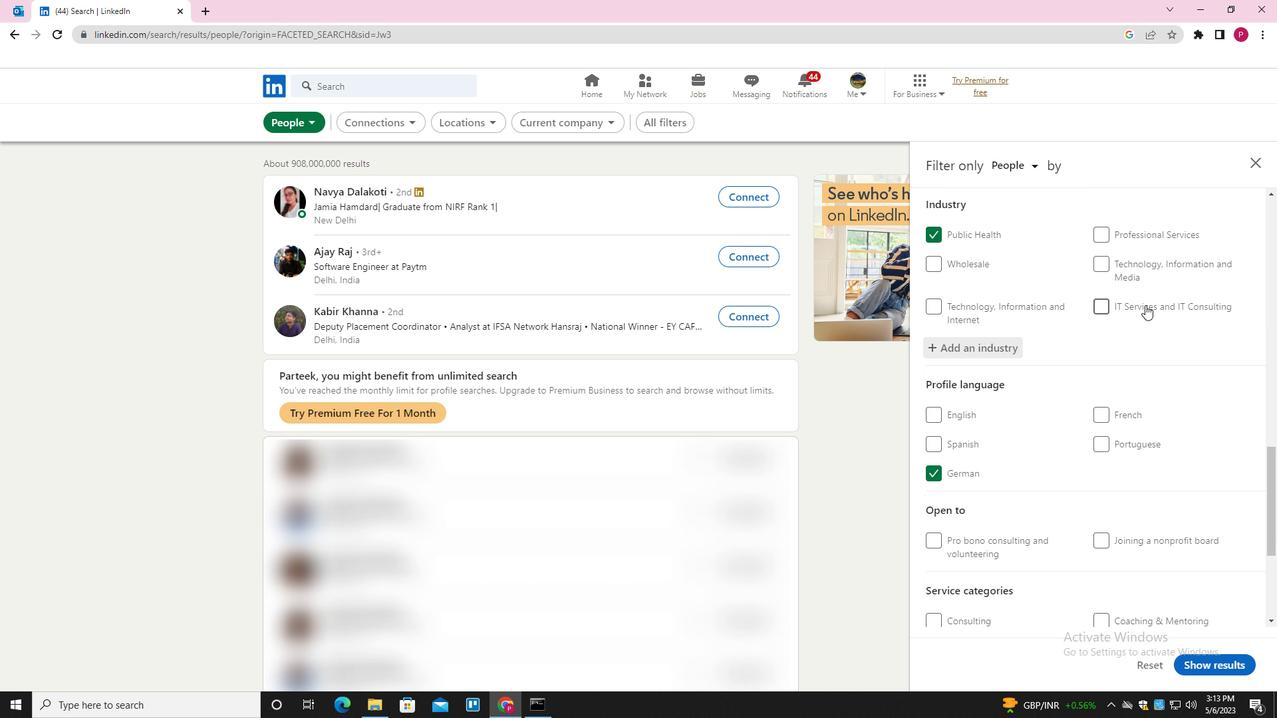 
Action: Mouse scrolled (1123, 376) with delta (0, 0)
Screenshot: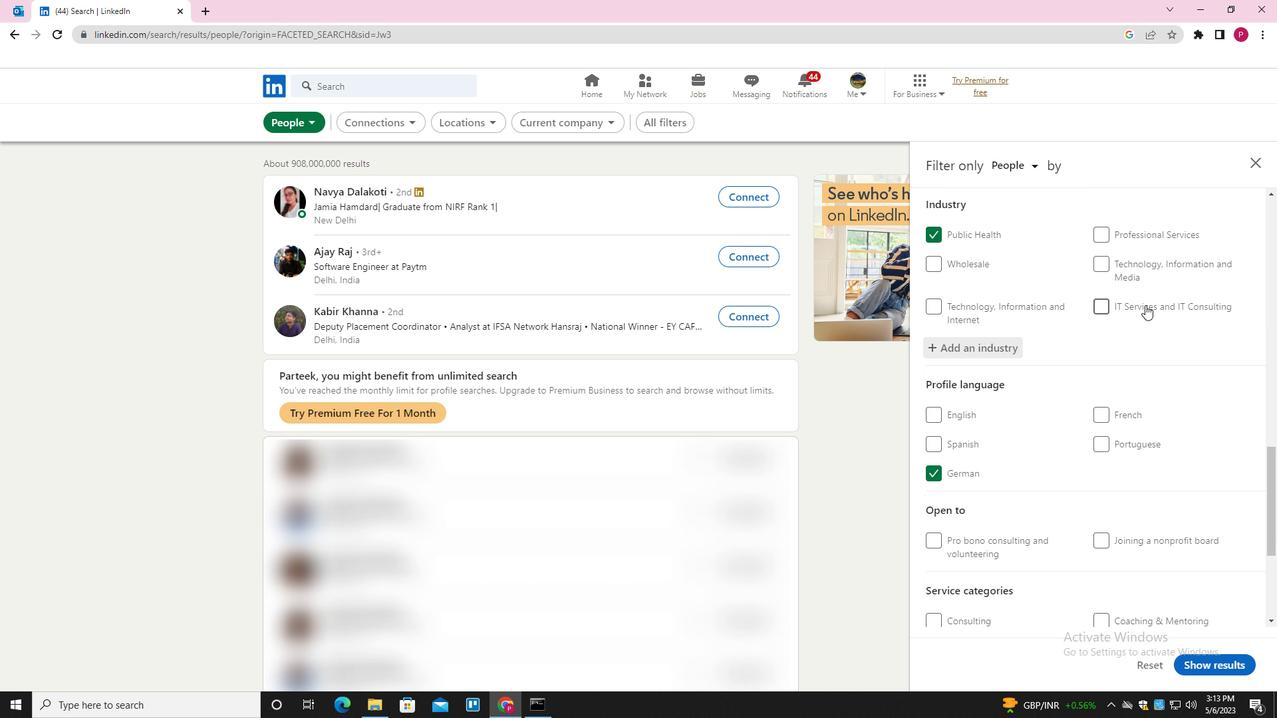 
Action: Mouse moved to (1124, 380)
Screenshot: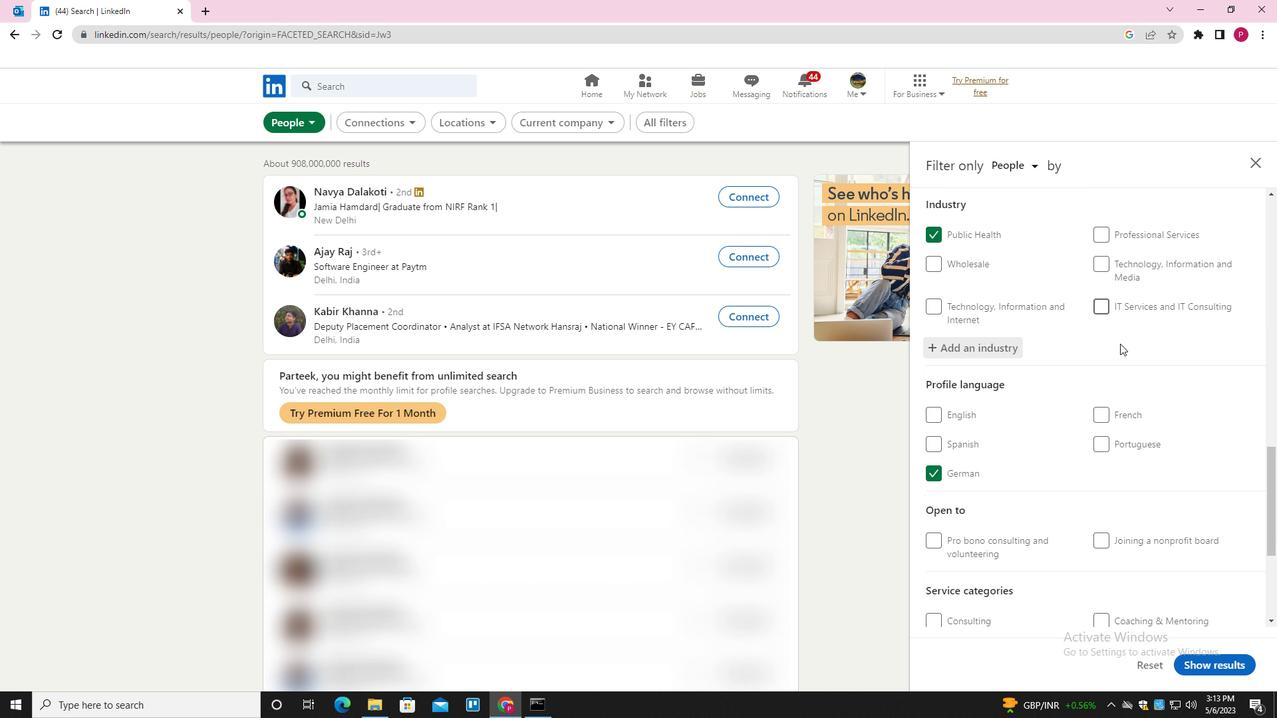
Action: Mouse scrolled (1124, 379) with delta (0, 0)
Screenshot: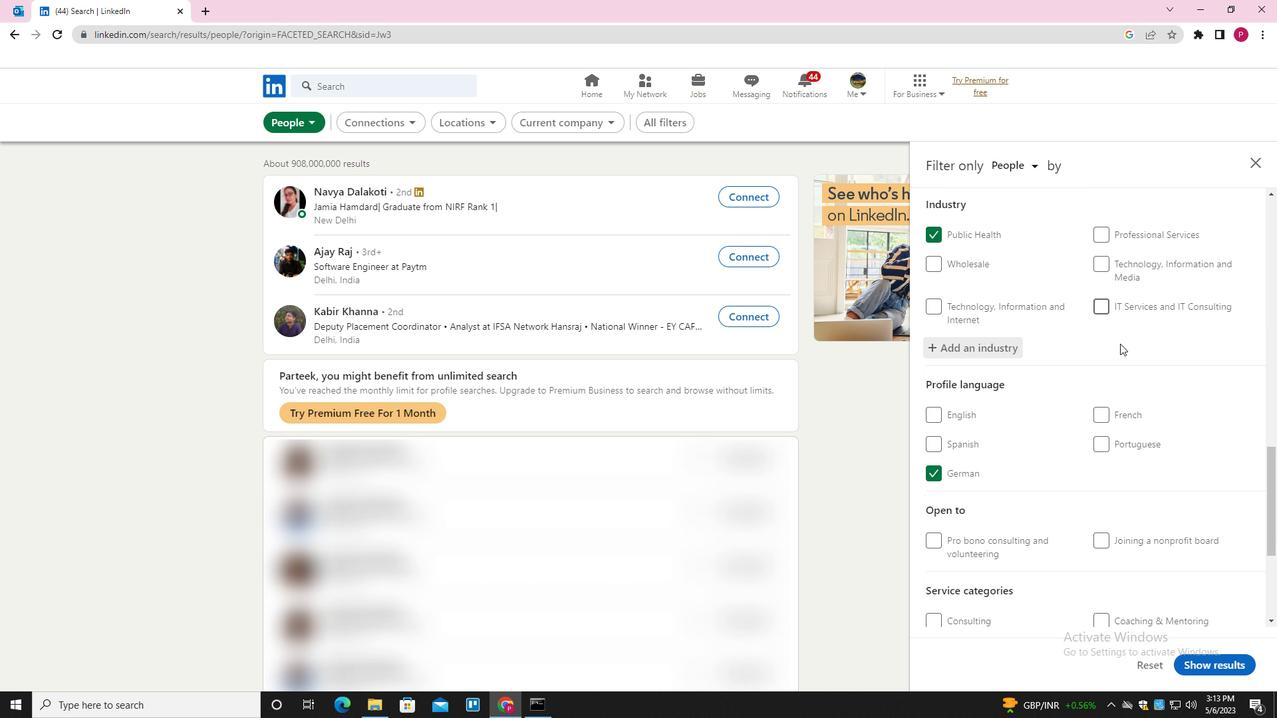 
Action: Mouse moved to (1124, 381)
Screenshot: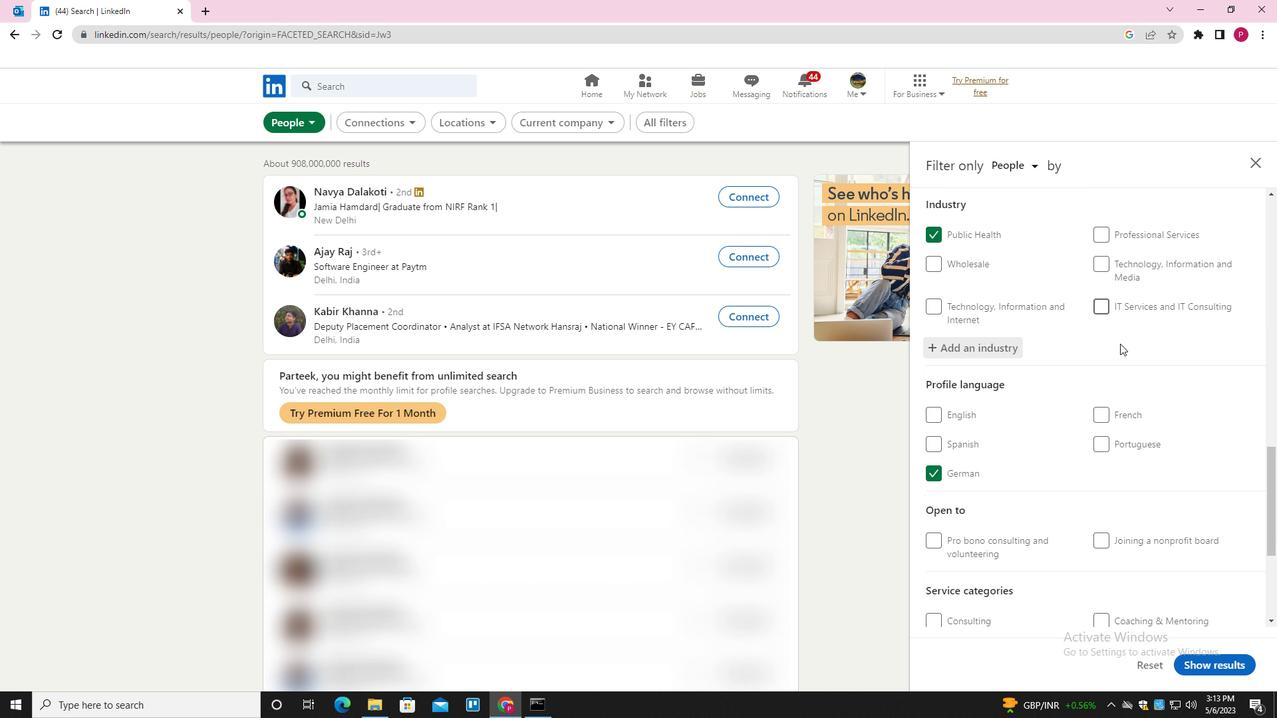 
Action: Mouse scrolled (1124, 380) with delta (0, 0)
Screenshot: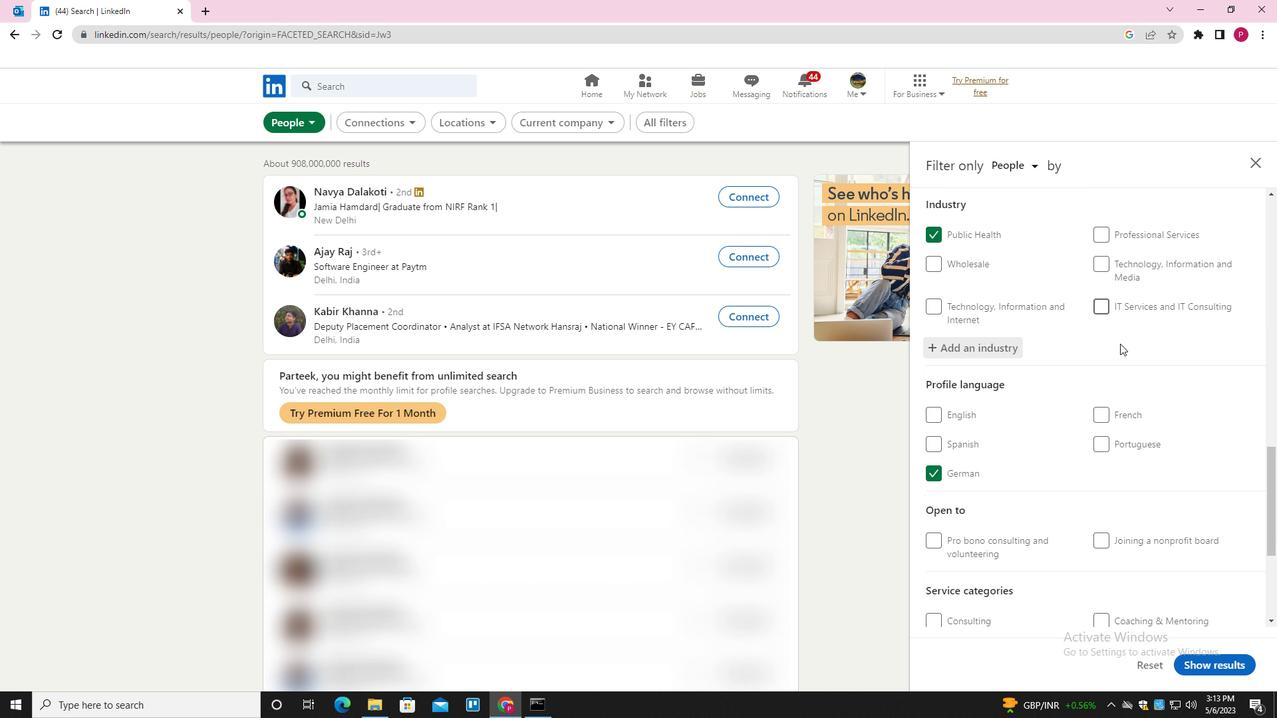
Action: Mouse moved to (1124, 385)
Screenshot: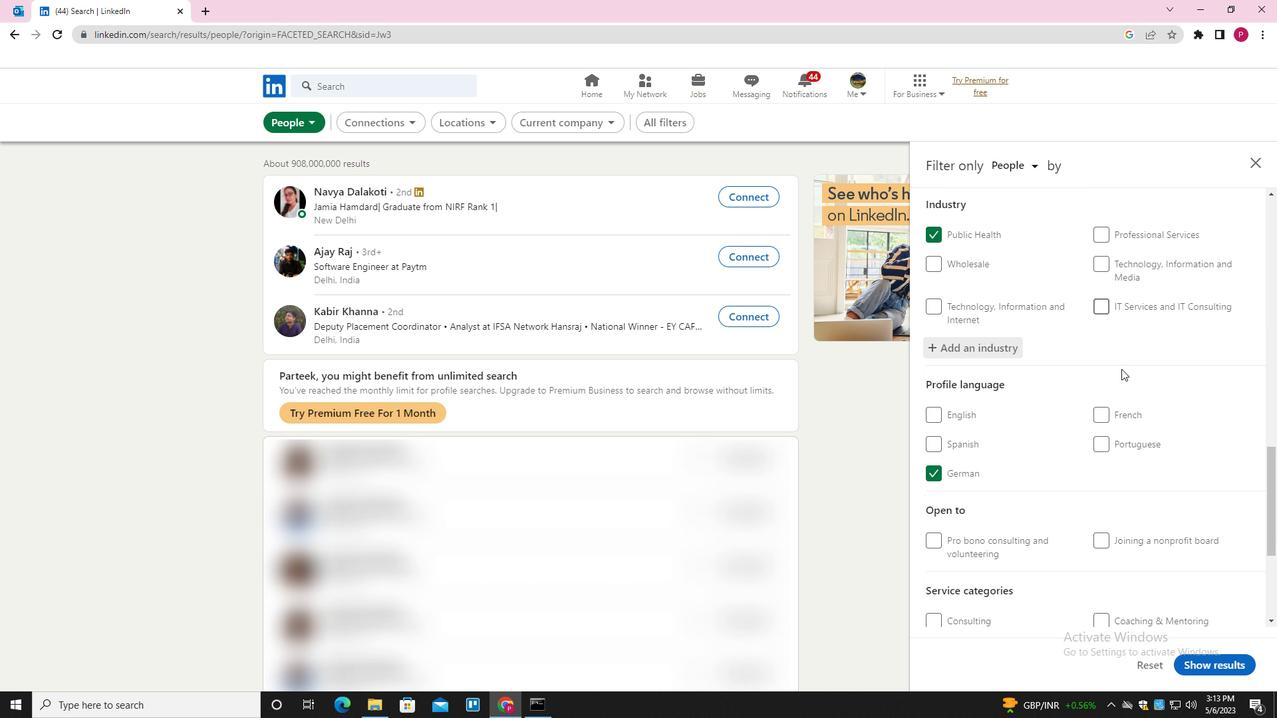 
Action: Mouse scrolled (1124, 384) with delta (0, 0)
Screenshot: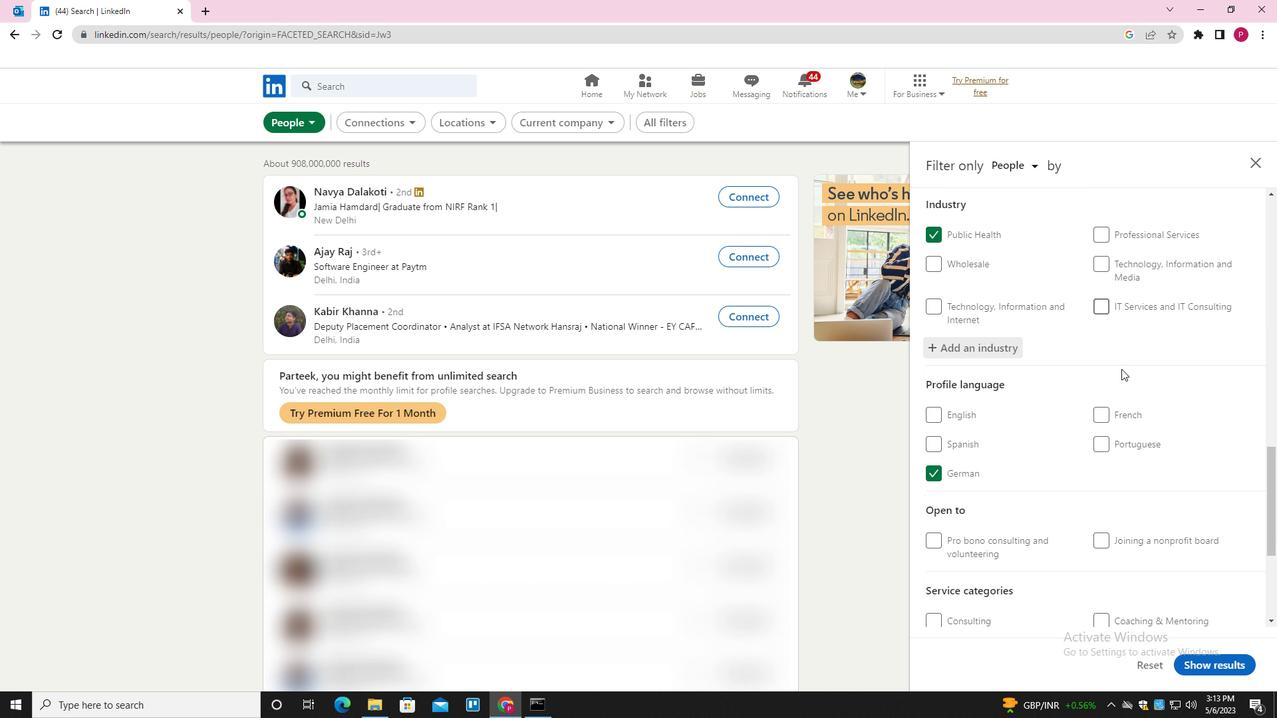 
Action: Mouse moved to (1125, 391)
Screenshot: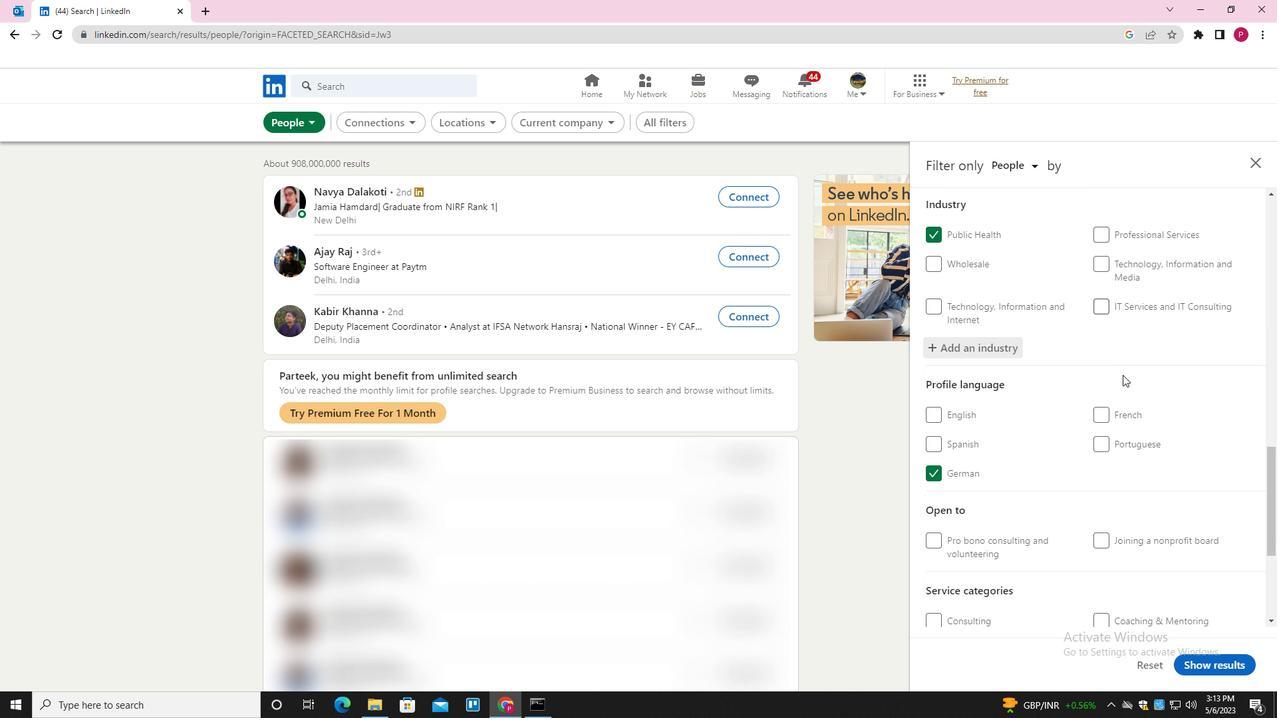 
Action: Mouse scrolled (1125, 390) with delta (0, 0)
Screenshot: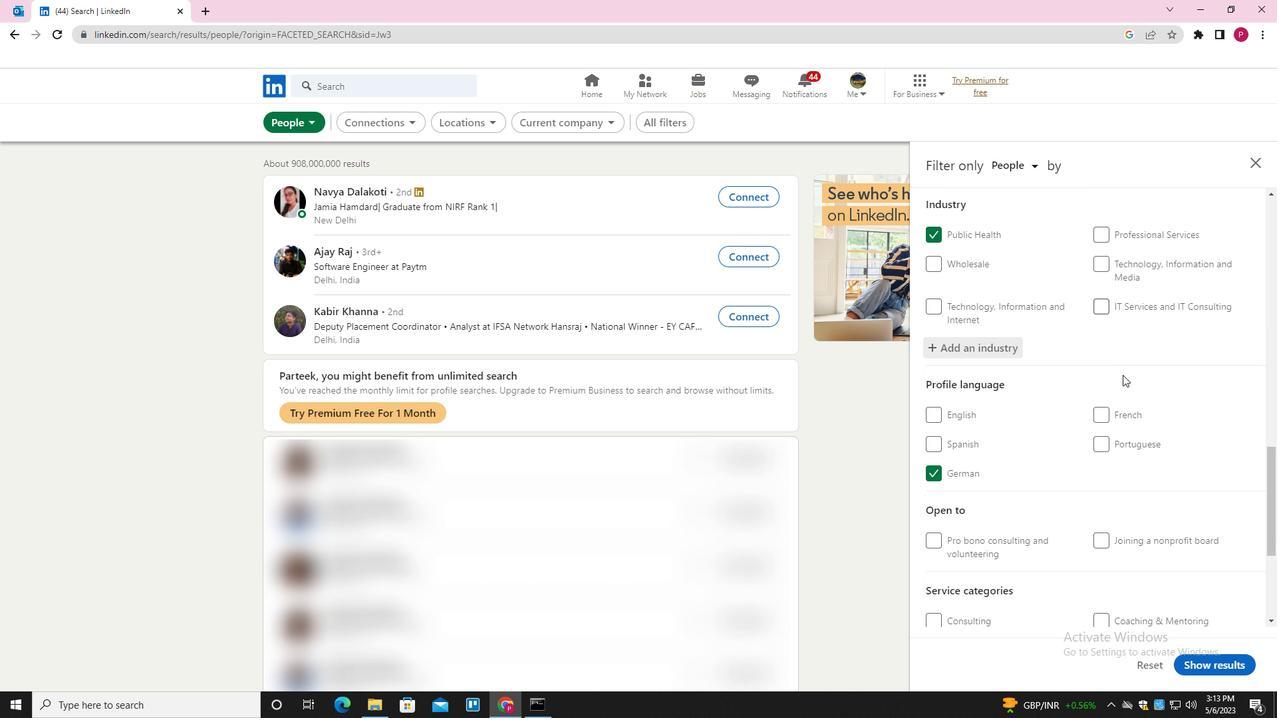 
Action: Mouse moved to (1125, 409)
Screenshot: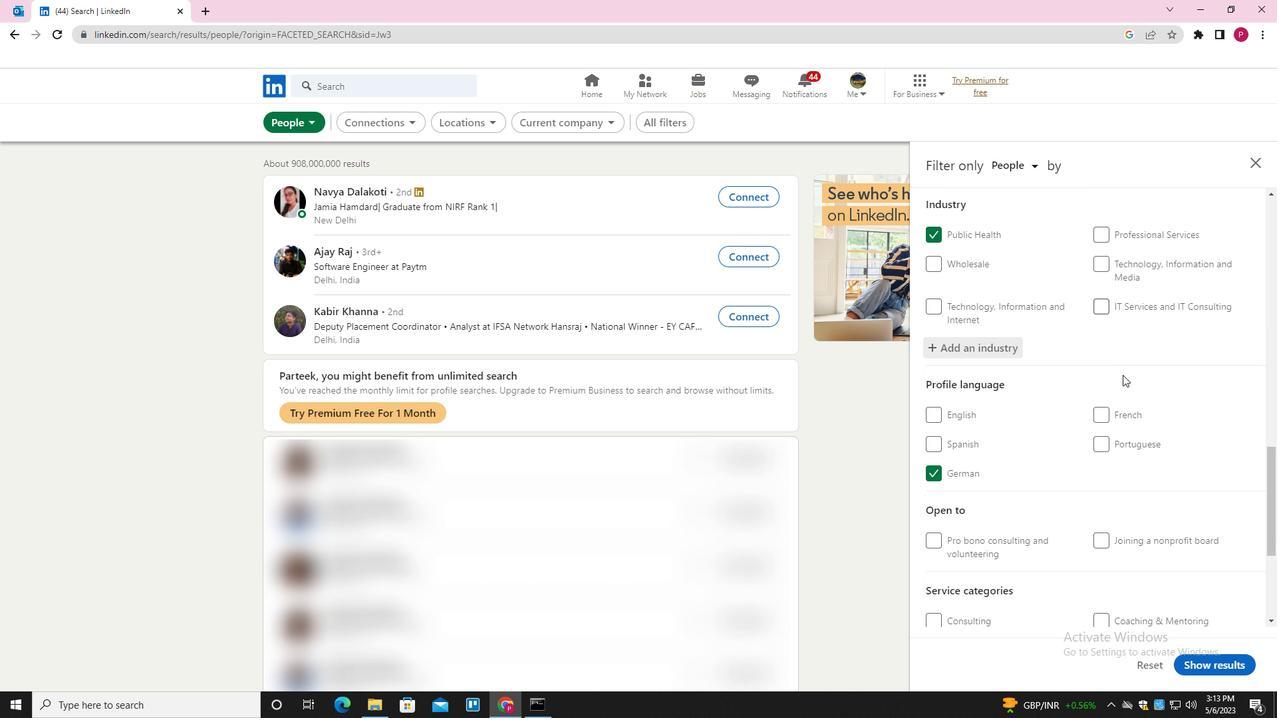 
Action: Mouse scrolled (1125, 408) with delta (0, 0)
Screenshot: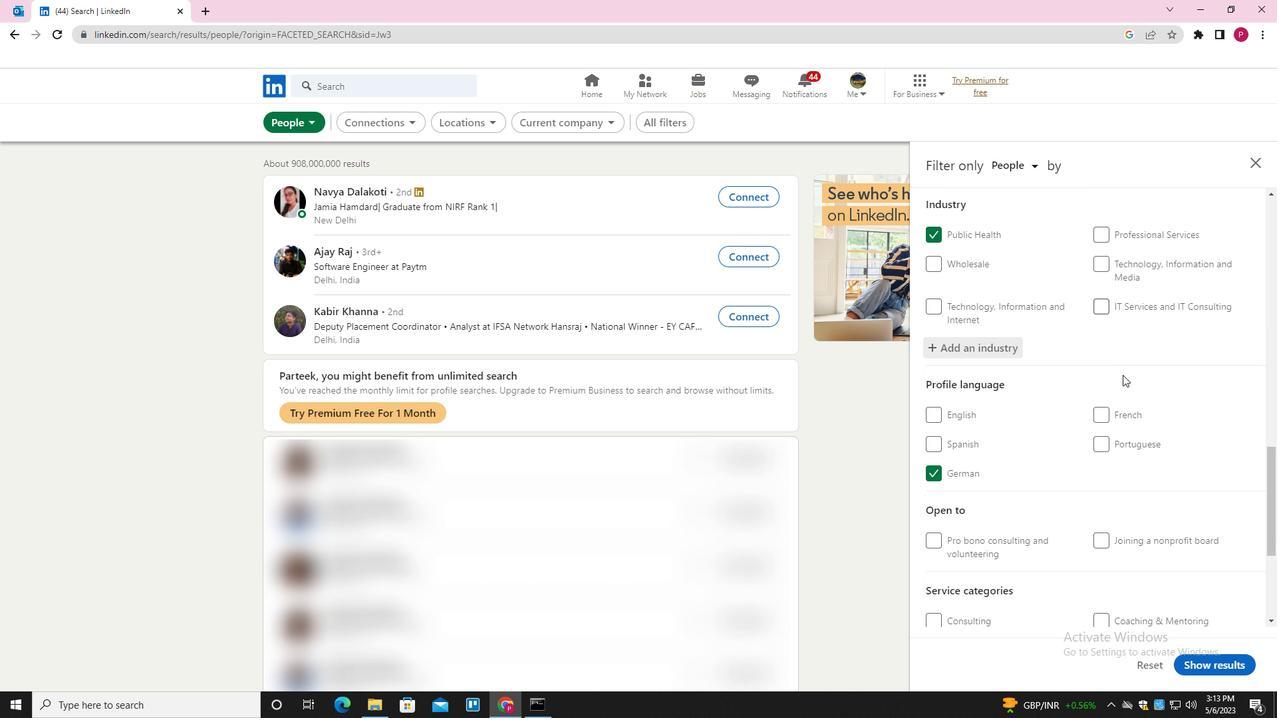 
Action: Mouse moved to (1126, 441)
Screenshot: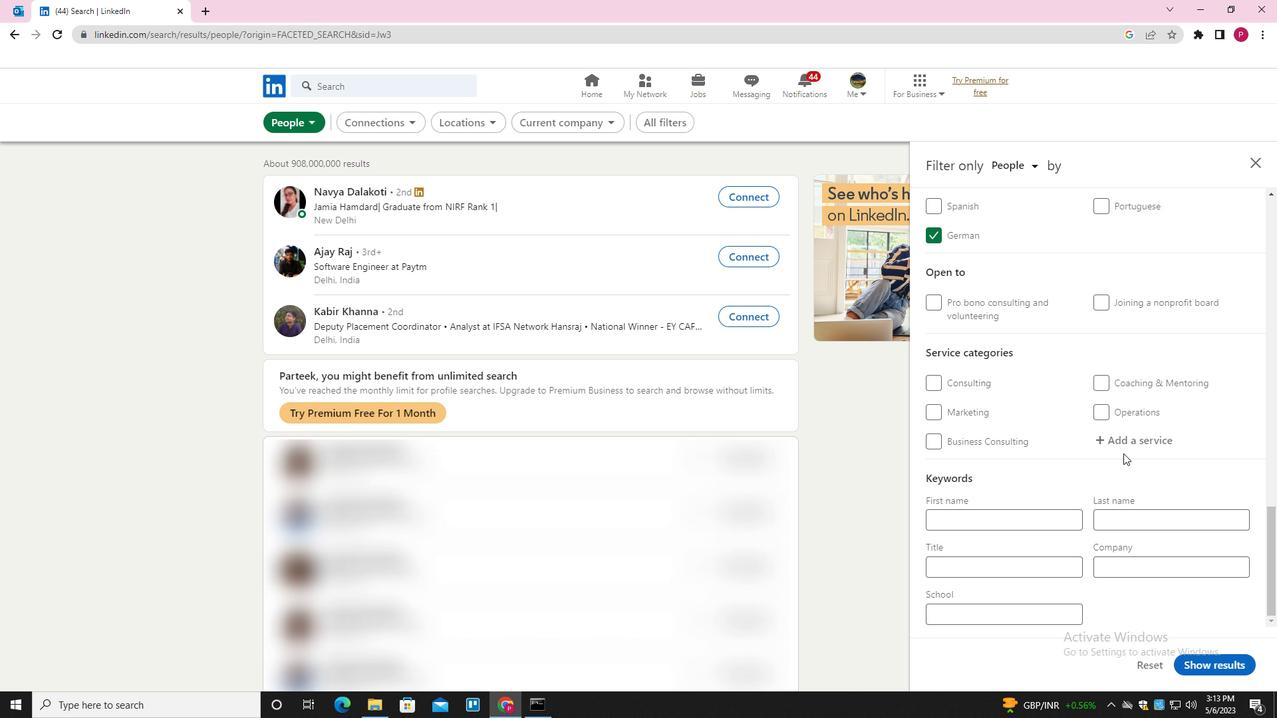 
Action: Mouse pressed left at (1126, 441)
Screenshot: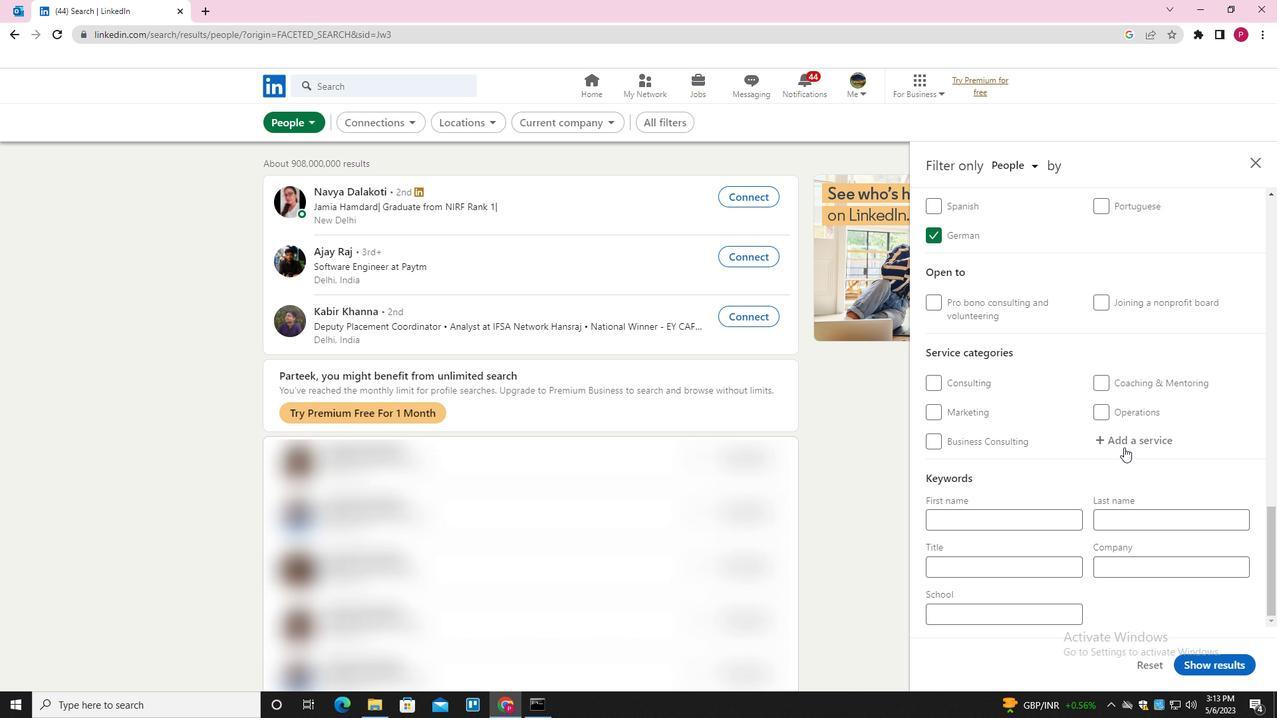 
Action: Key pressed <Key.shift>TECHNICAL<Key.space><Key.shift>SUPPORT<Key.down><Key.enter>
Screenshot: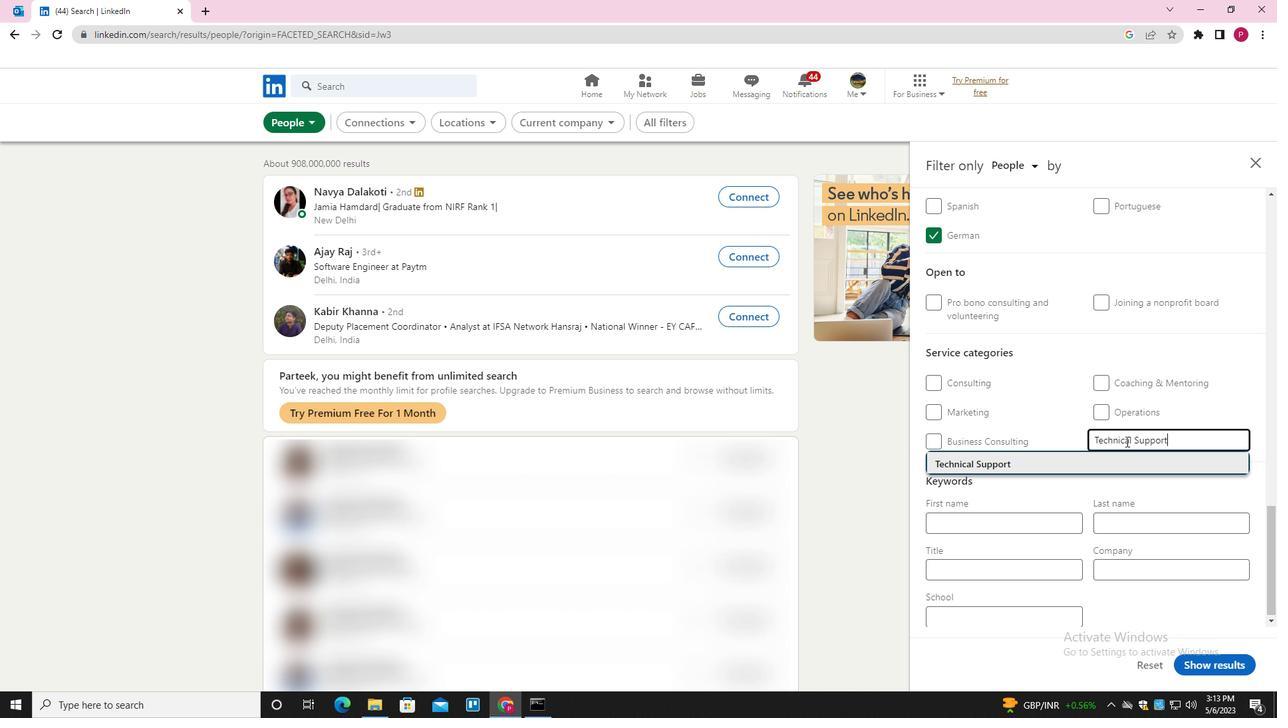 
Action: Mouse moved to (1123, 443)
Screenshot: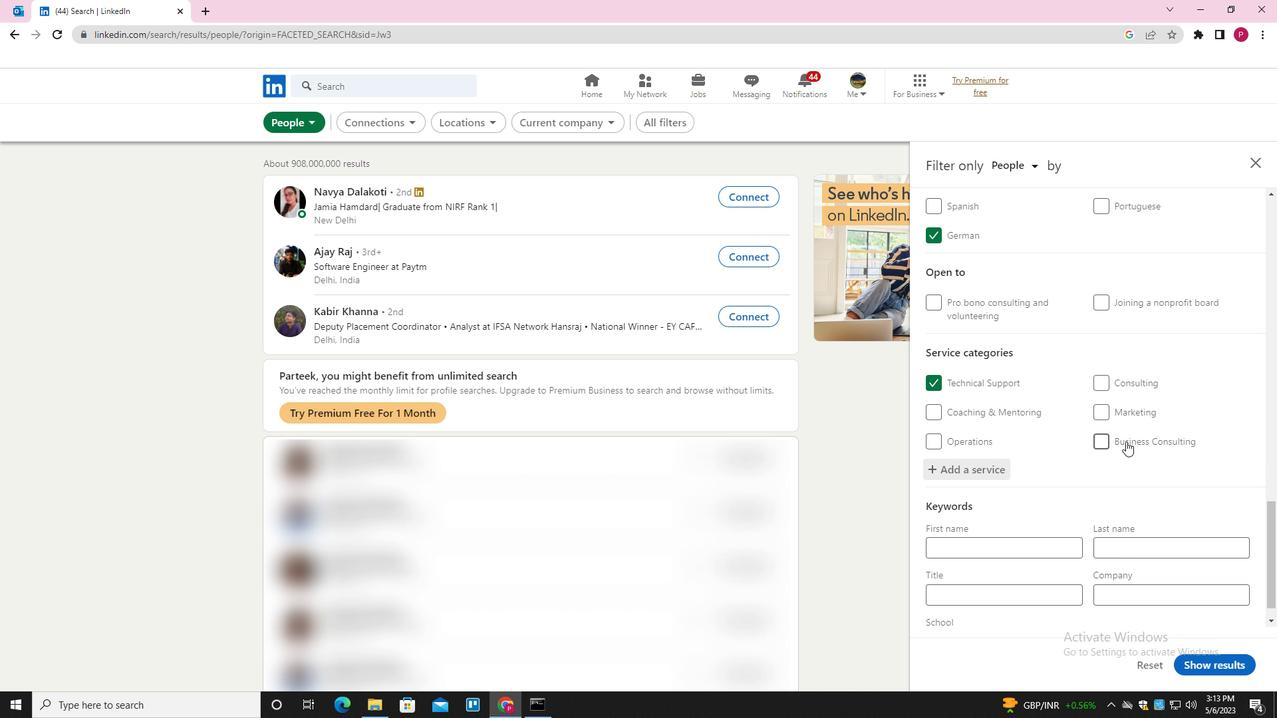 
Action: Mouse scrolled (1123, 442) with delta (0, 0)
Screenshot: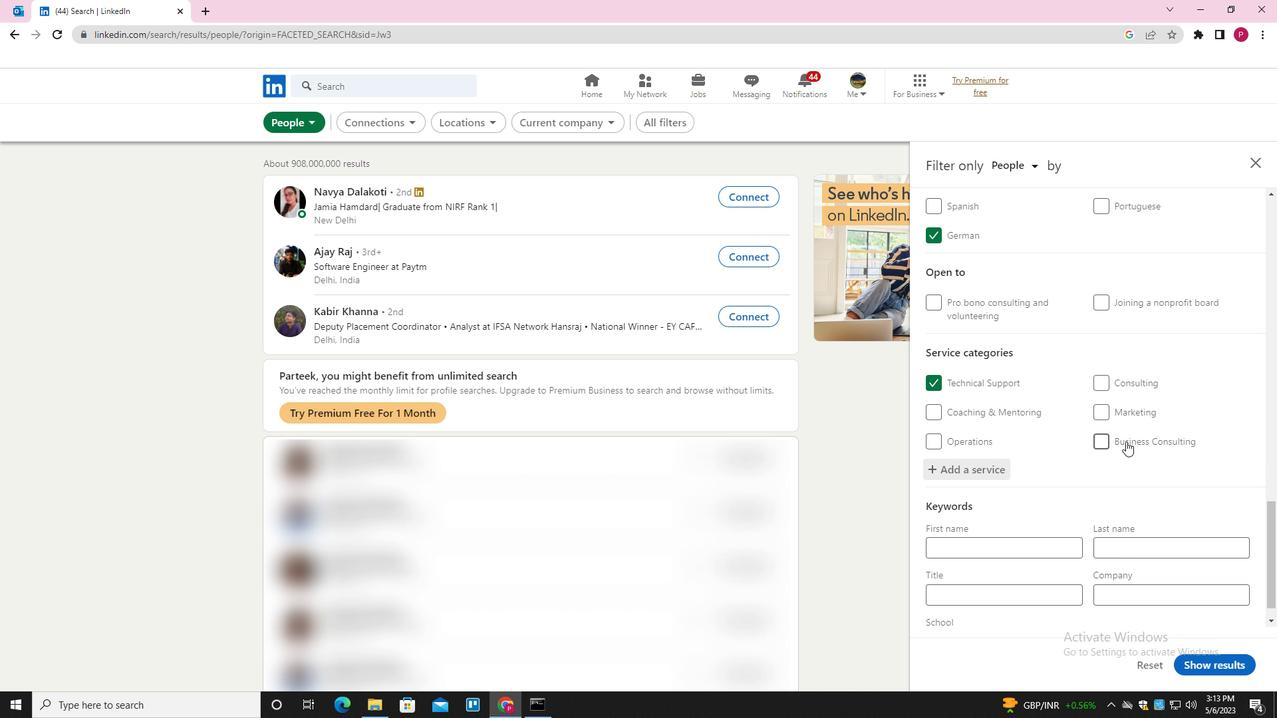 
Action: Mouse moved to (1118, 457)
Screenshot: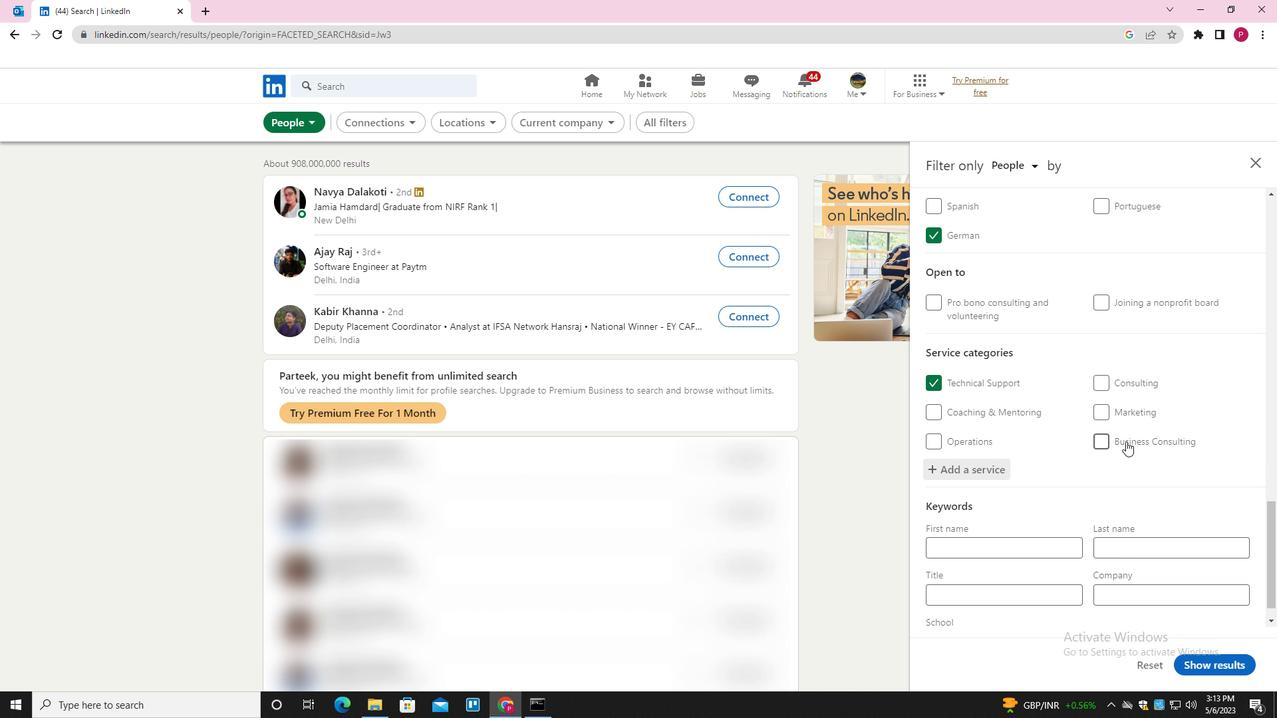 
Action: Mouse scrolled (1118, 456) with delta (0, 0)
Screenshot: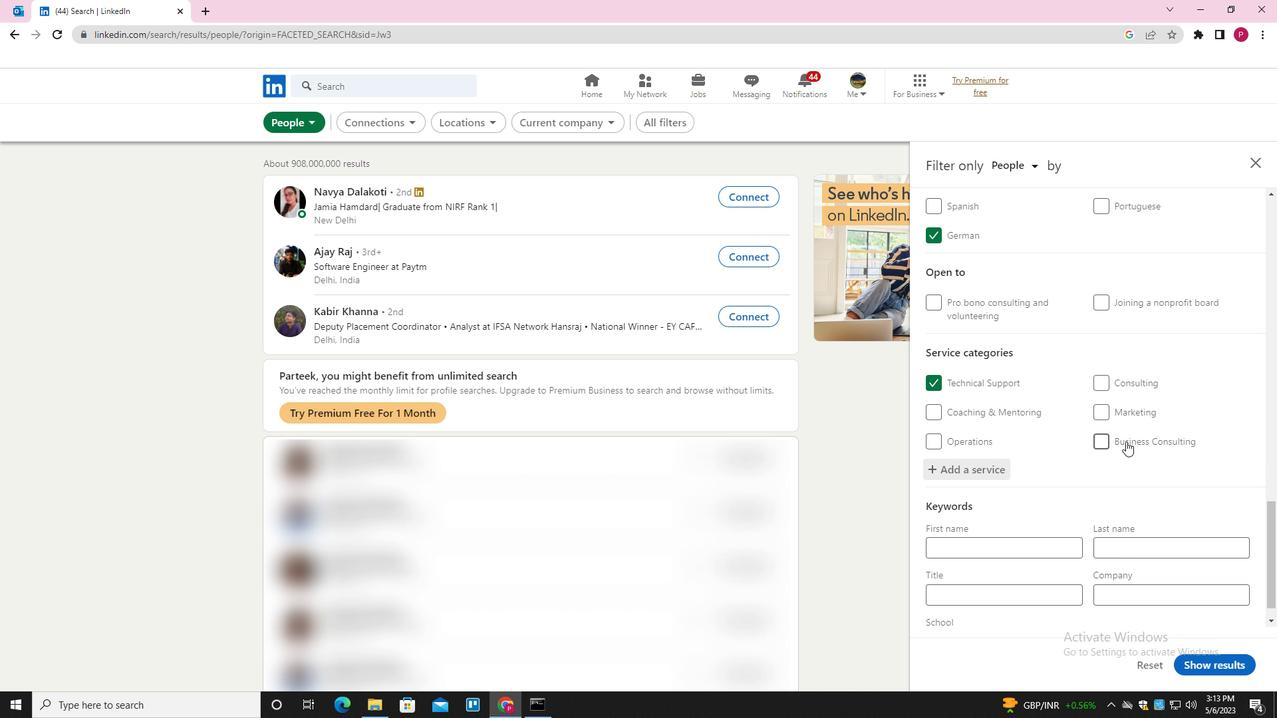 
Action: Mouse moved to (1113, 468)
Screenshot: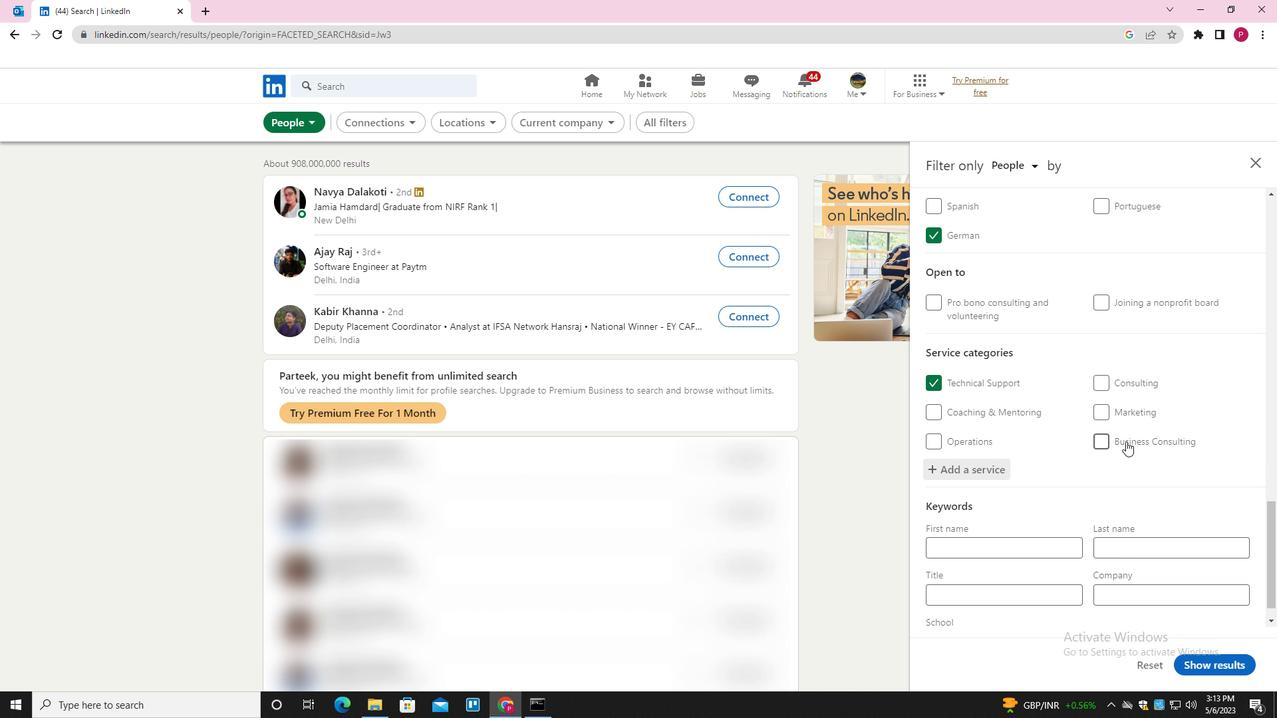 
Action: Mouse scrolled (1113, 467) with delta (0, 0)
Screenshot: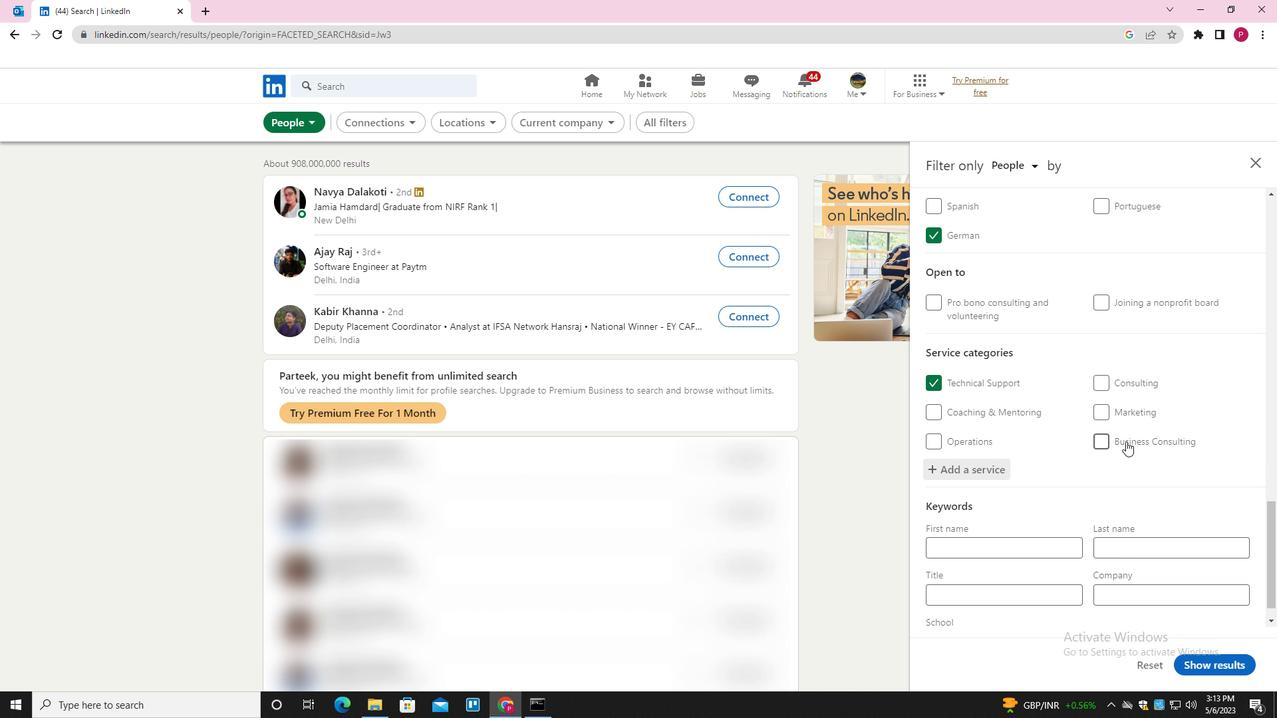 
Action: Mouse moved to (1108, 484)
Screenshot: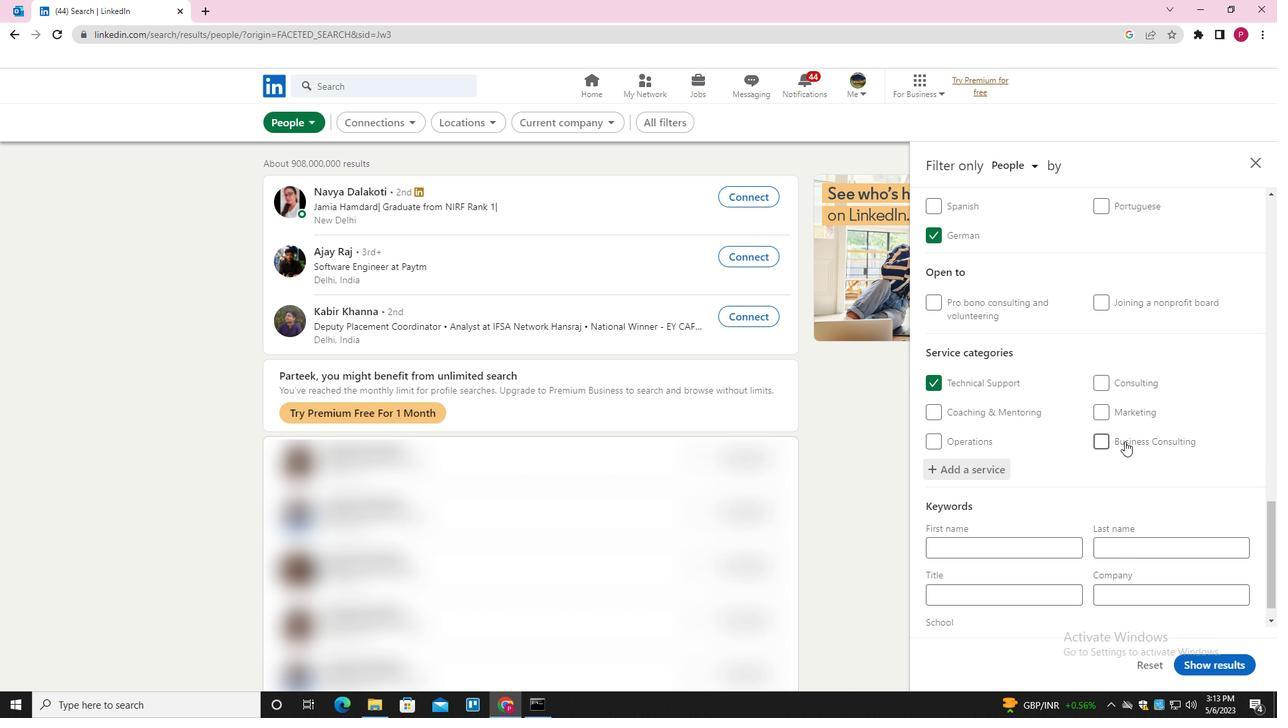 
Action: Mouse scrolled (1108, 483) with delta (0, 0)
Screenshot: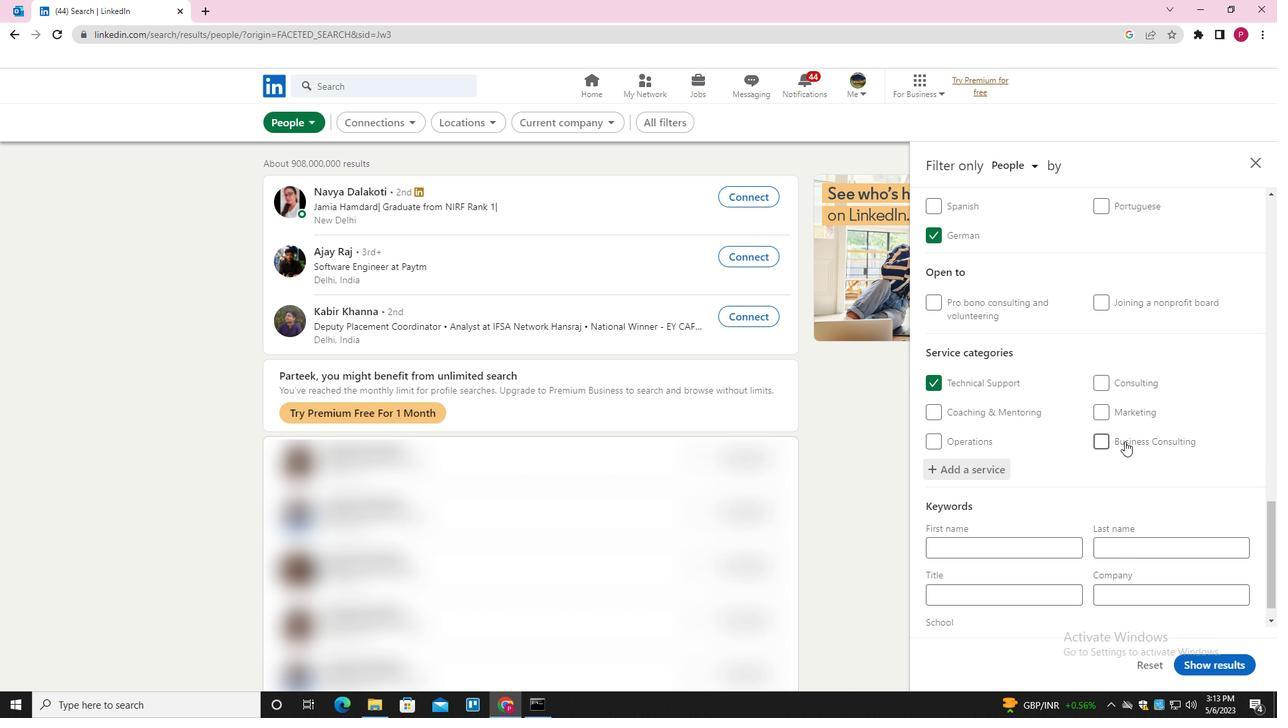 
Action: Mouse moved to (1040, 571)
Screenshot: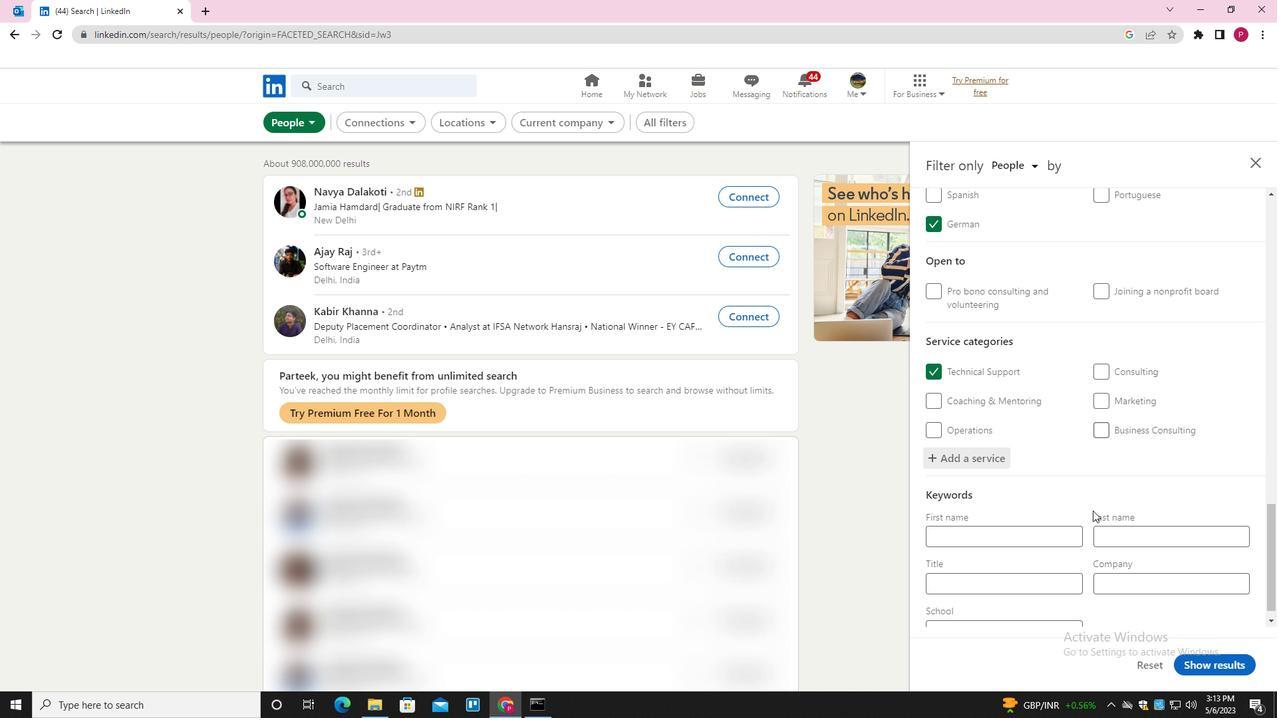 
Action: Mouse pressed left at (1040, 571)
Screenshot: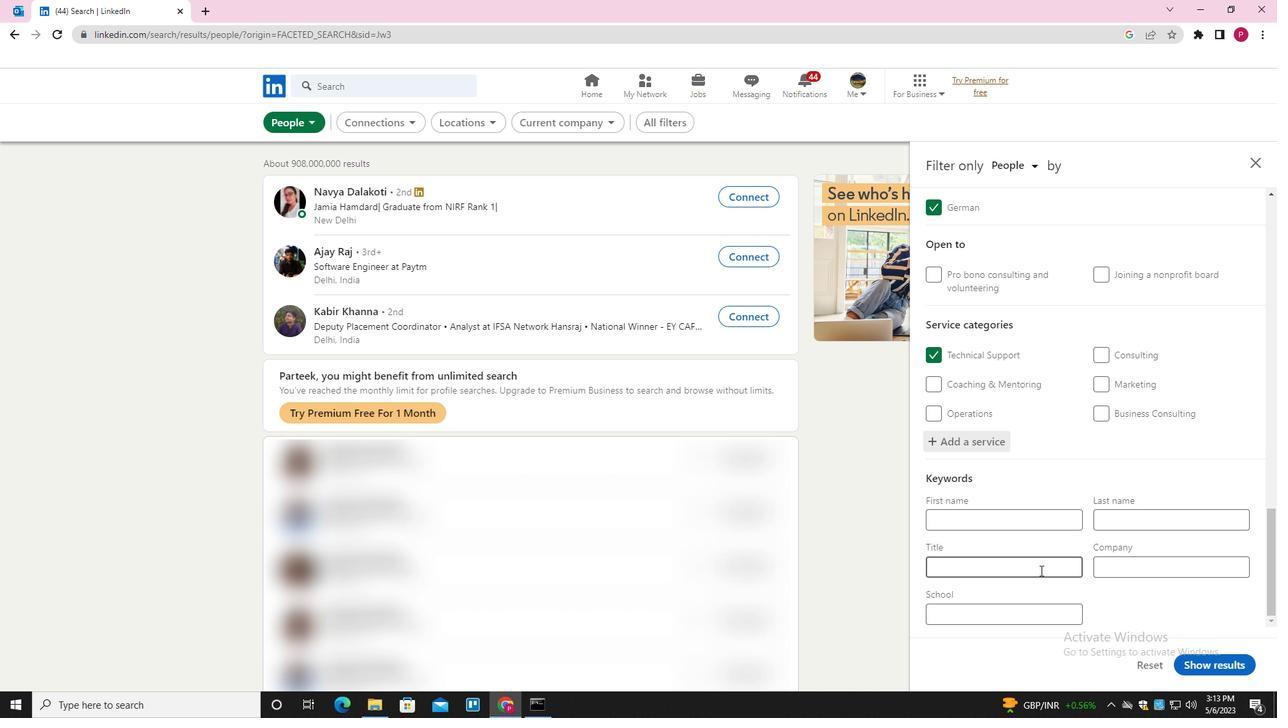 
Action: Key pressed <Key.shift>FOREMAN
Screenshot: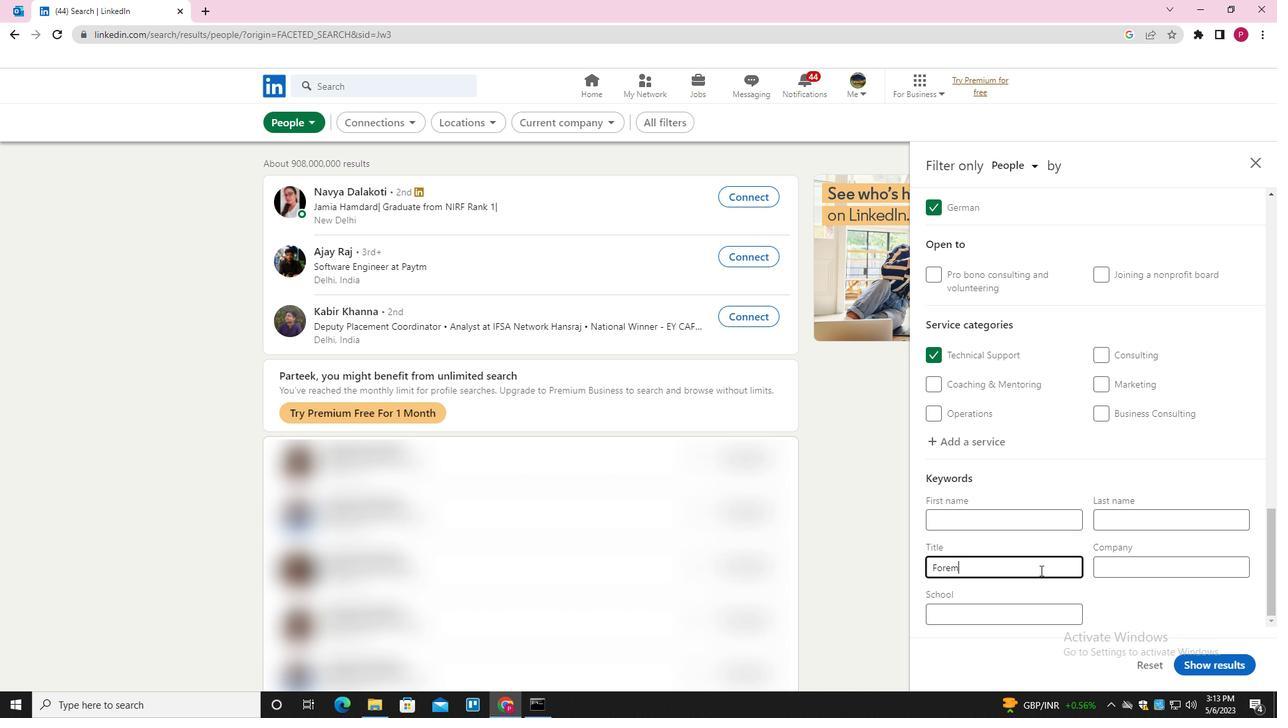 
Action: Mouse moved to (1220, 670)
Screenshot: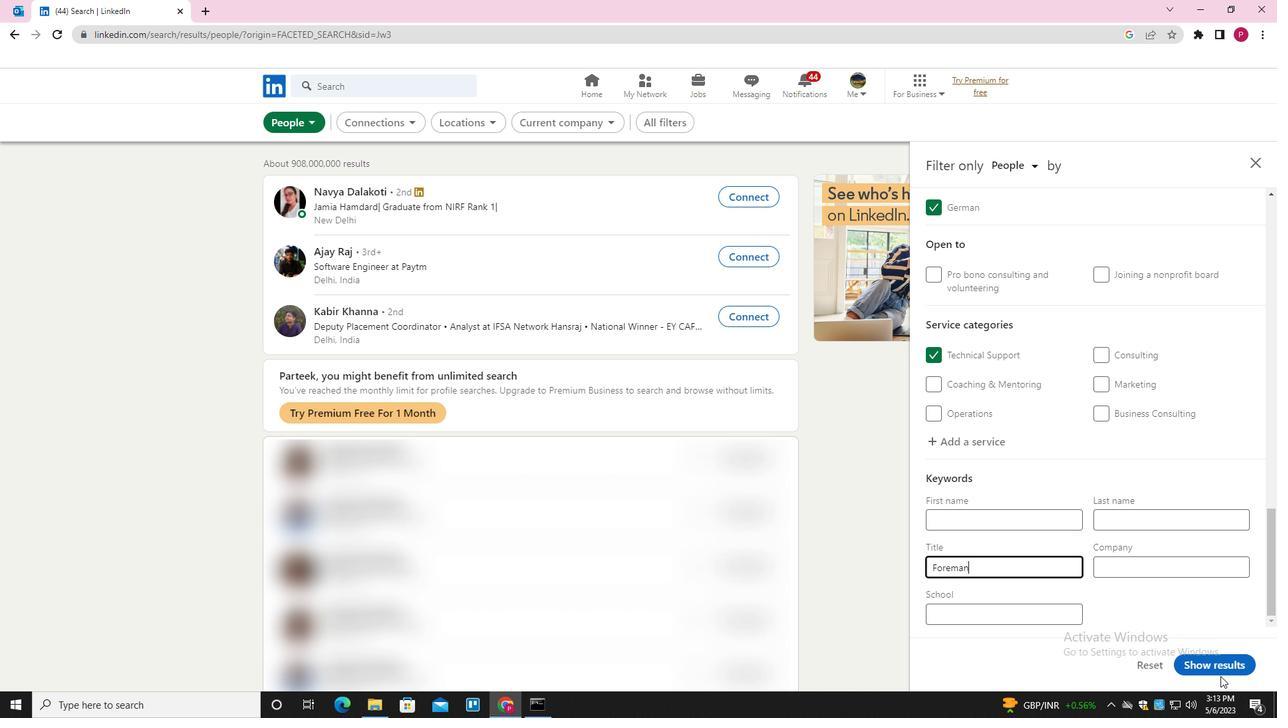 
Action: Mouse pressed left at (1220, 670)
Screenshot: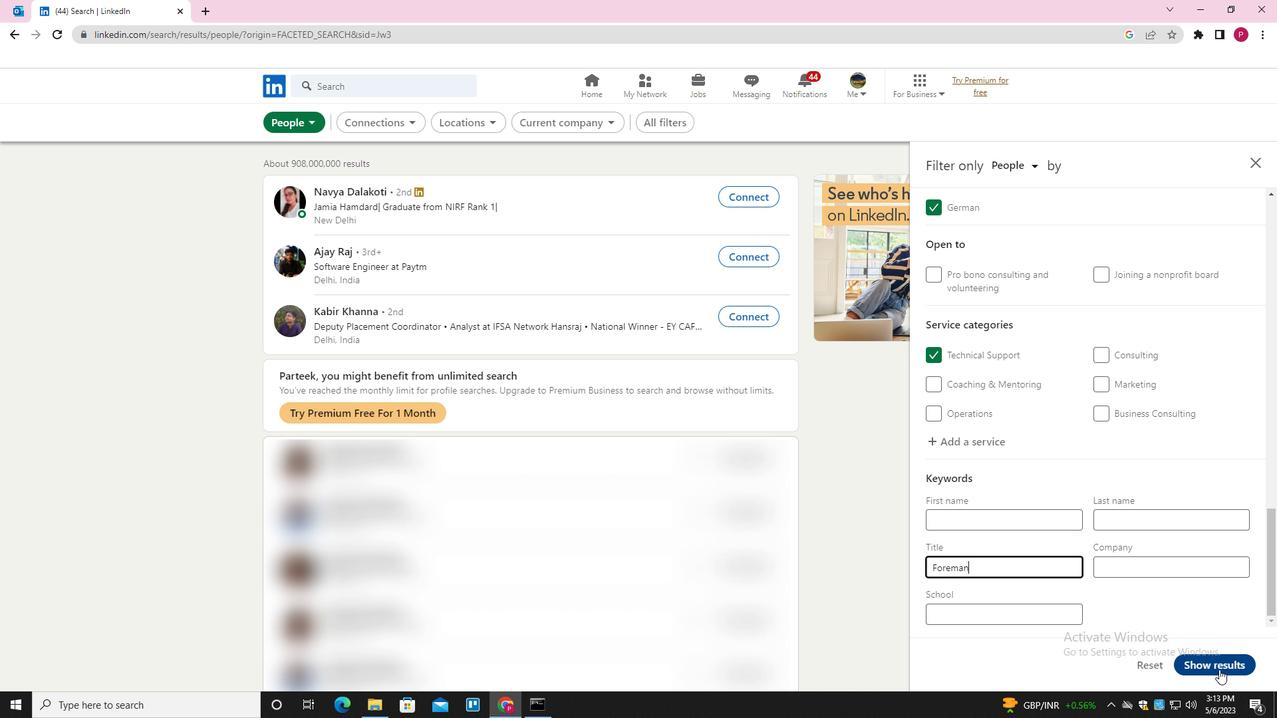 
Action: Mouse moved to (590, 334)
Screenshot: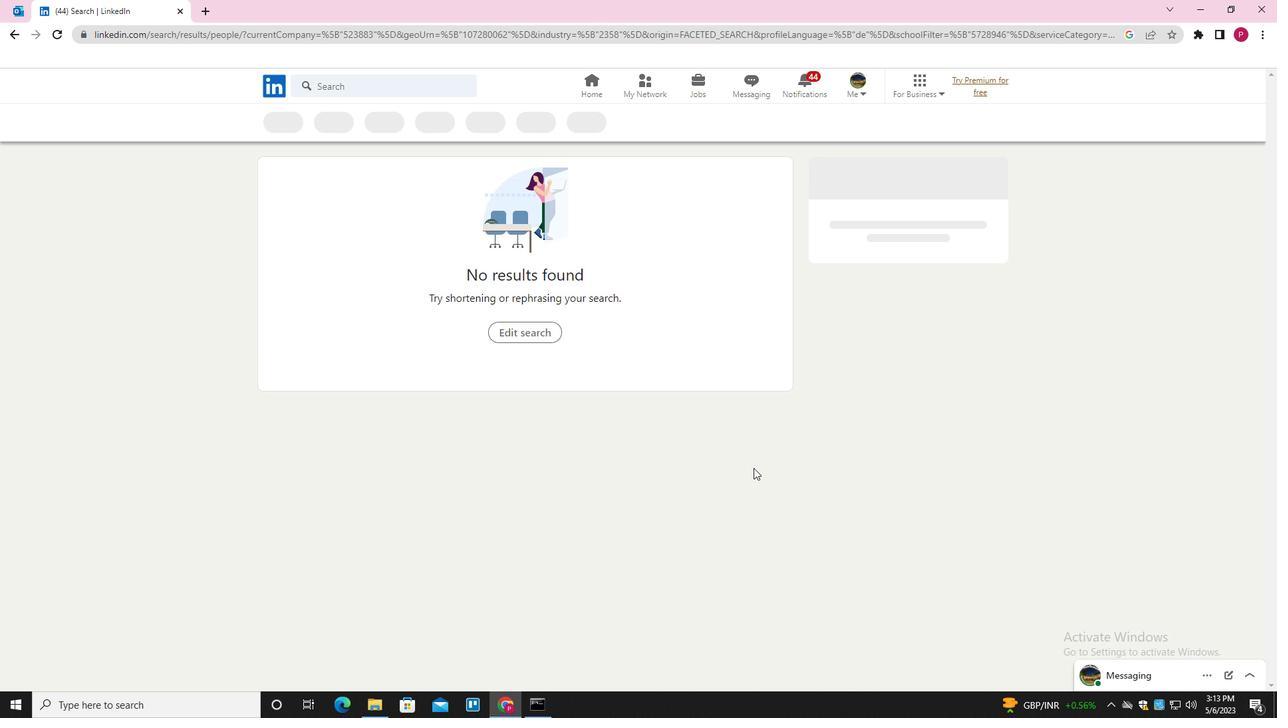 
